 Task: Find connections with filter location Essen with filter topic #Economywith filter profile language German with filter current company LiveMint with filter school JAGRAN COLLEGE OF ARTS, SCIENCE & COMMERCE, JUHI, with filter industry Animation and Post-production with filter service category Computer Repair with filter keywords title Electrician
Action: Mouse moved to (591, 74)
Screenshot: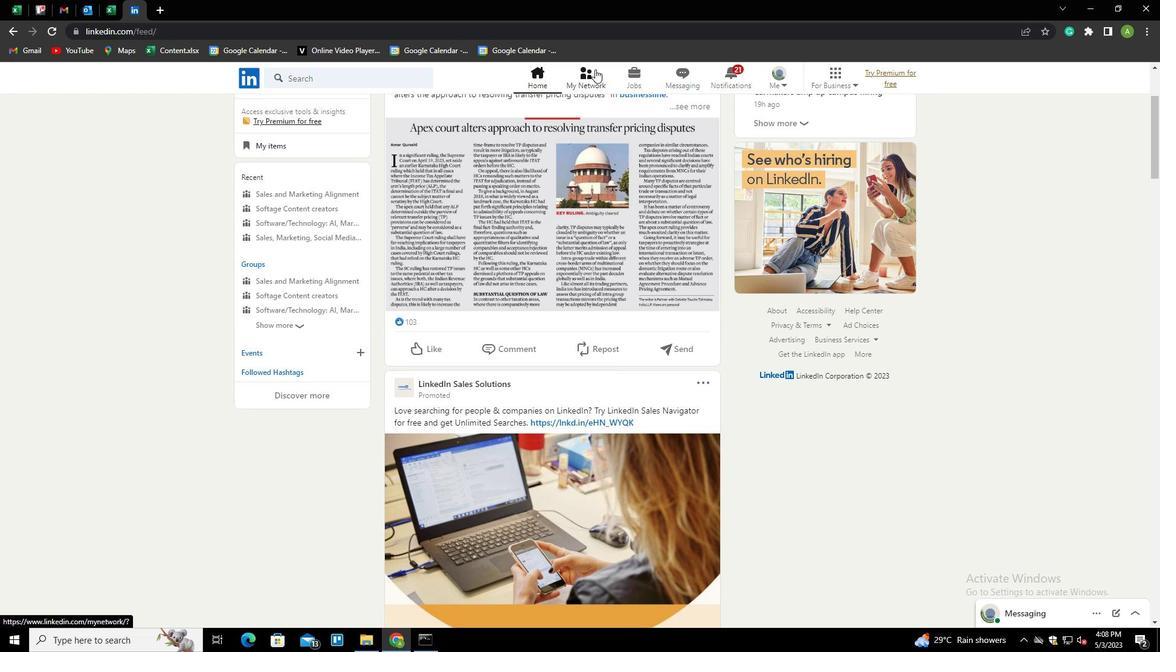 
Action: Mouse pressed left at (591, 74)
Screenshot: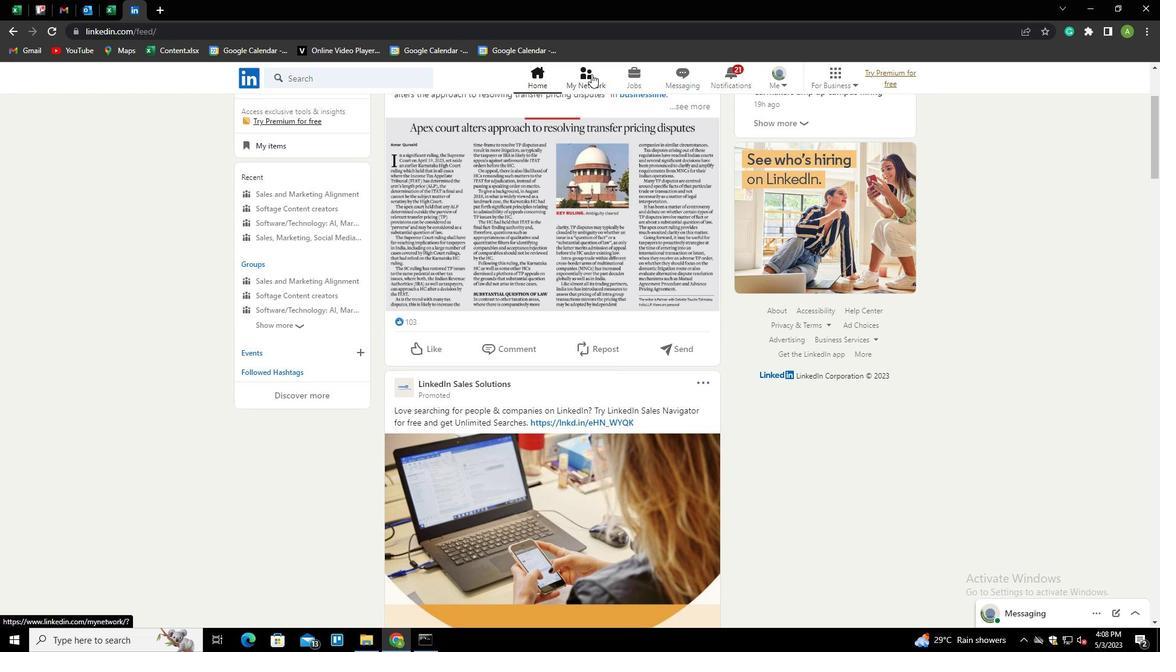 
Action: Mouse moved to (330, 145)
Screenshot: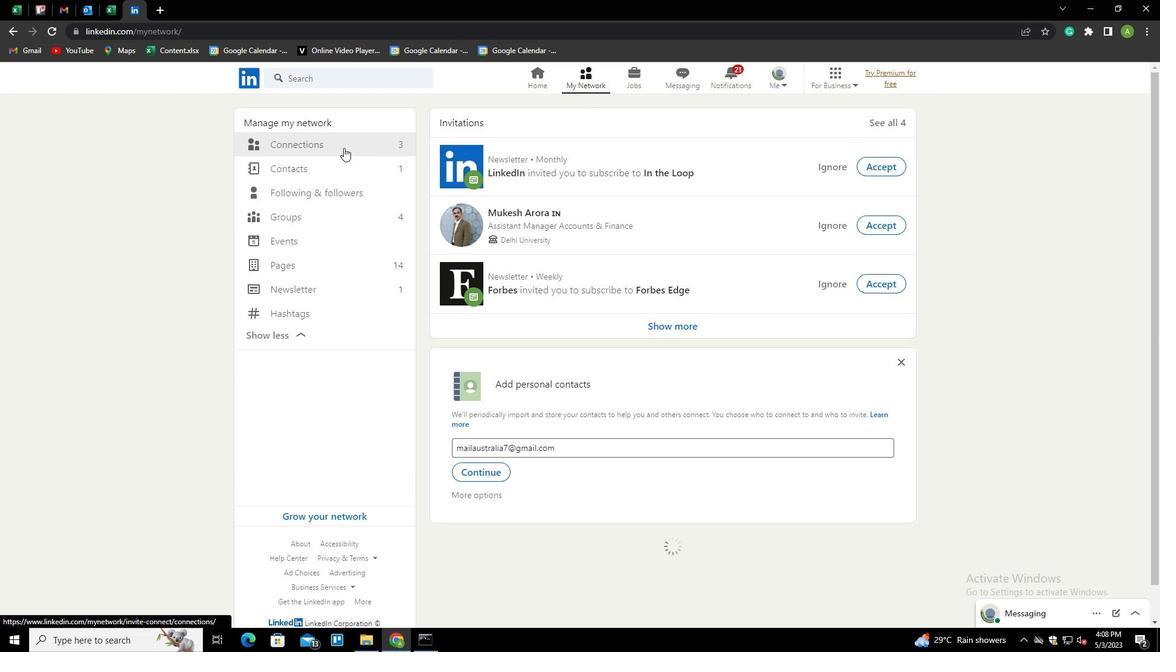 
Action: Mouse pressed left at (330, 145)
Screenshot: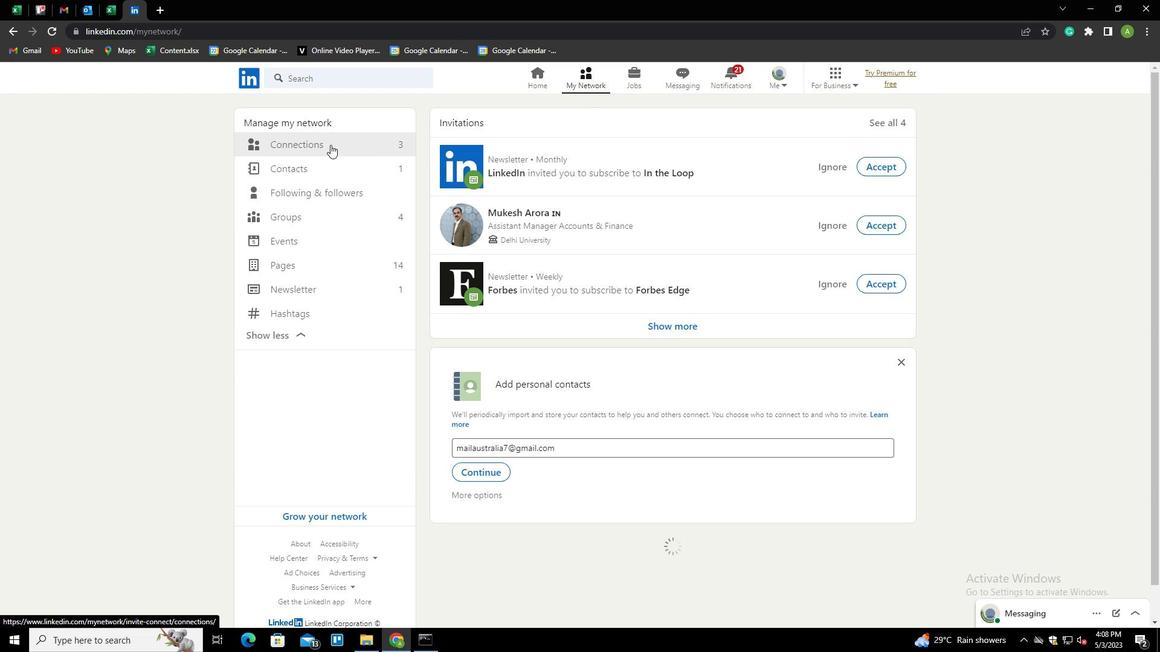 
Action: Mouse moved to (665, 143)
Screenshot: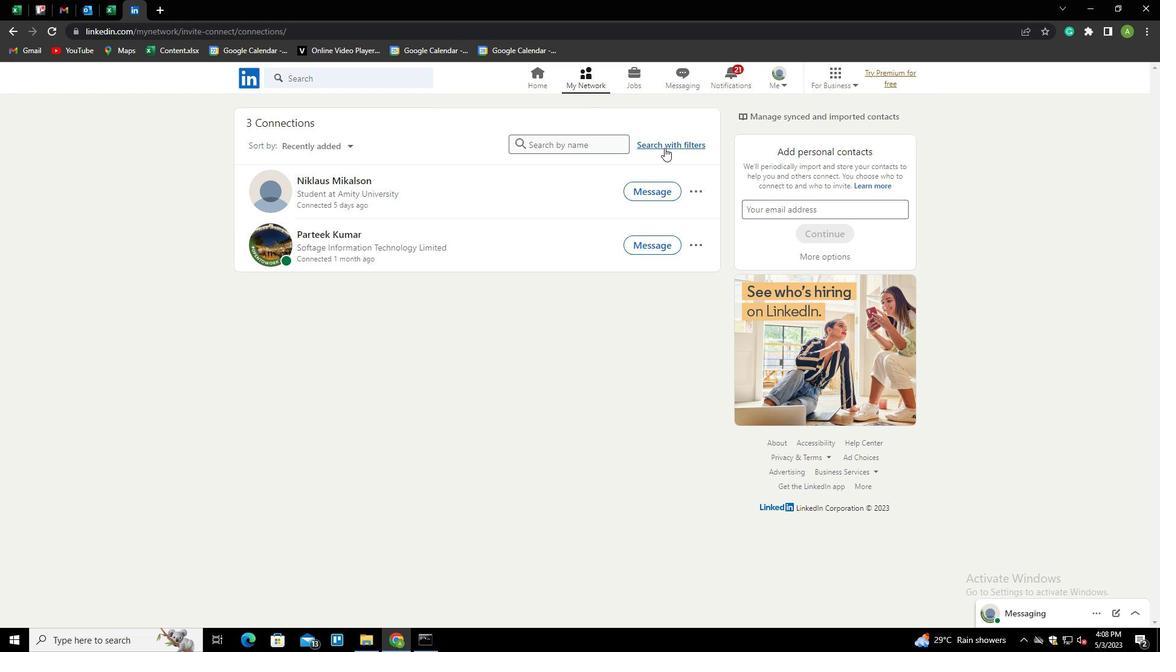 
Action: Mouse pressed left at (665, 143)
Screenshot: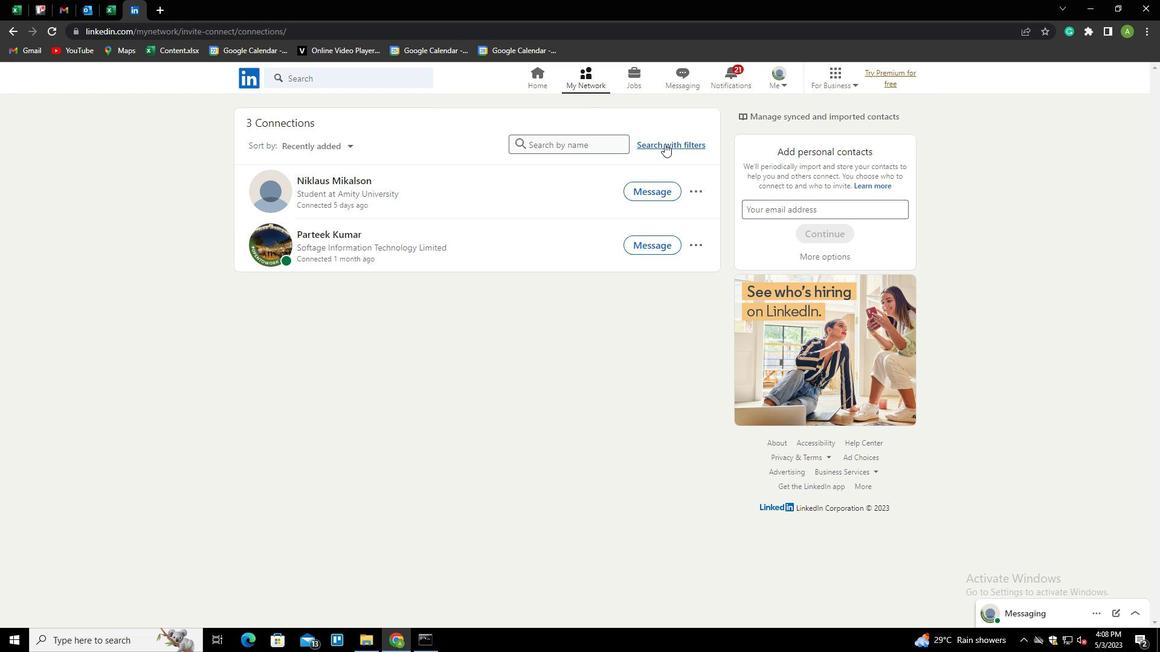 
Action: Mouse moved to (617, 112)
Screenshot: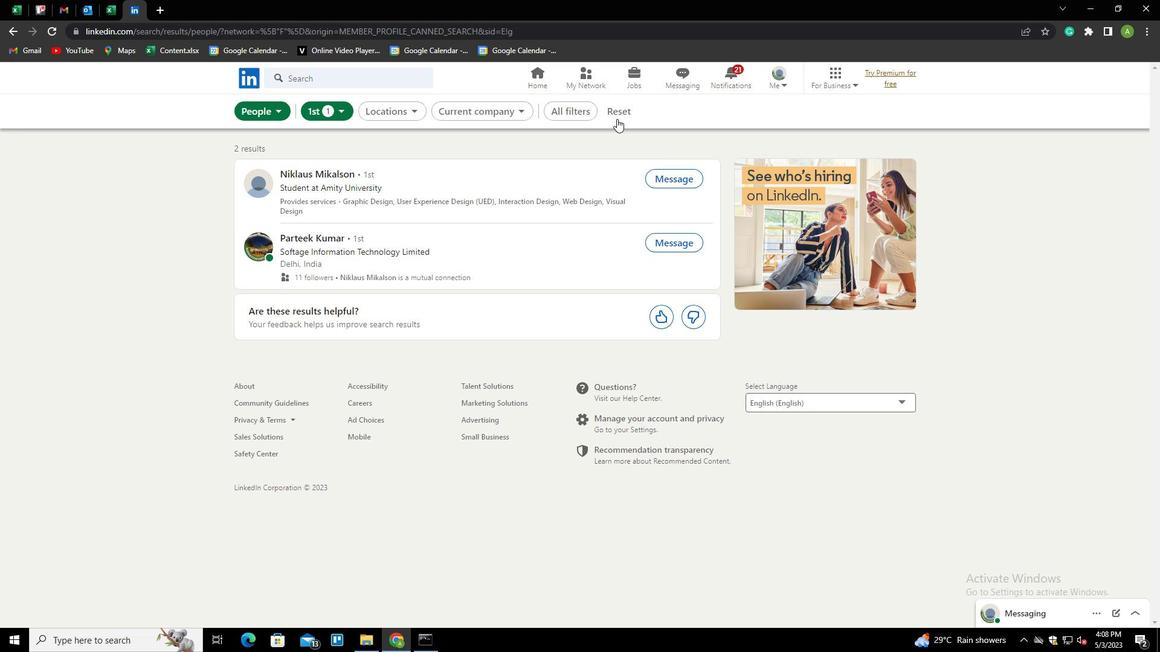 
Action: Mouse pressed left at (617, 112)
Screenshot: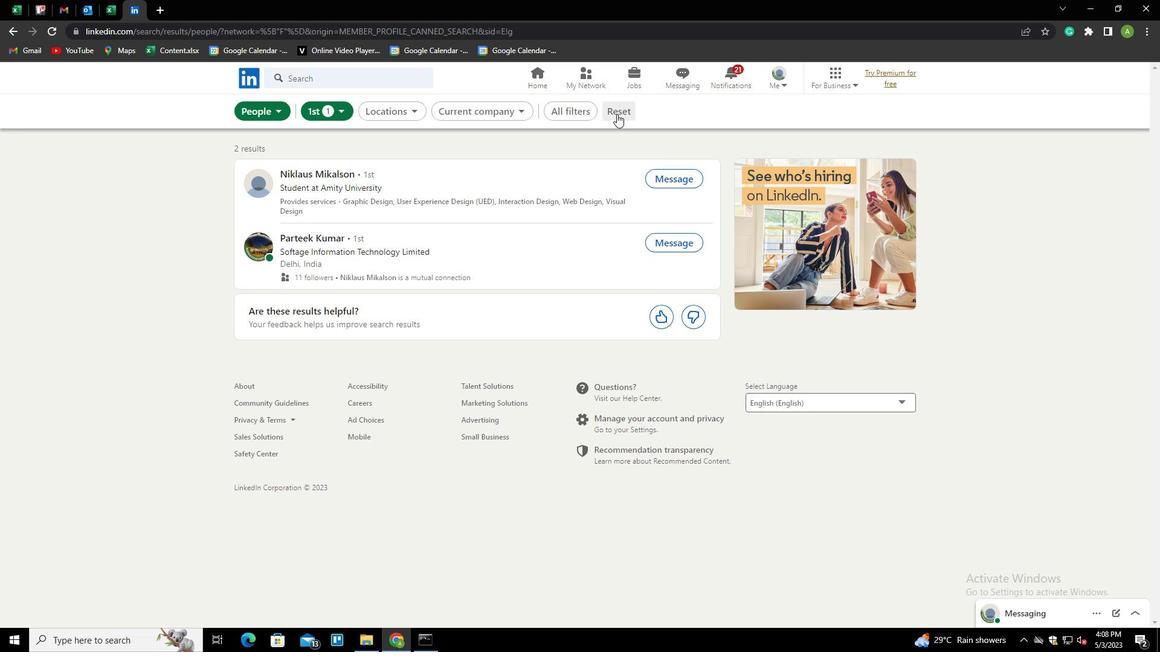 
Action: Mouse moved to (603, 113)
Screenshot: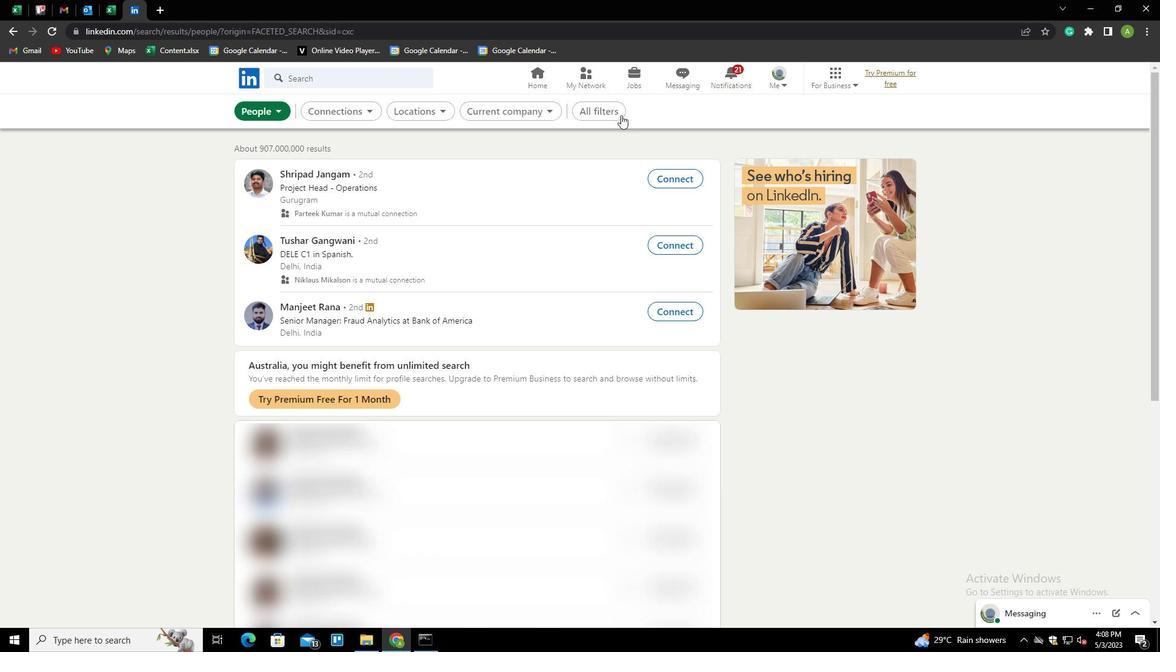 
Action: Mouse pressed left at (603, 113)
Screenshot: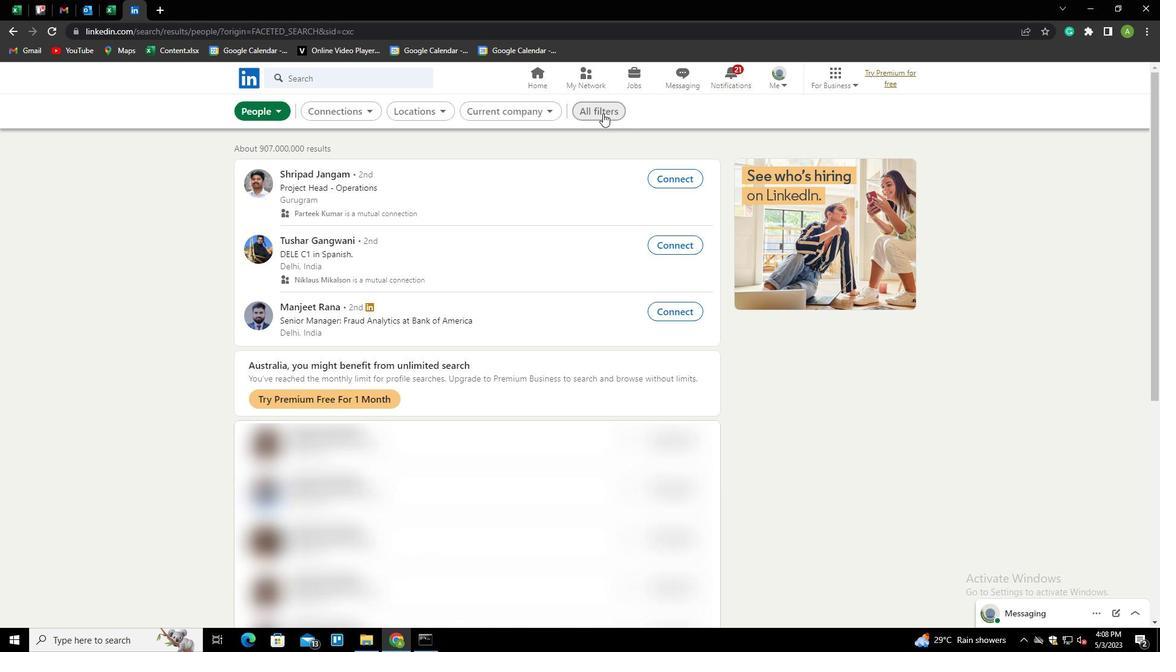 
Action: Mouse moved to (979, 299)
Screenshot: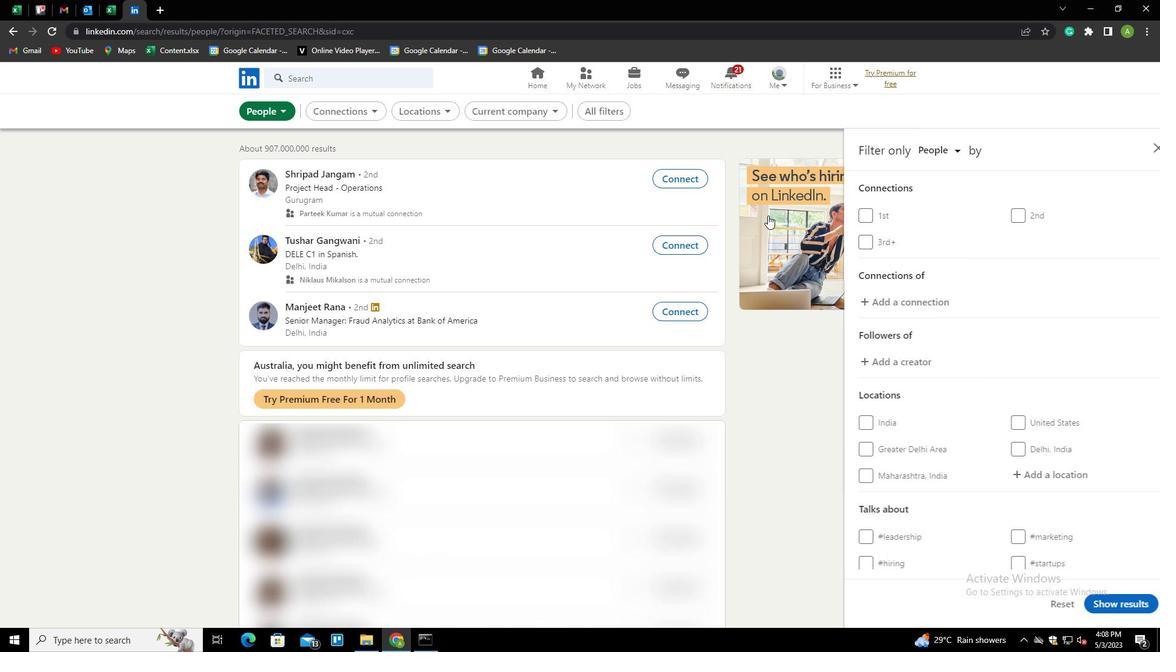 
Action: Mouse scrolled (979, 298) with delta (0, 0)
Screenshot: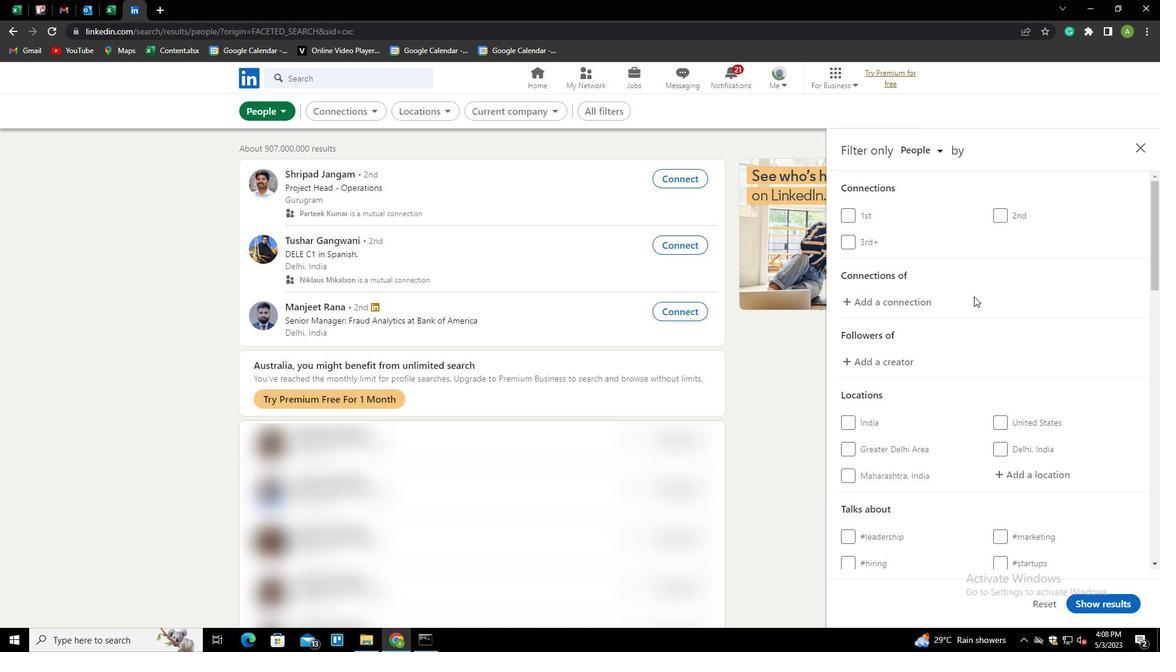 
Action: Mouse scrolled (979, 298) with delta (0, 0)
Screenshot: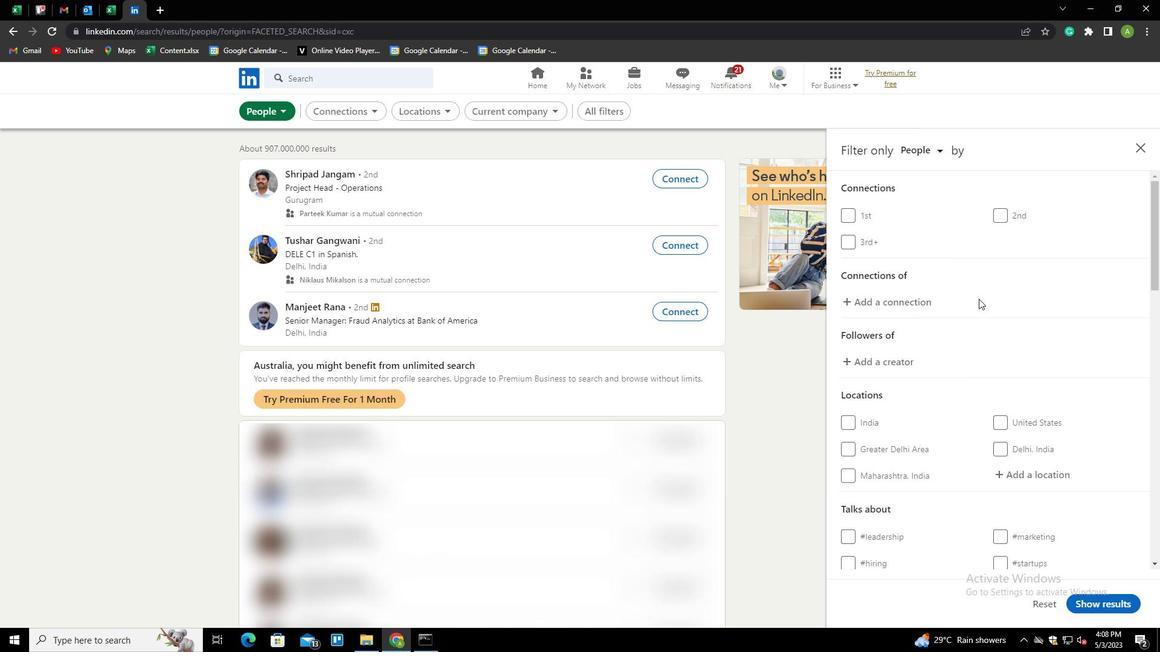 
Action: Mouse scrolled (979, 298) with delta (0, 0)
Screenshot: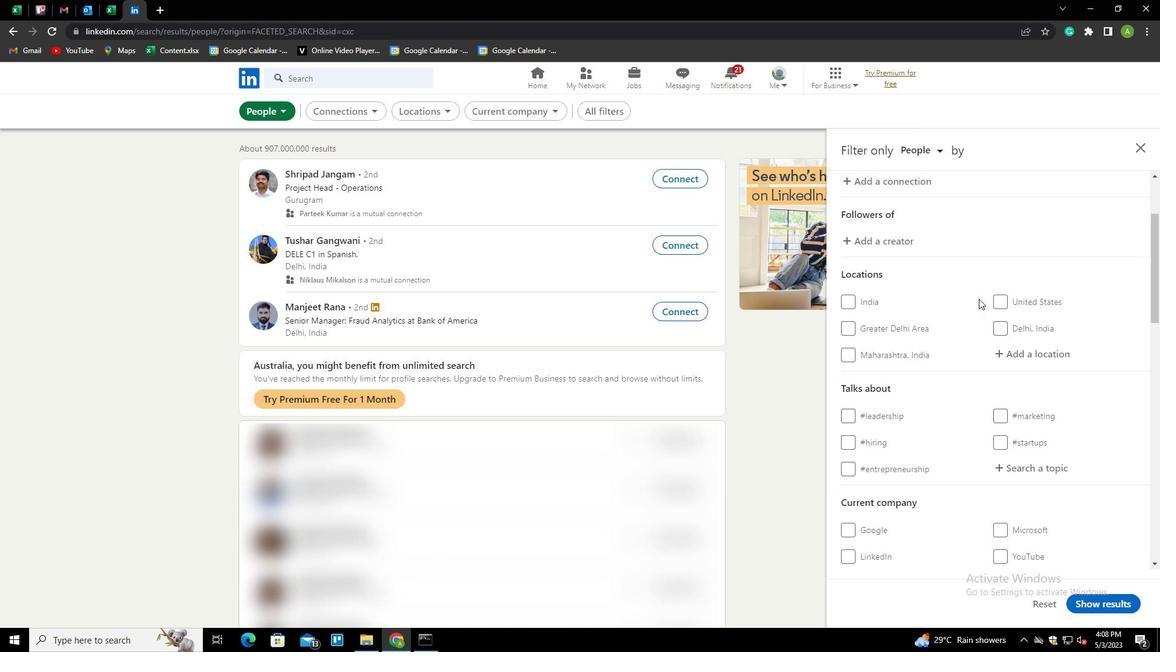 
Action: Mouse moved to (1029, 292)
Screenshot: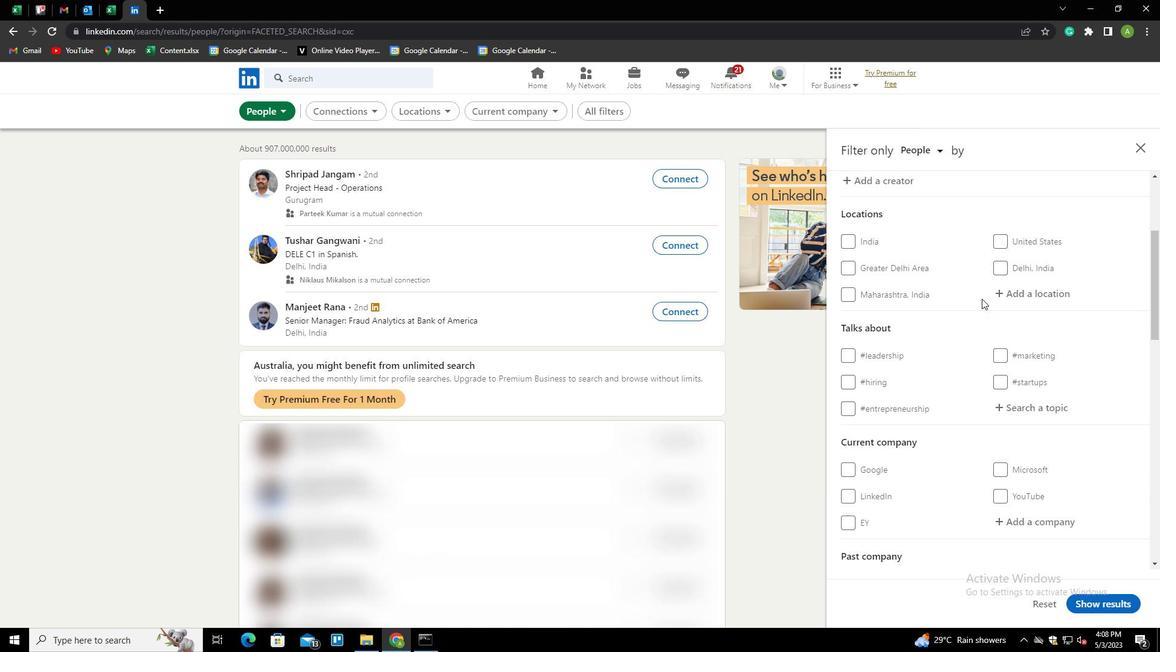 
Action: Mouse pressed left at (1029, 292)
Screenshot: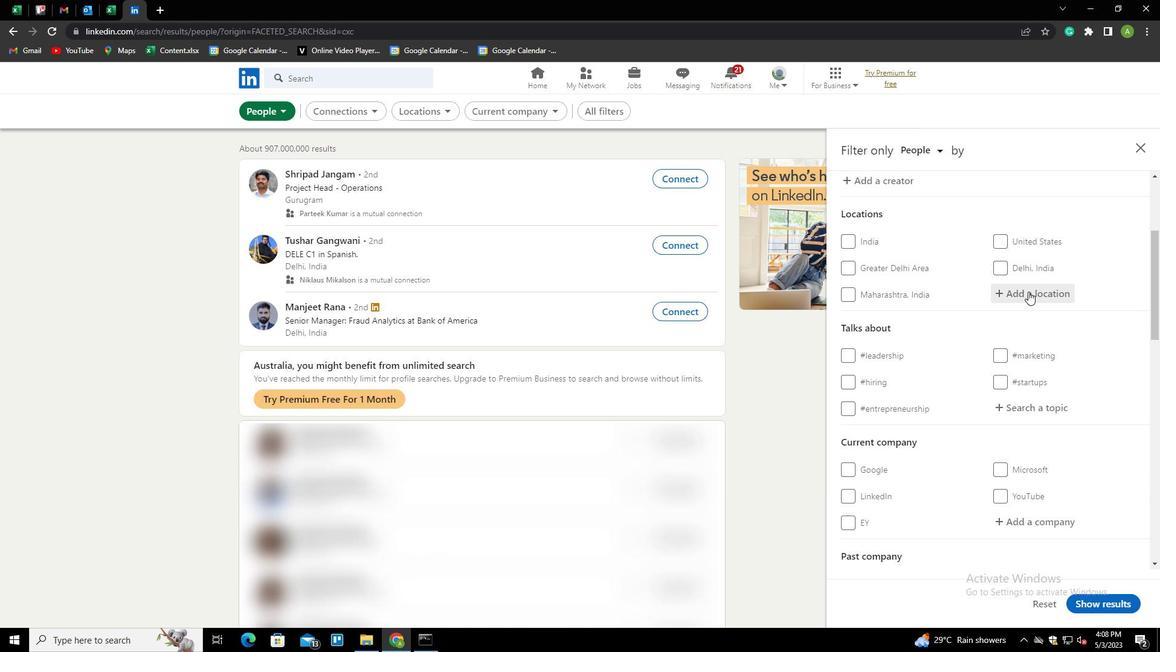 
Action: Mouse moved to (1031, 292)
Screenshot: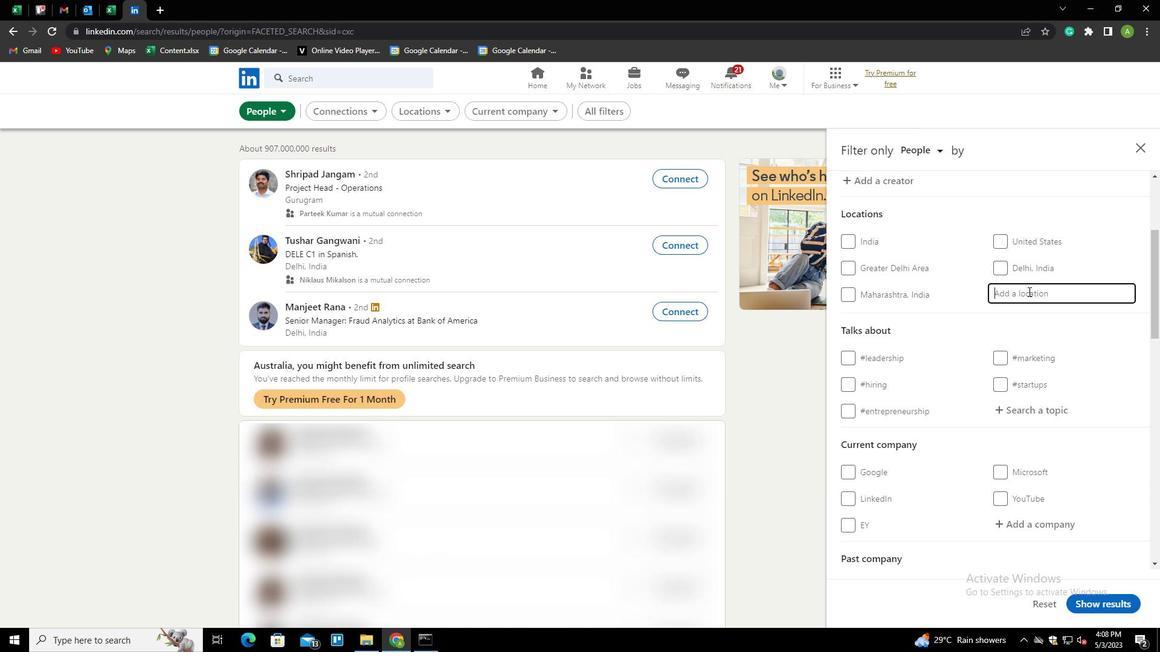 
Action: Mouse pressed left at (1031, 292)
Screenshot: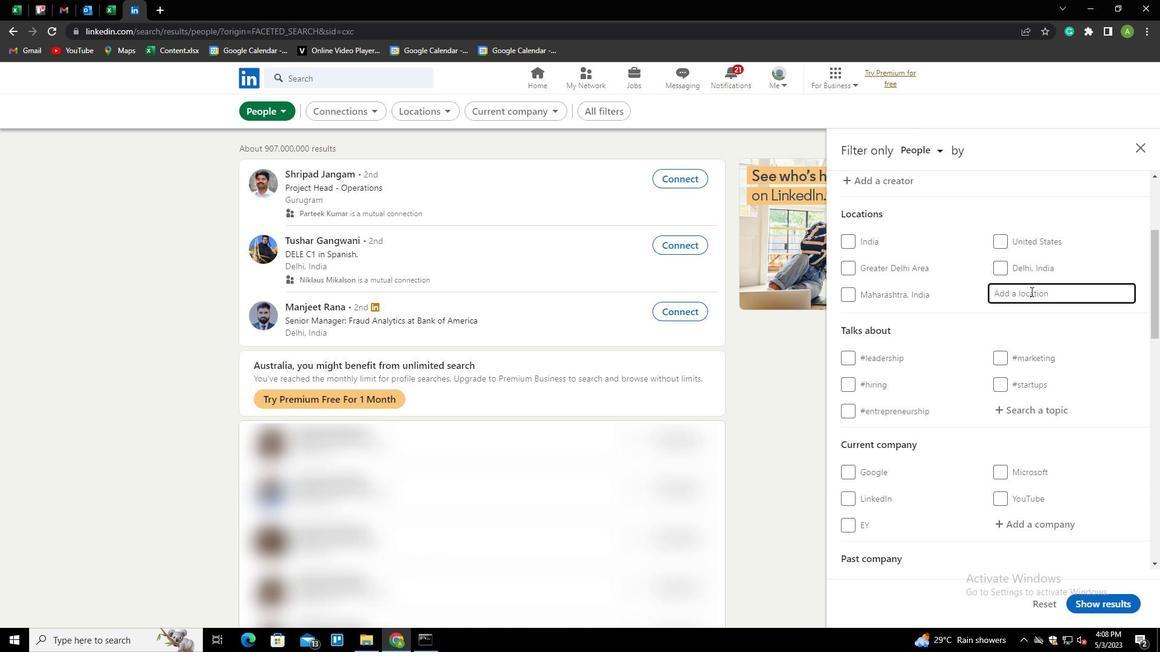 
Action: Key pressed <Key.shift>ESSEN<Key.down><Key.enter>
Screenshot: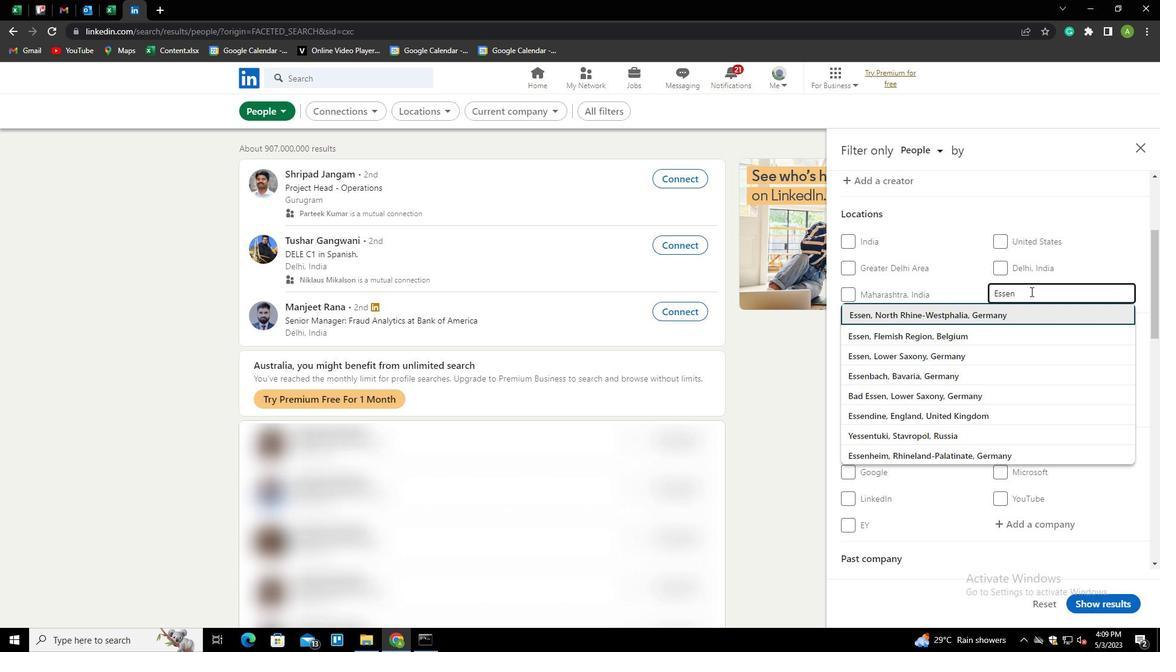 
Action: Mouse moved to (1050, 302)
Screenshot: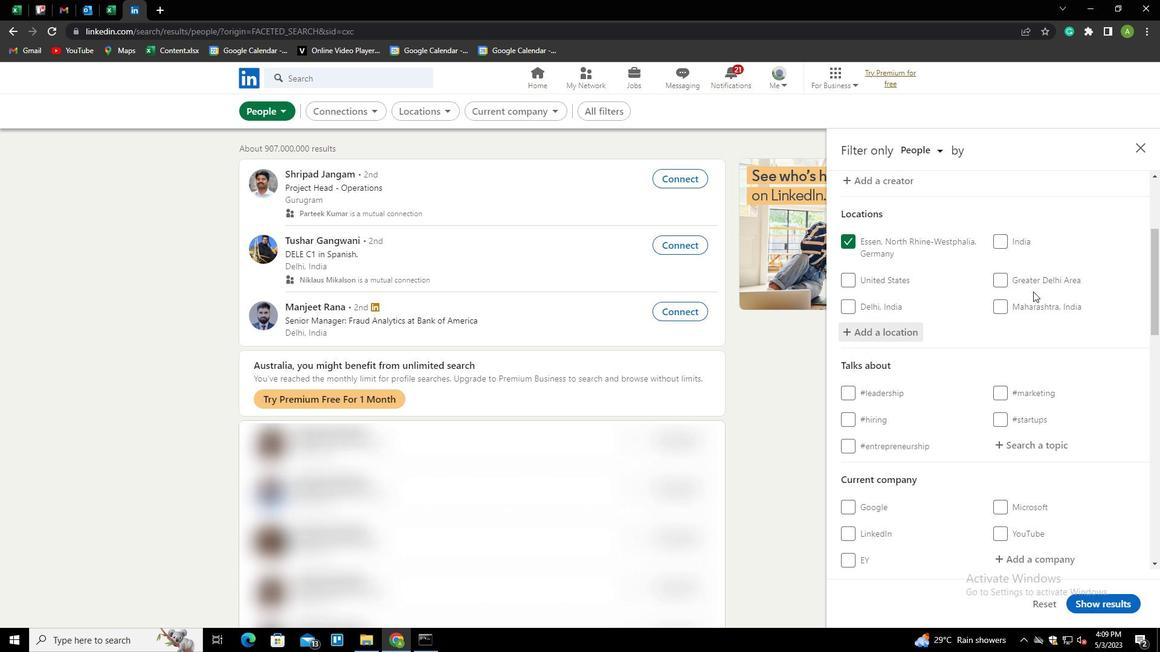 
Action: Mouse scrolled (1050, 301) with delta (0, 0)
Screenshot: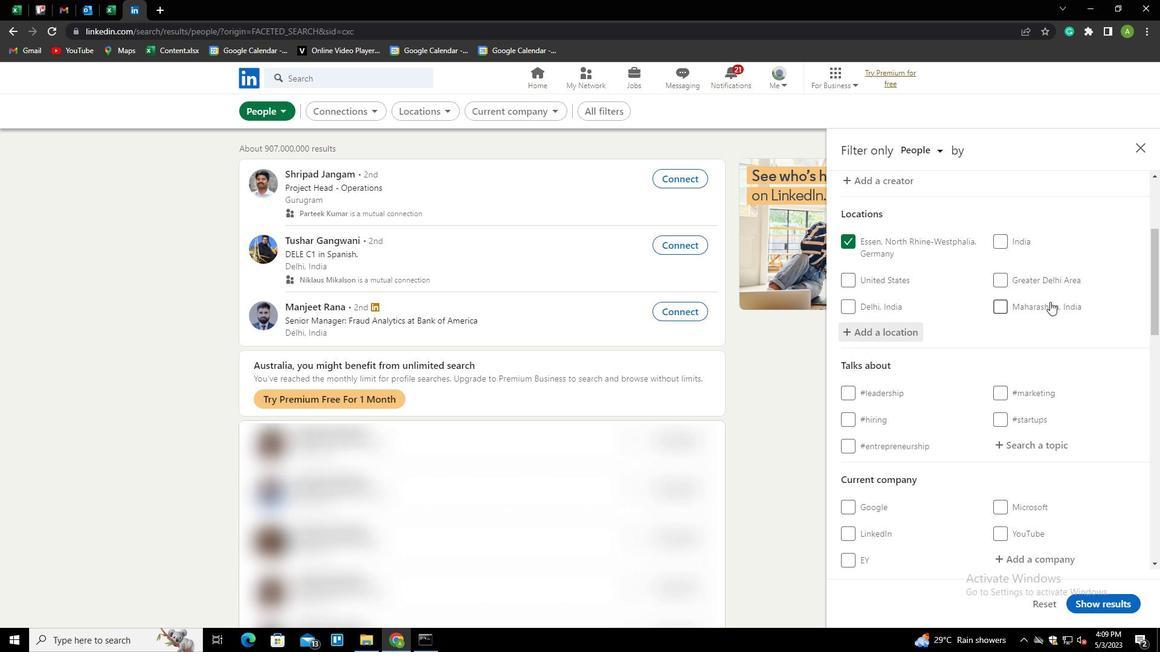 
Action: Mouse scrolled (1050, 301) with delta (0, 0)
Screenshot: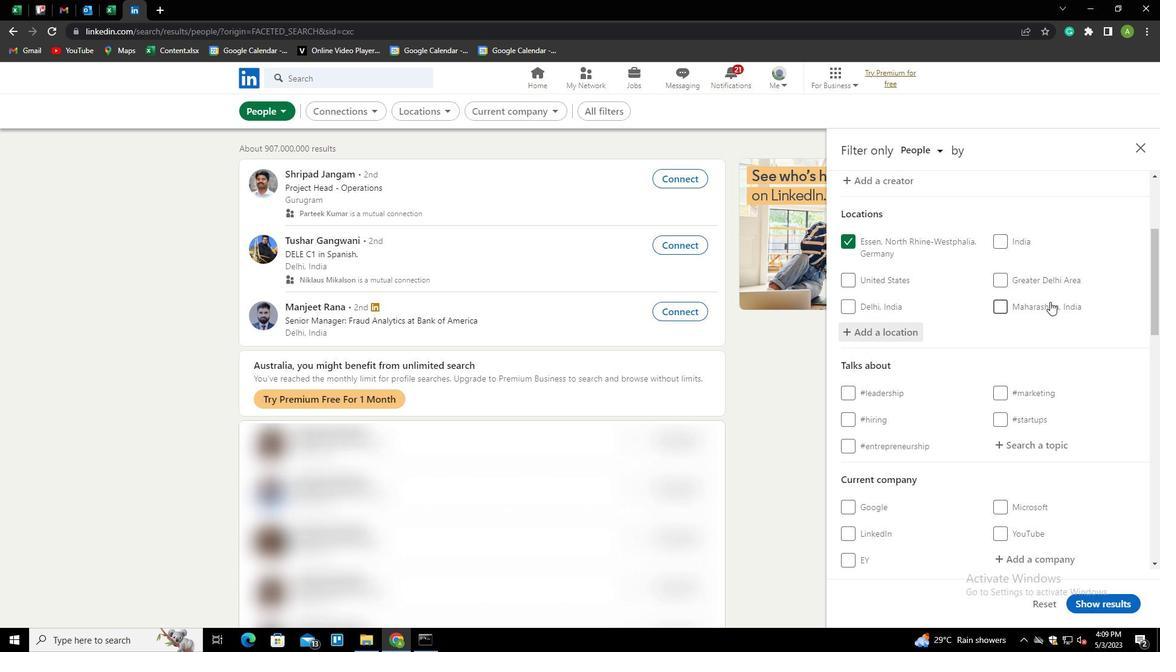 
Action: Mouse moved to (1039, 326)
Screenshot: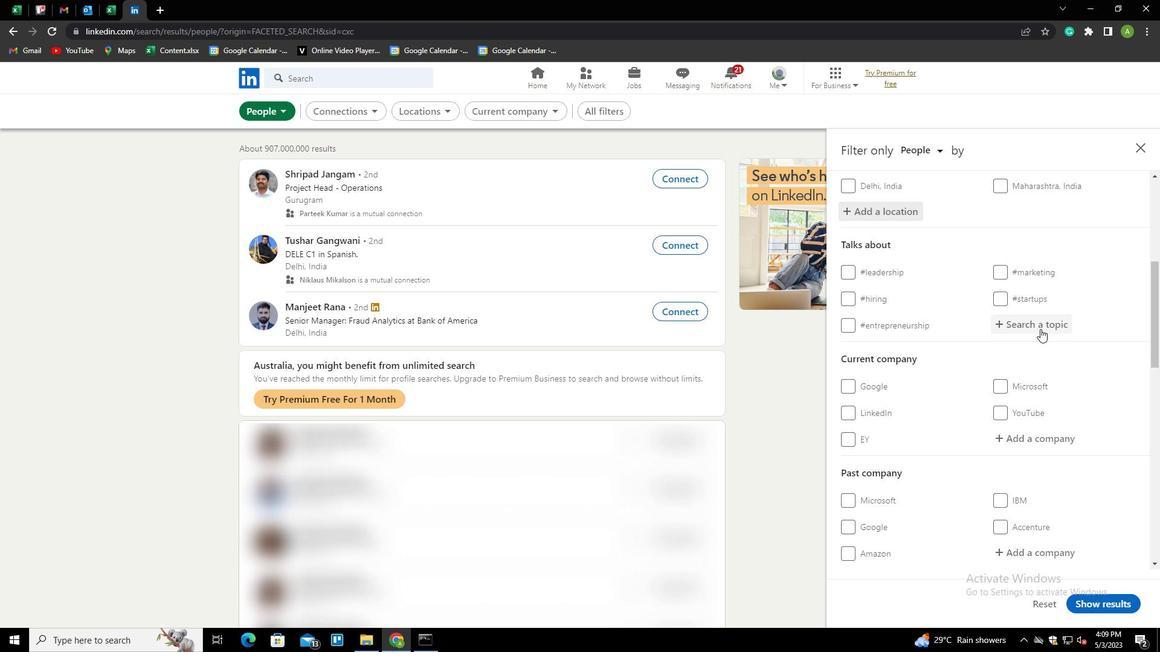 
Action: Mouse pressed left at (1039, 326)
Screenshot: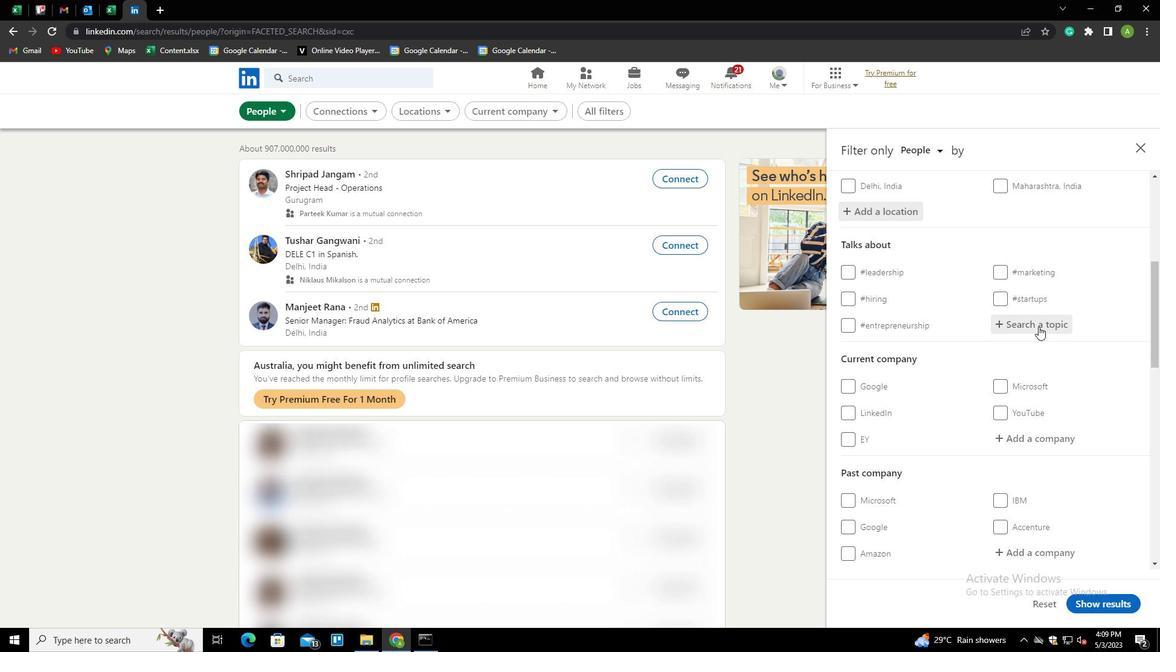 
Action: Key pressed <Key.shift>ECONOMY<Key.down><Key.enter>
Screenshot: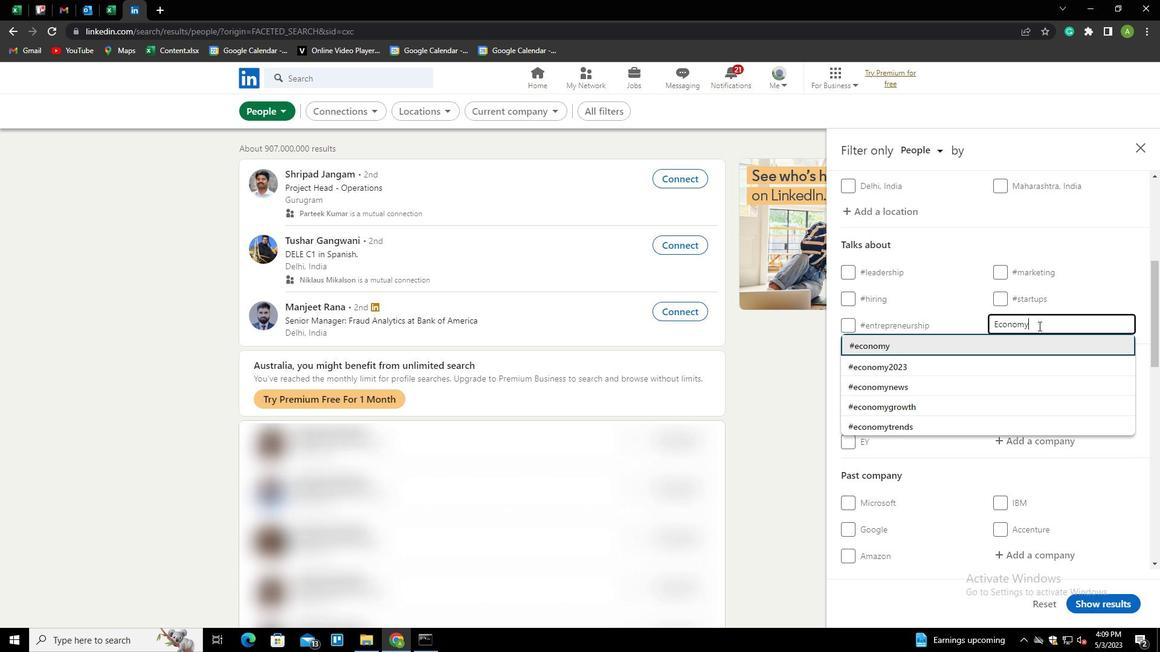 
Action: Mouse scrolled (1039, 325) with delta (0, 0)
Screenshot: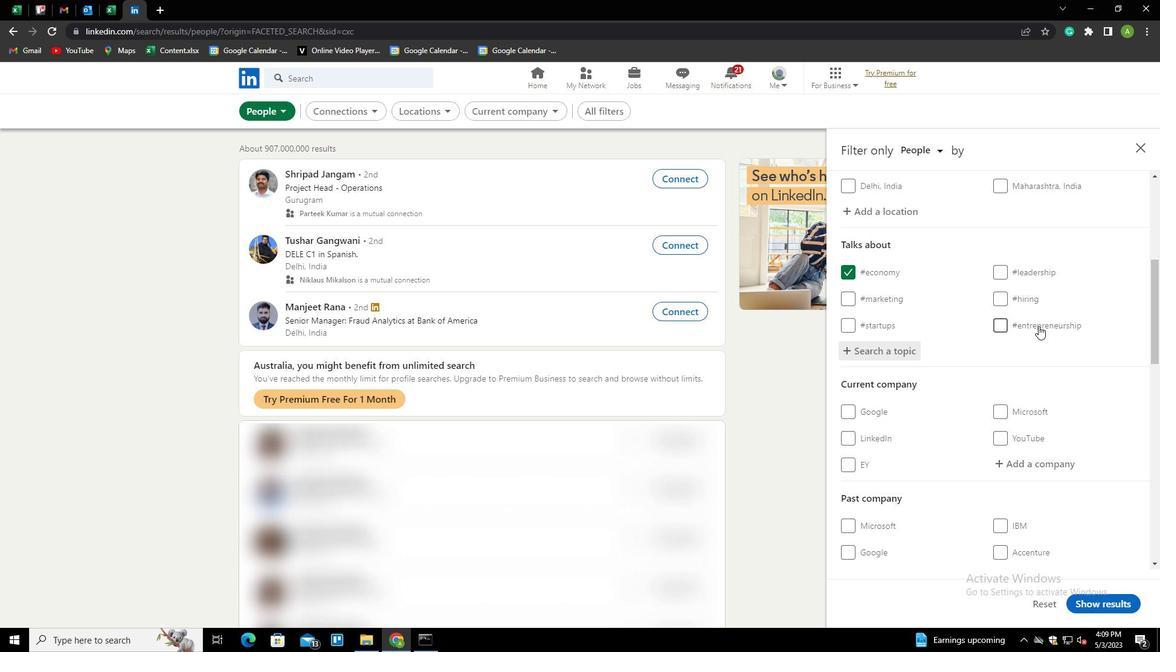 
Action: Mouse scrolled (1039, 325) with delta (0, 0)
Screenshot: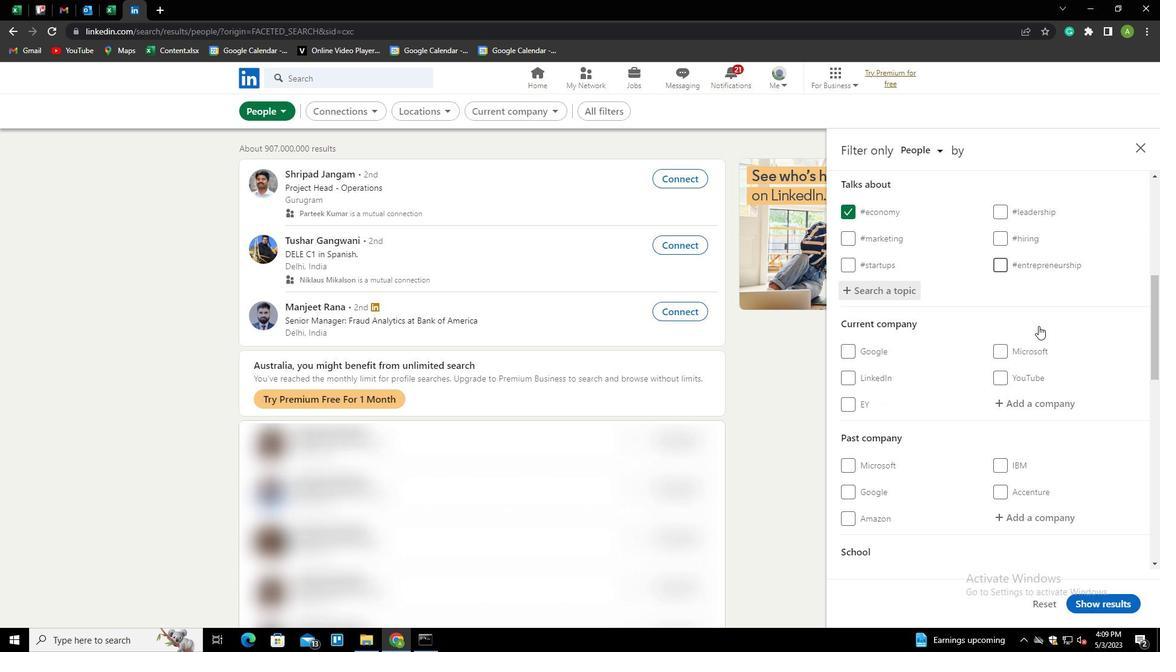 
Action: Mouse scrolled (1039, 325) with delta (0, 0)
Screenshot: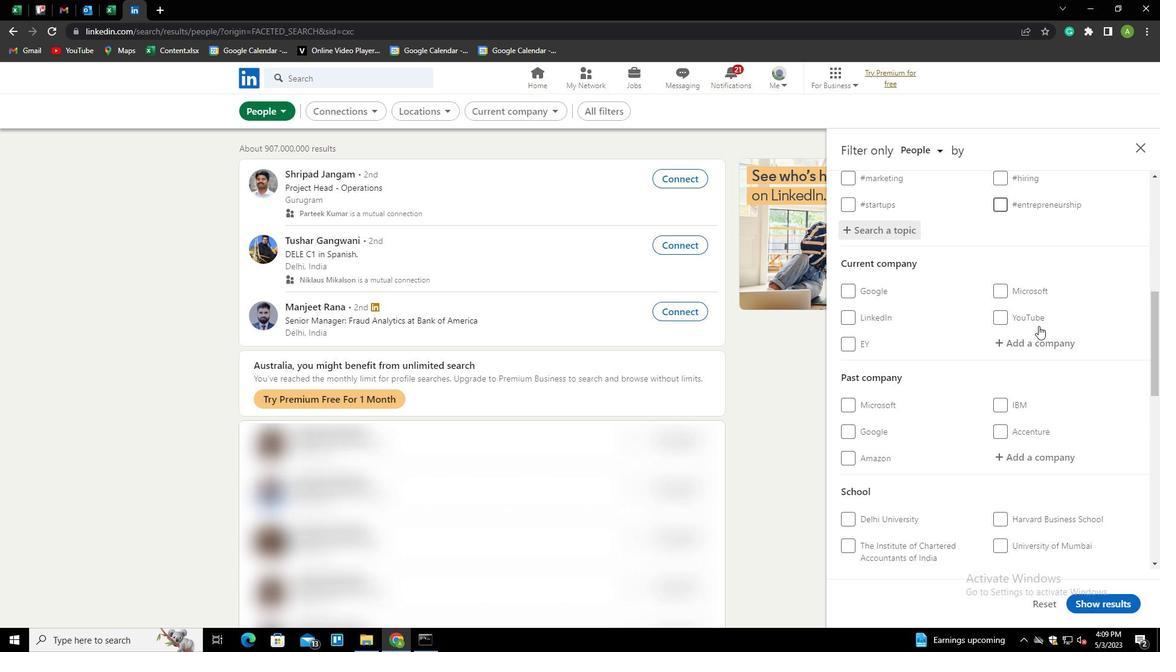 
Action: Mouse scrolled (1039, 325) with delta (0, 0)
Screenshot: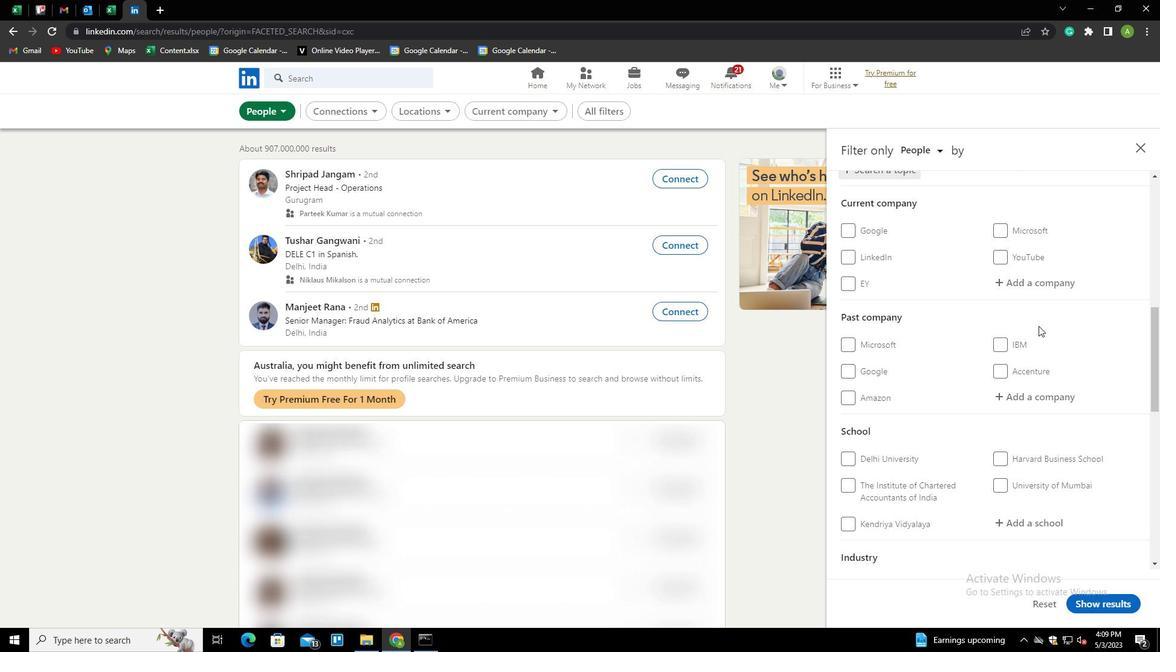 
Action: Mouse scrolled (1039, 325) with delta (0, 0)
Screenshot: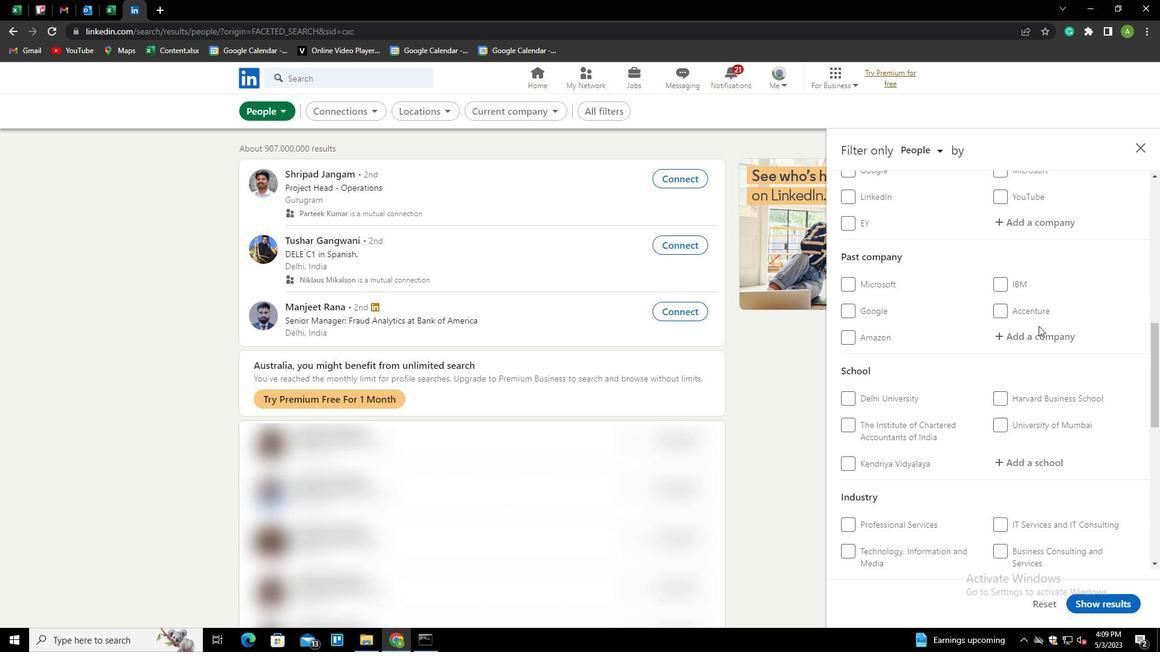 
Action: Mouse scrolled (1039, 325) with delta (0, 0)
Screenshot: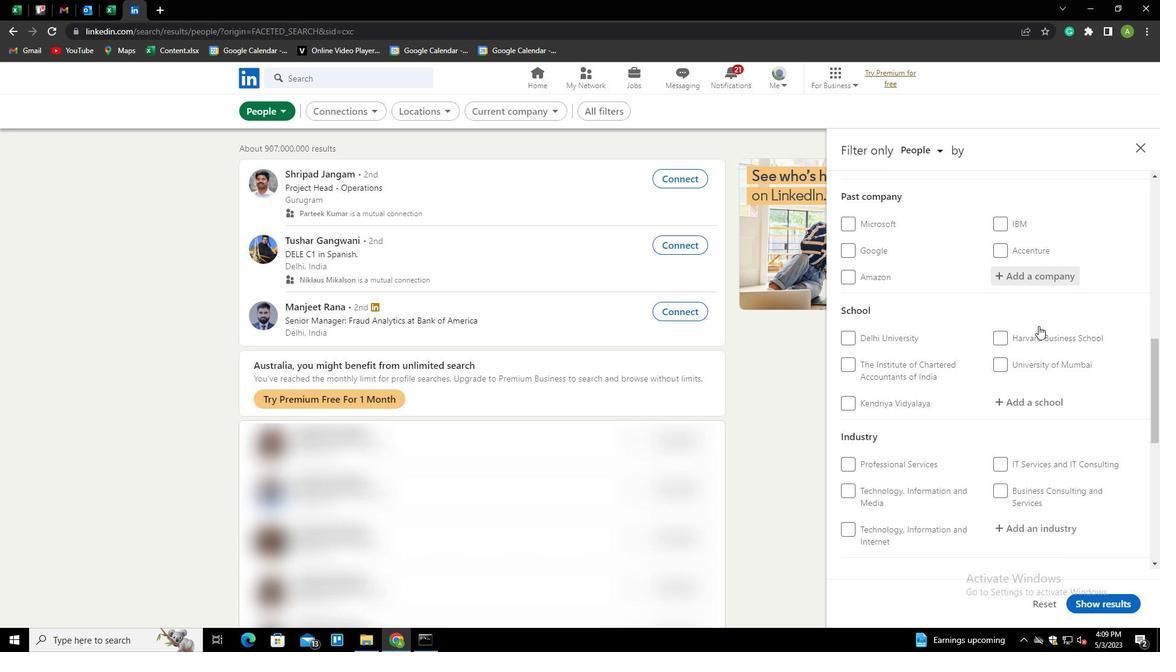 
Action: Mouse scrolled (1039, 325) with delta (0, 0)
Screenshot: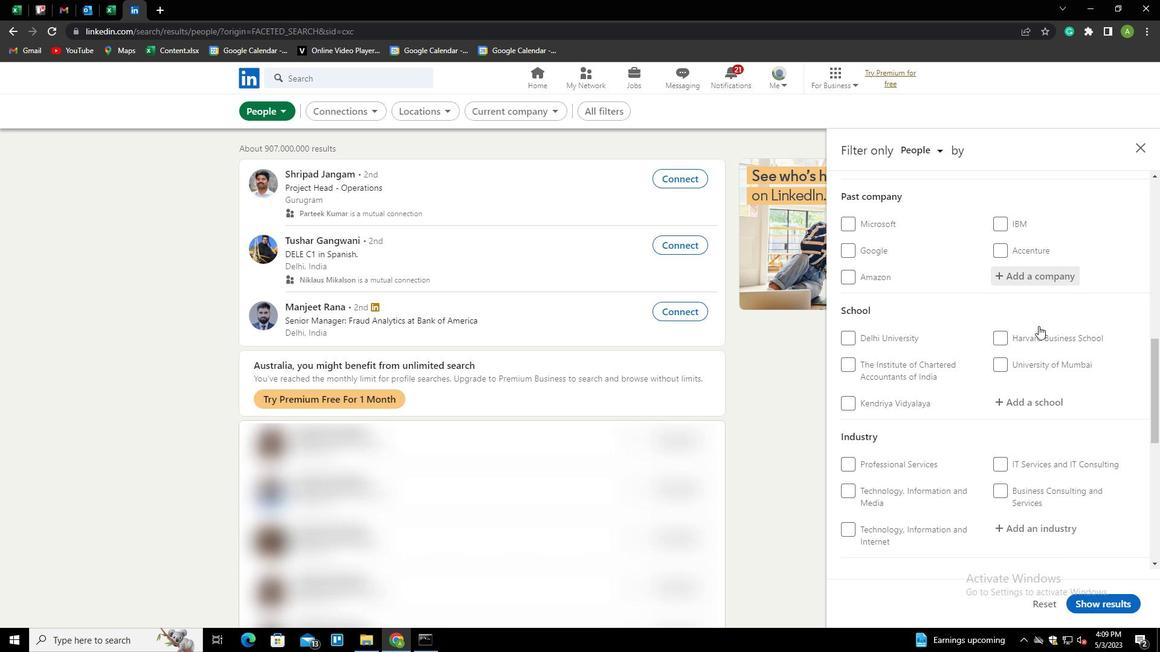 
Action: Mouse scrolled (1039, 325) with delta (0, 0)
Screenshot: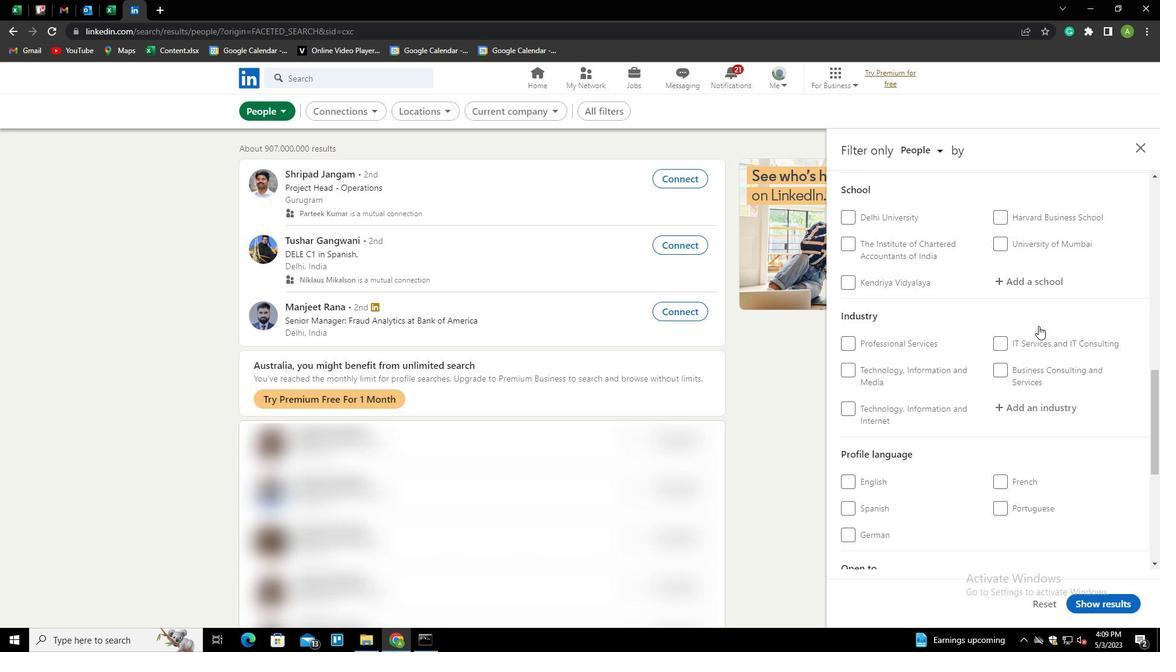 
Action: Mouse scrolled (1039, 325) with delta (0, 0)
Screenshot: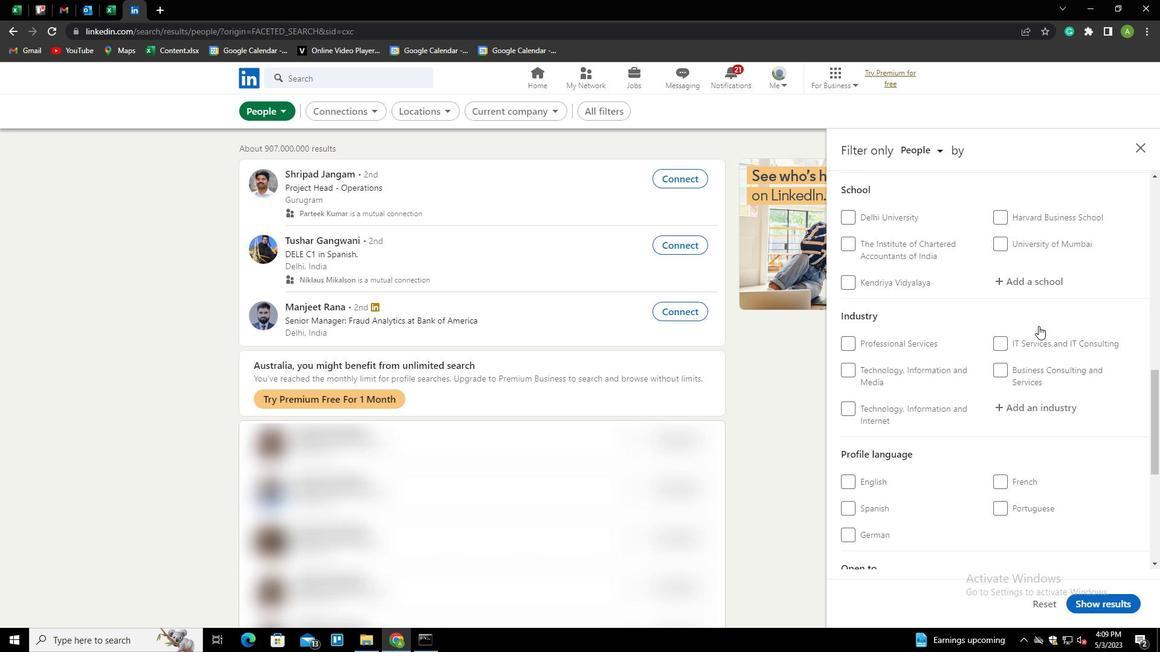 
Action: Mouse scrolled (1039, 325) with delta (0, 0)
Screenshot: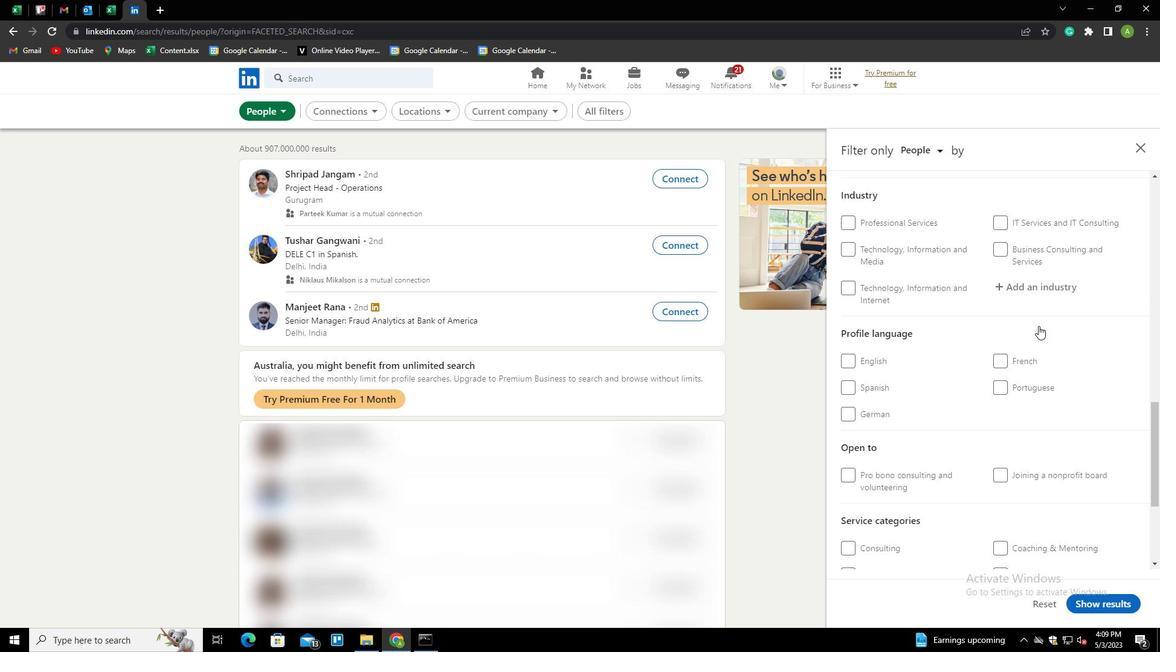 
Action: Mouse scrolled (1039, 325) with delta (0, 0)
Screenshot: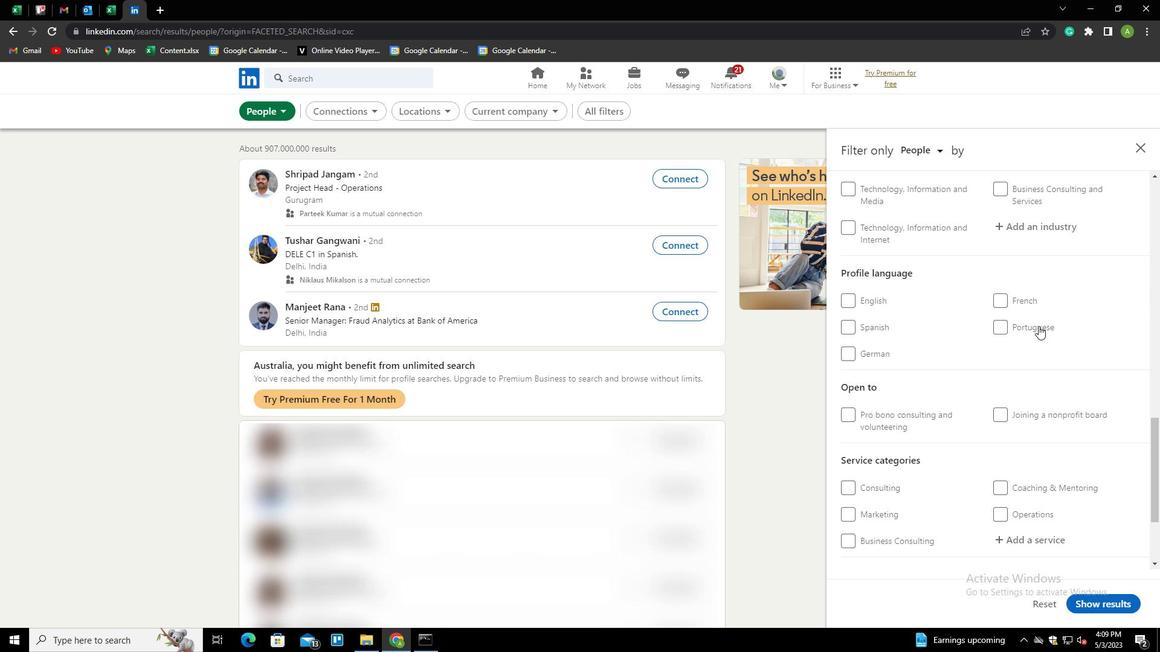 
Action: Mouse scrolled (1039, 325) with delta (0, 0)
Screenshot: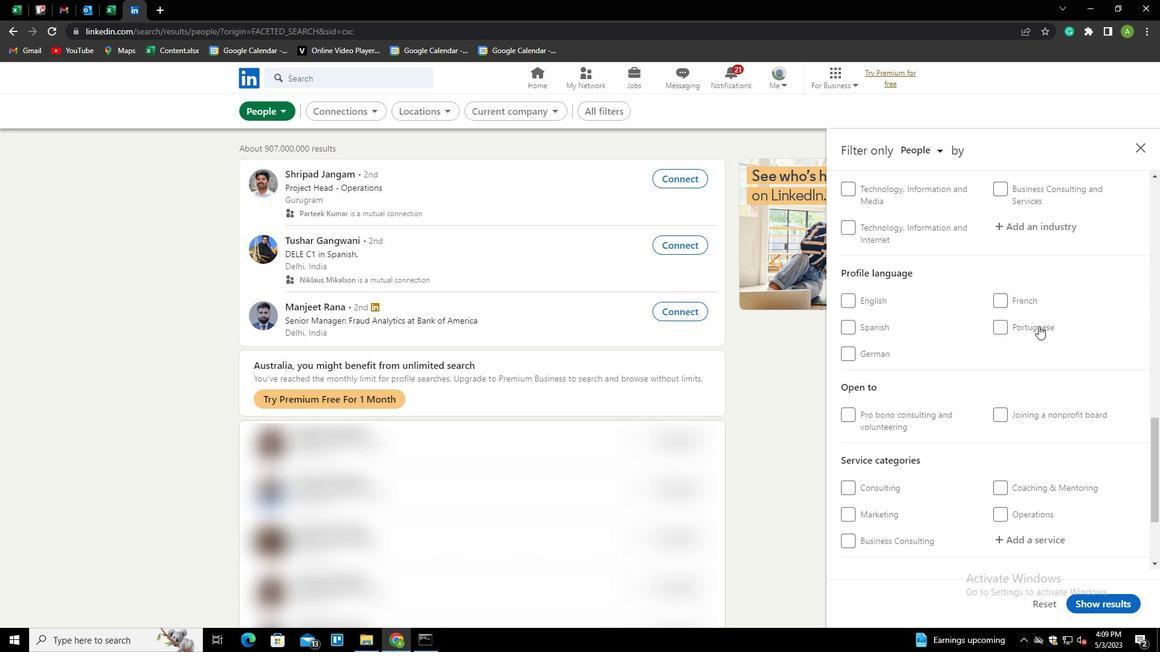 
Action: Mouse scrolled (1039, 325) with delta (0, 0)
Screenshot: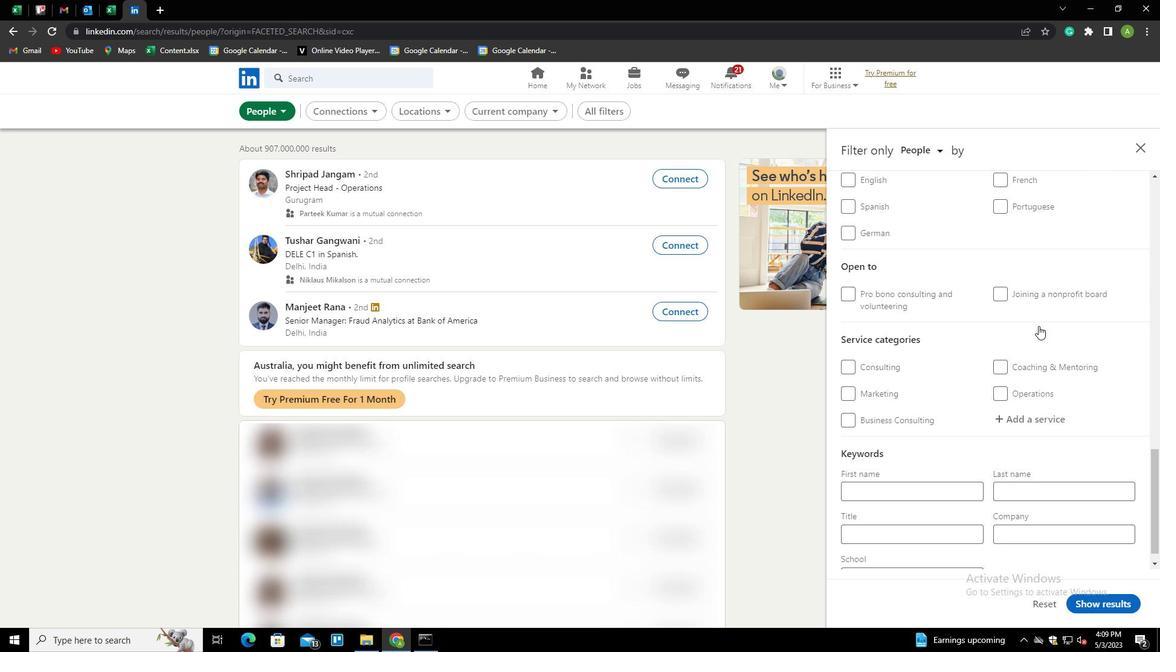 
Action: Mouse moved to (1021, 330)
Screenshot: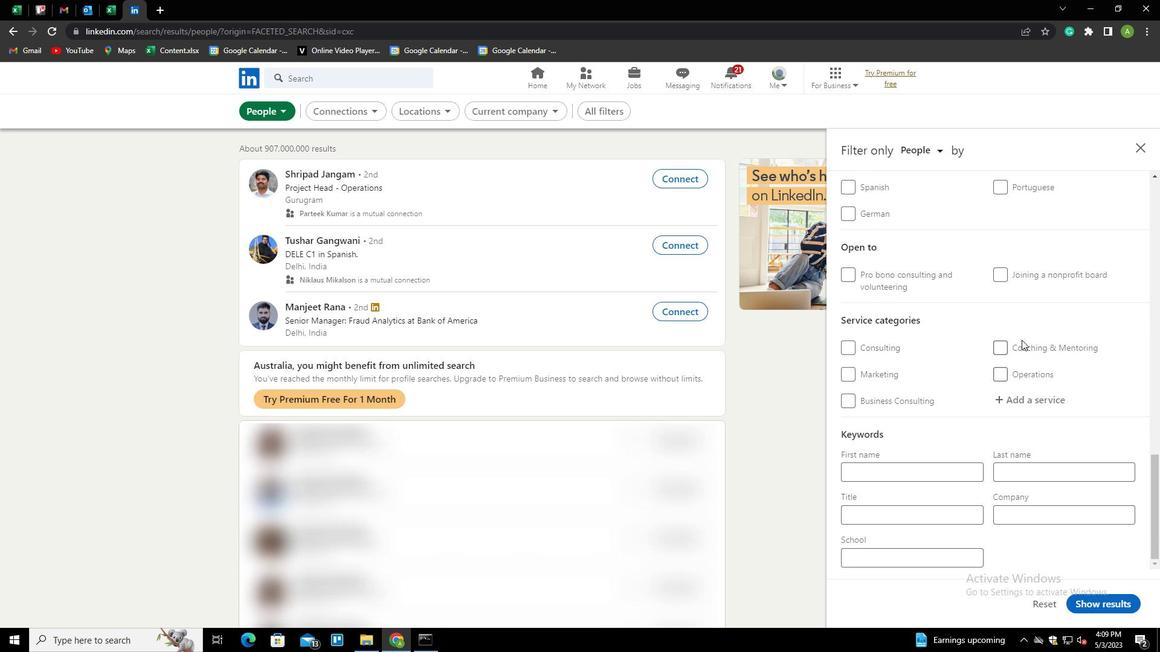 
Action: Mouse scrolled (1021, 330) with delta (0, 0)
Screenshot: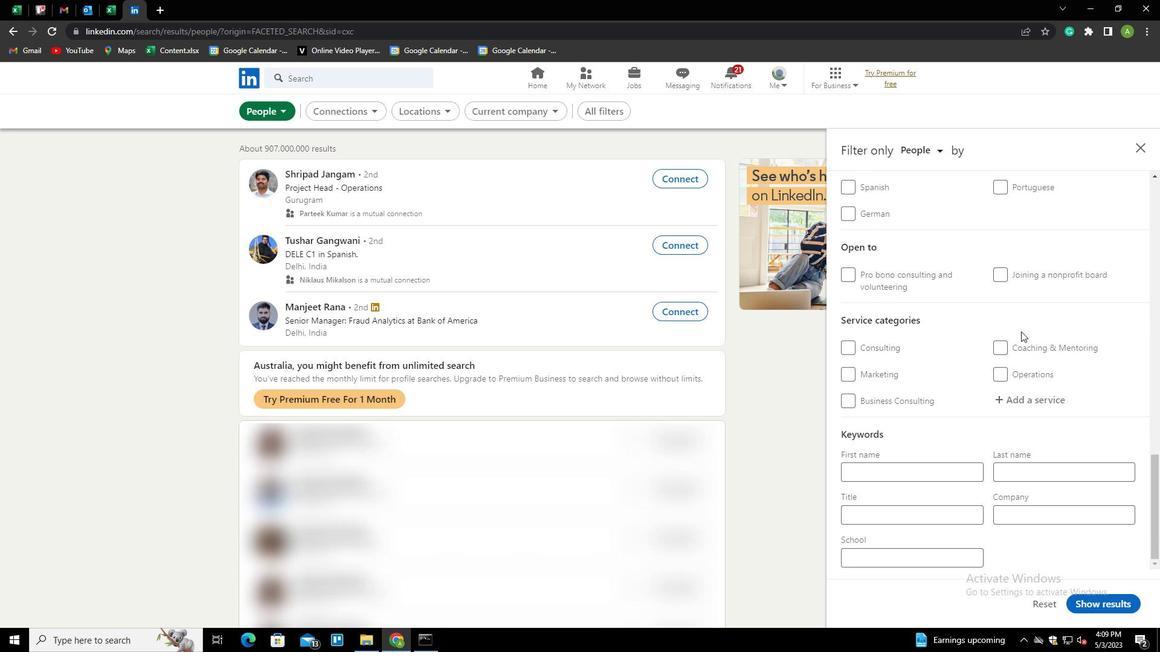 
Action: Mouse moved to (853, 272)
Screenshot: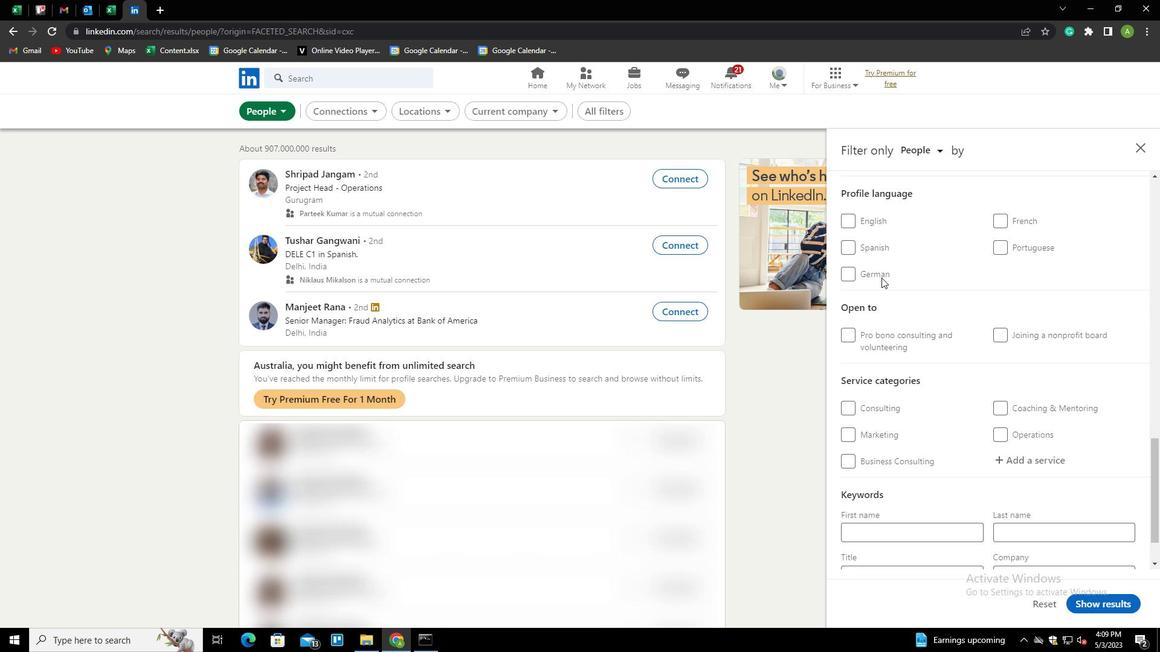 
Action: Mouse pressed left at (853, 272)
Screenshot: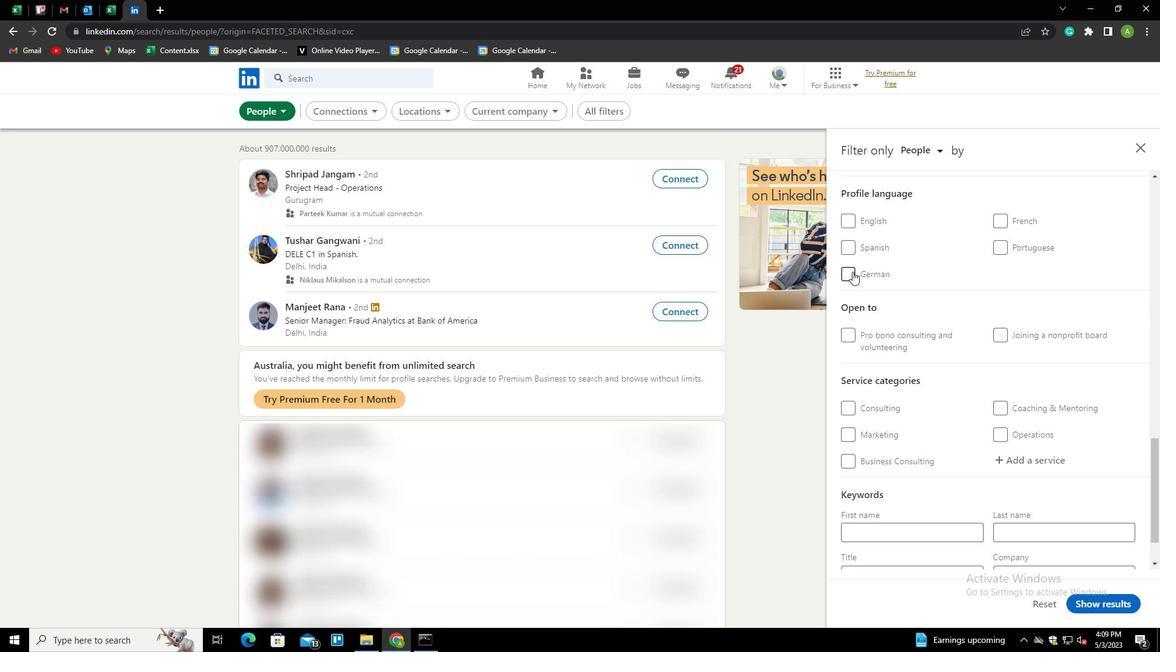 
Action: Mouse moved to (978, 289)
Screenshot: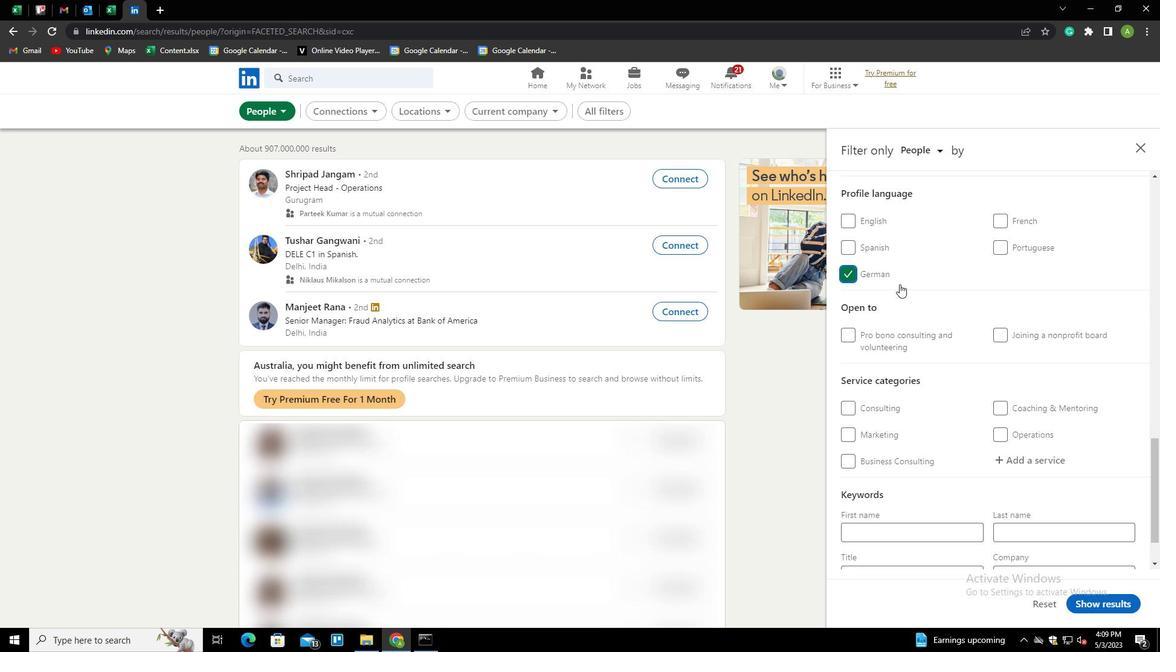 
Action: Mouse scrolled (978, 289) with delta (0, 0)
Screenshot: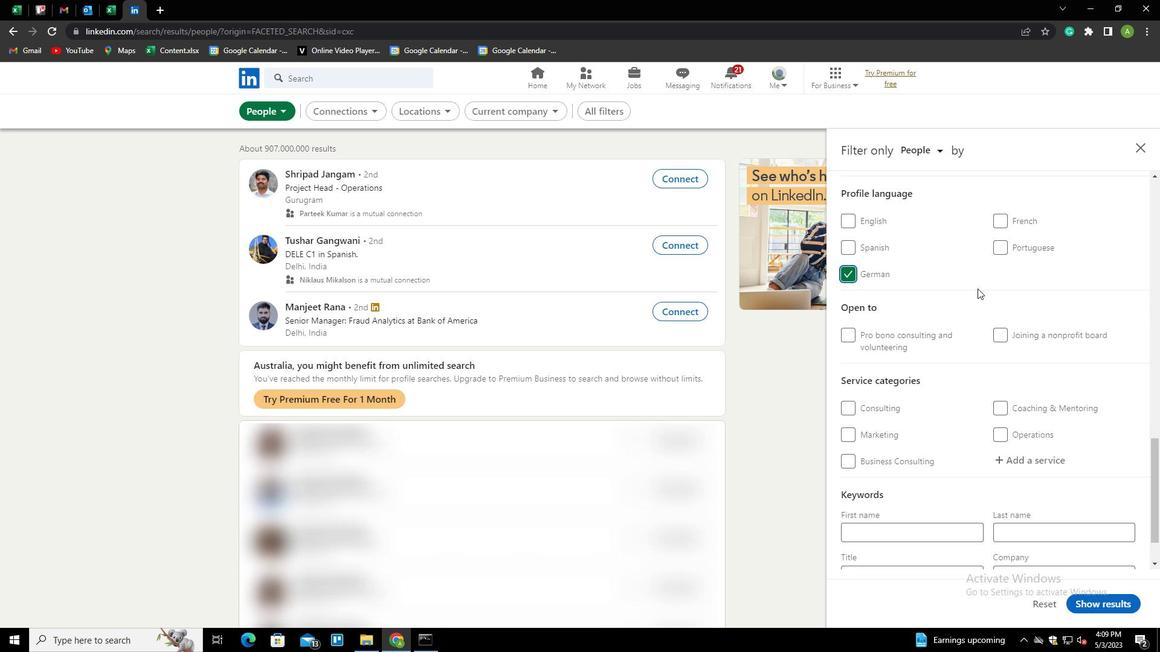 
Action: Mouse scrolled (978, 289) with delta (0, 0)
Screenshot: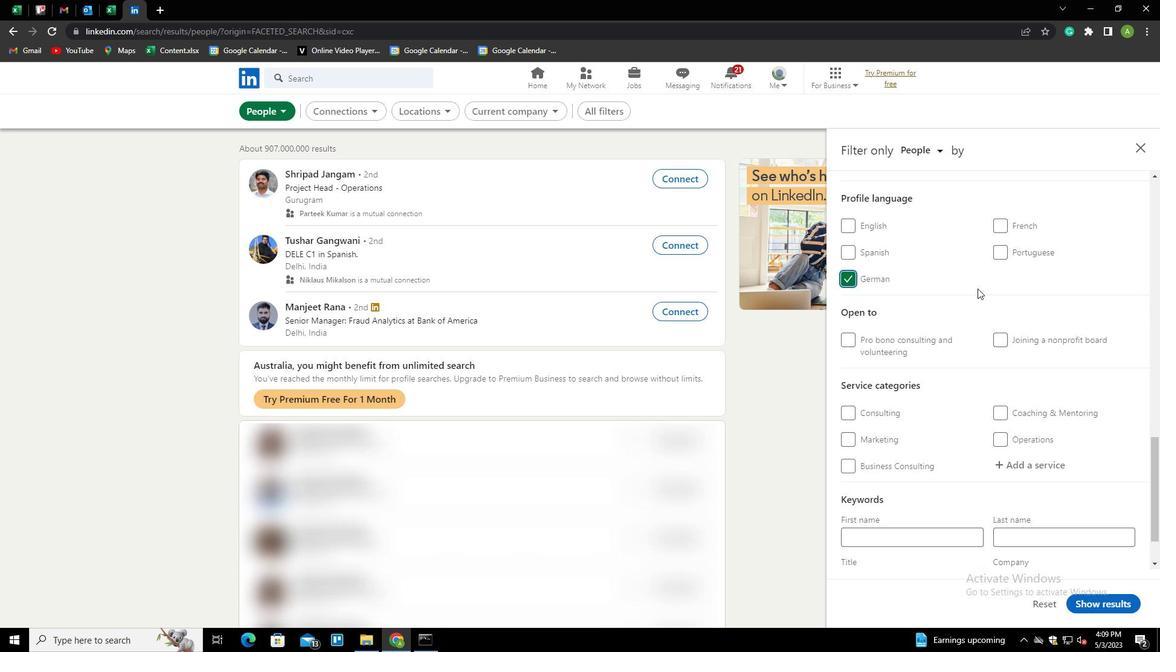 
Action: Mouse scrolled (978, 289) with delta (0, 0)
Screenshot: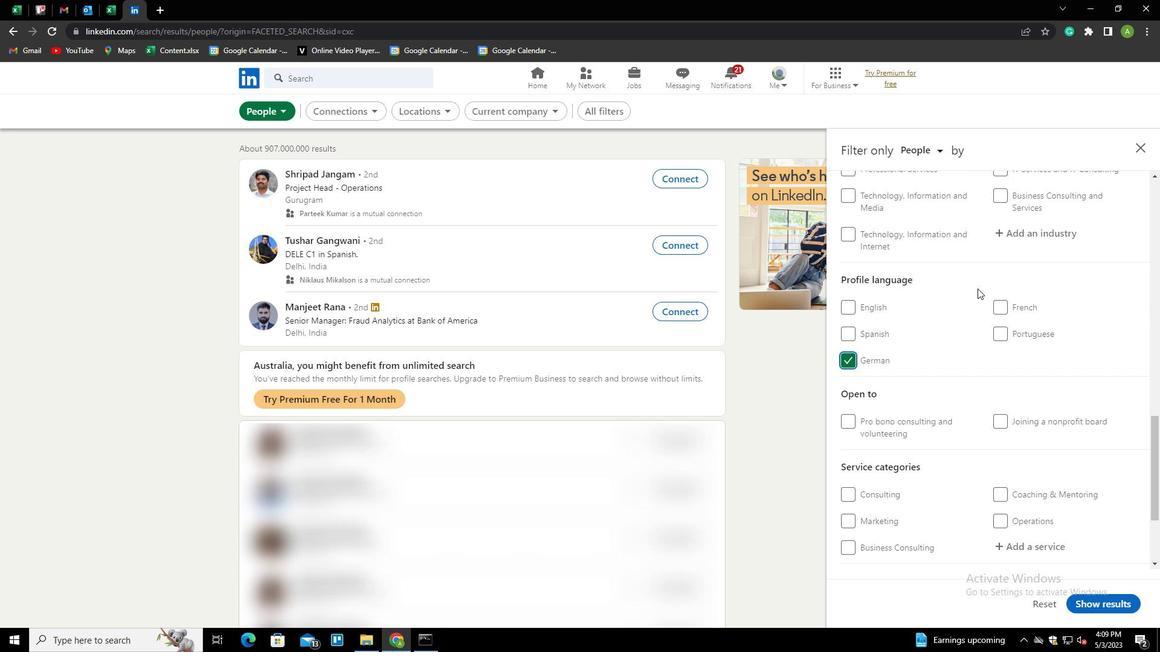 
Action: Mouse scrolled (978, 289) with delta (0, 0)
Screenshot: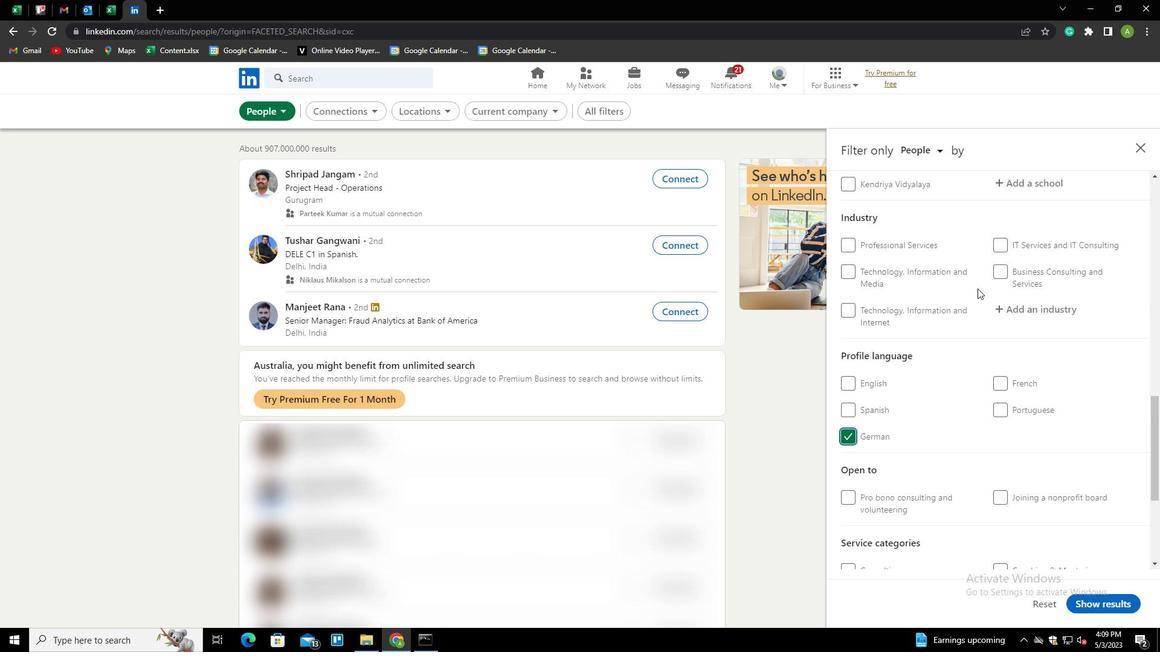 
Action: Mouse scrolled (978, 289) with delta (0, 0)
Screenshot: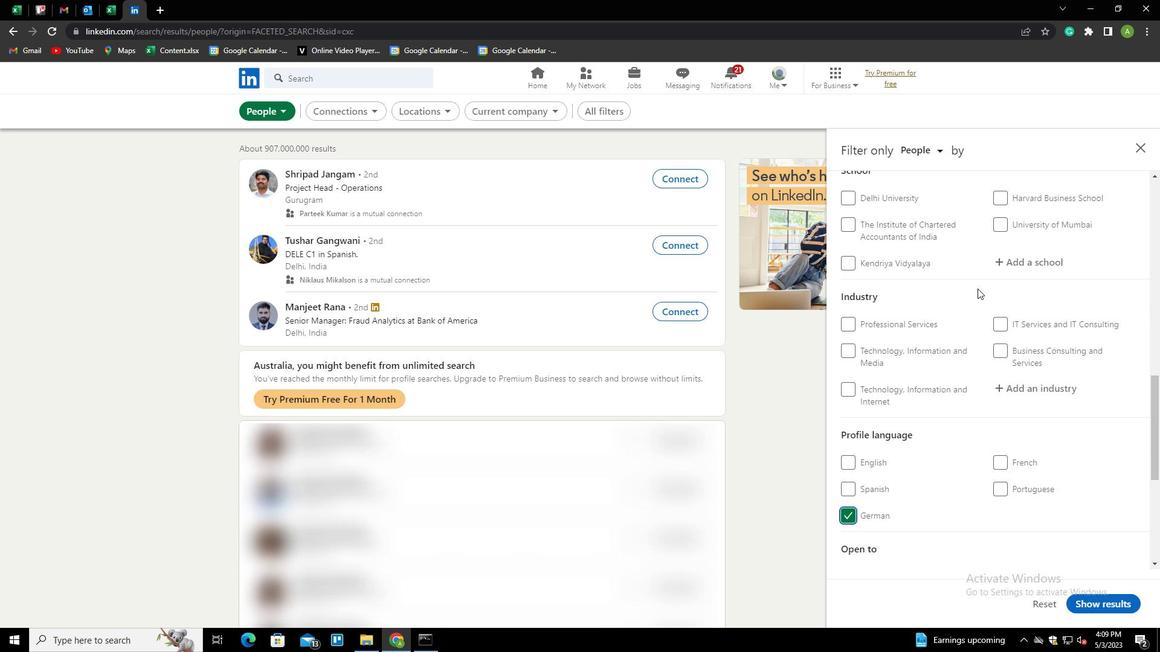 
Action: Mouse scrolled (978, 289) with delta (0, 0)
Screenshot: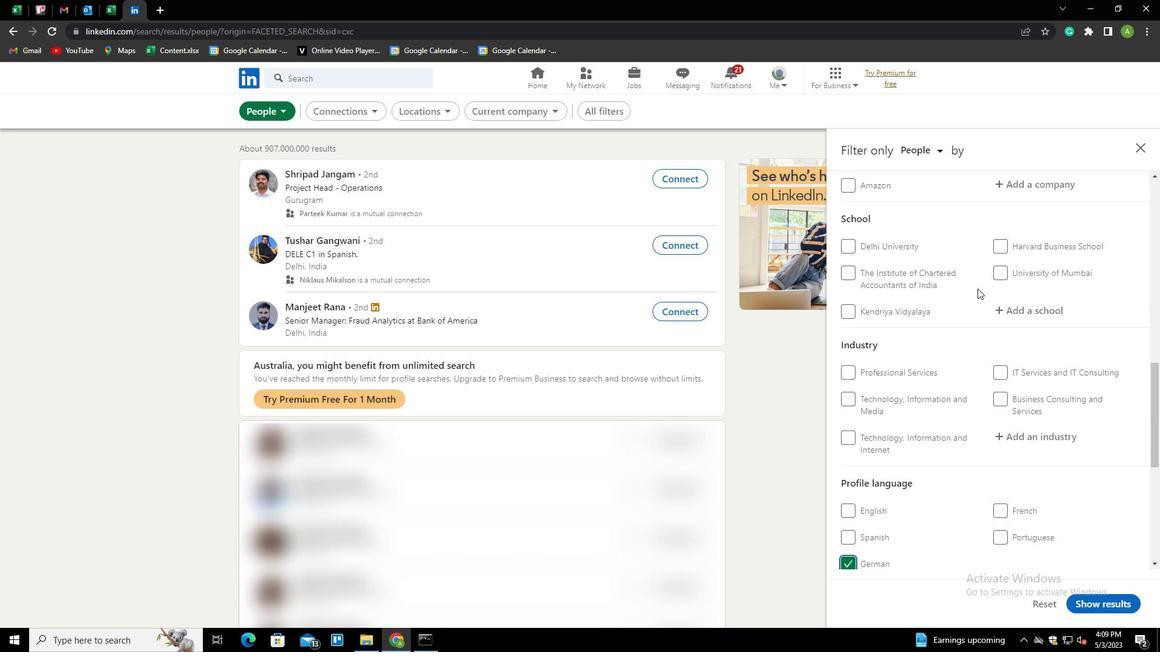 
Action: Mouse scrolled (978, 289) with delta (0, 0)
Screenshot: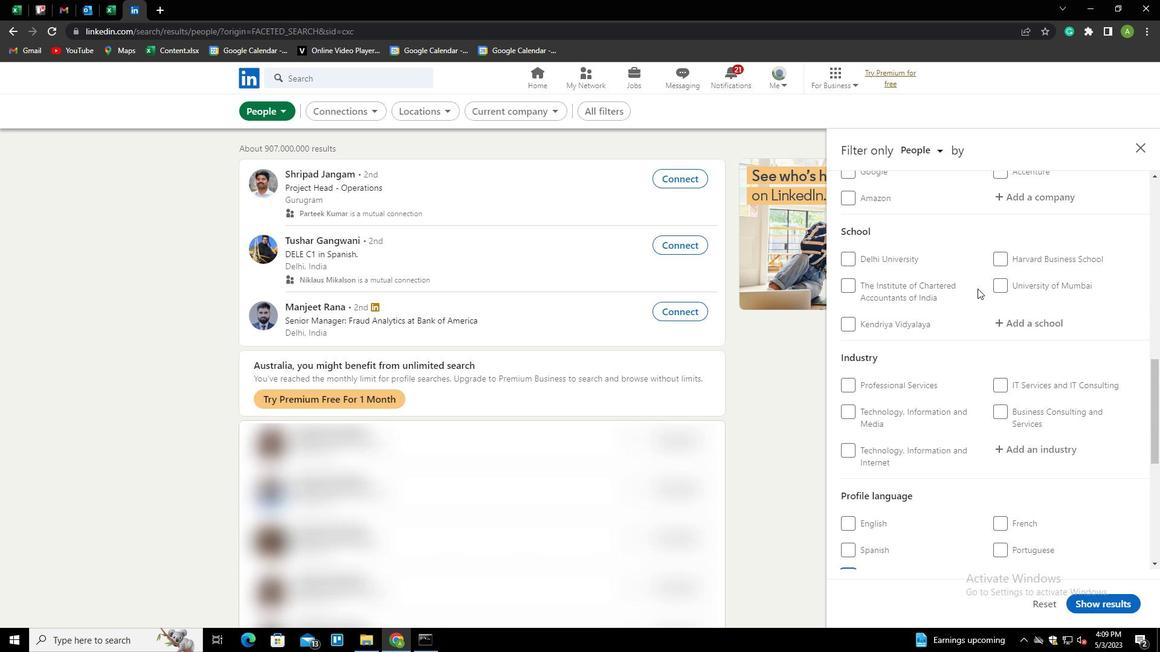 
Action: Mouse scrolled (978, 289) with delta (0, 0)
Screenshot: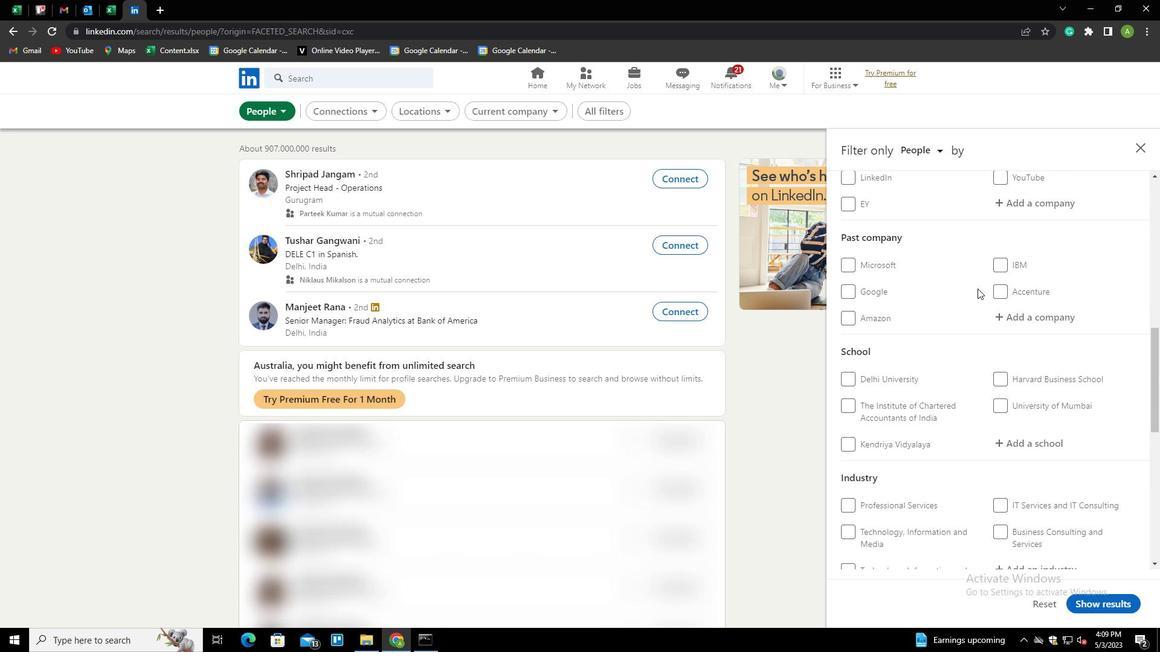 
Action: Mouse scrolled (978, 289) with delta (0, 0)
Screenshot: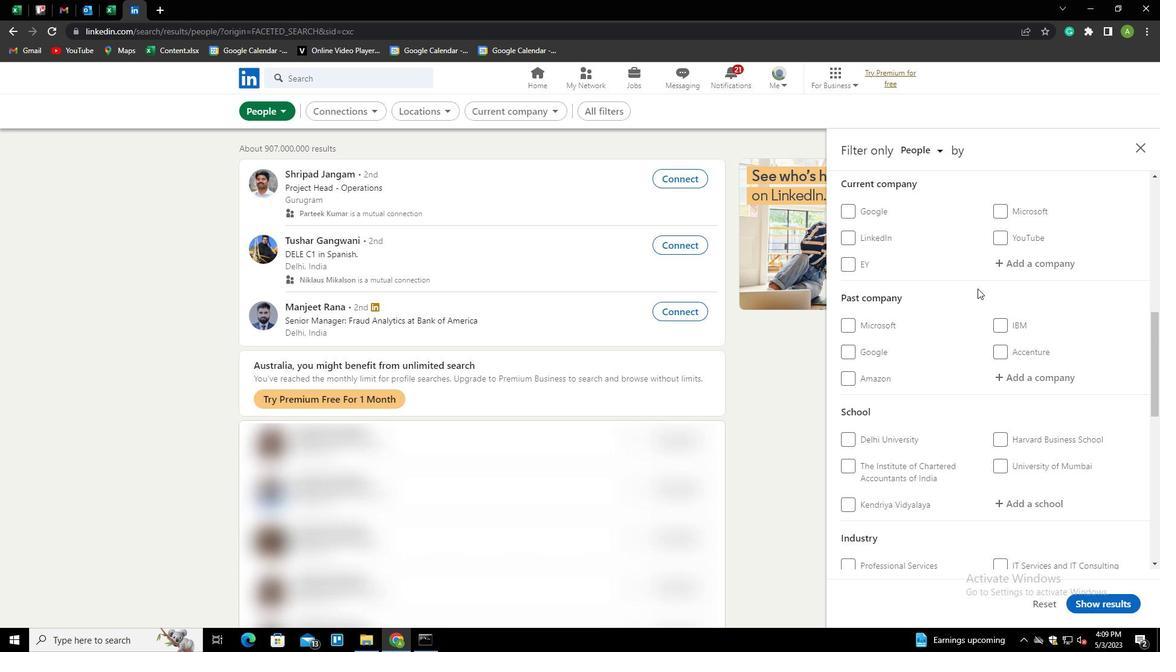 
Action: Mouse scrolled (978, 289) with delta (0, 0)
Screenshot: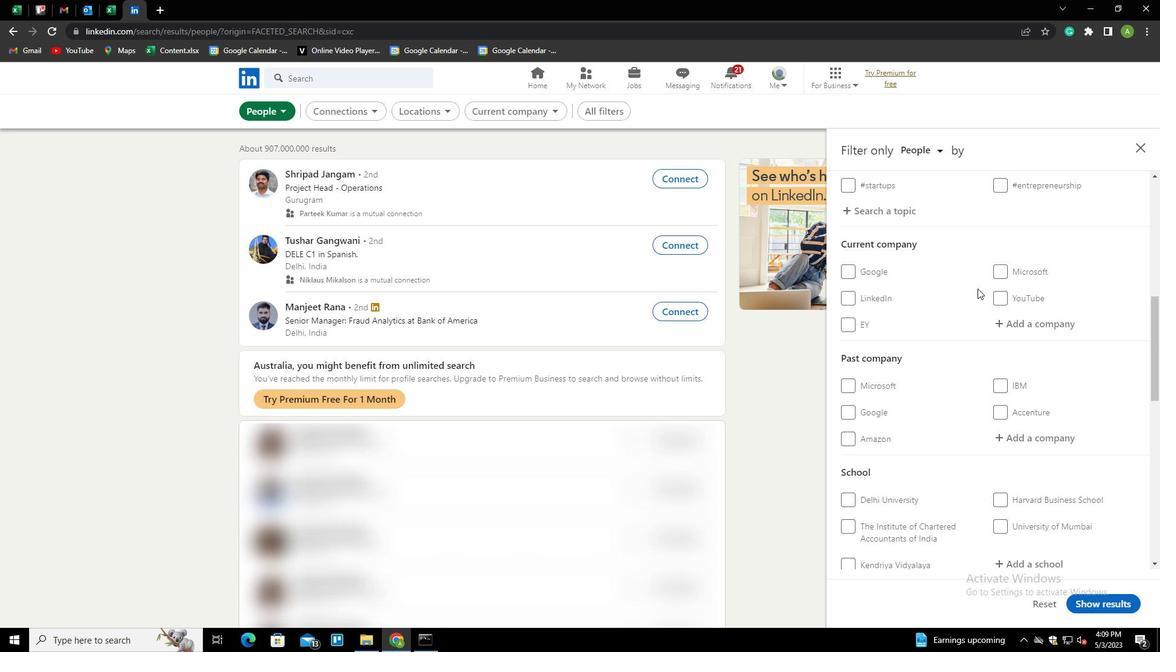 
Action: Mouse moved to (1026, 384)
Screenshot: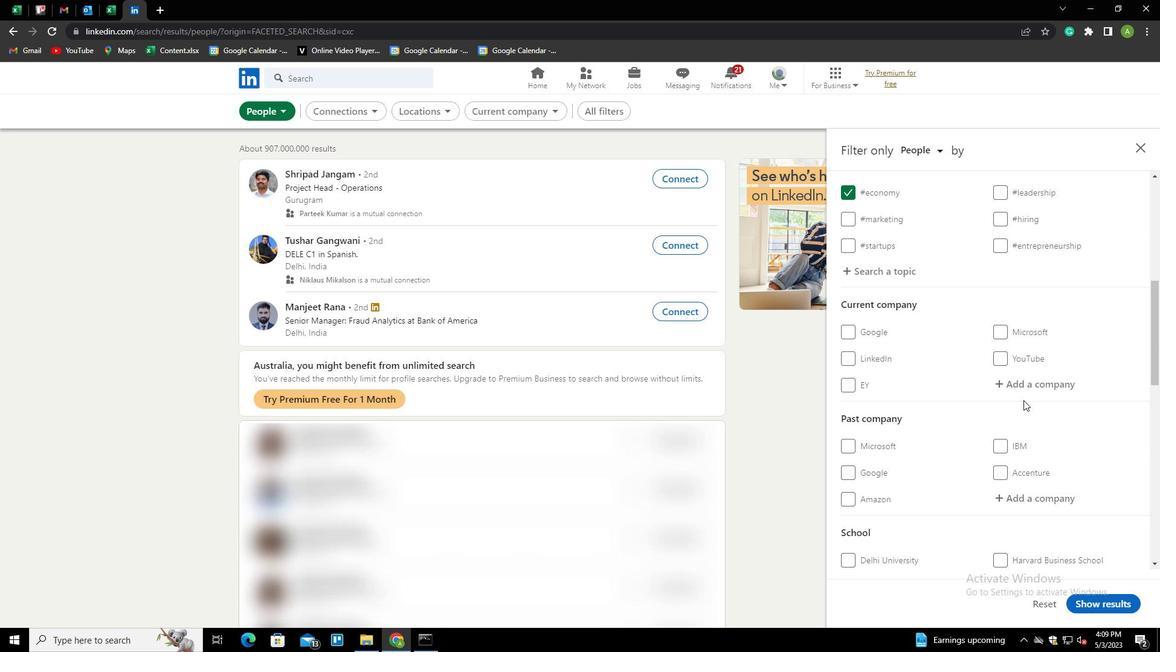 
Action: Mouse pressed left at (1026, 384)
Screenshot: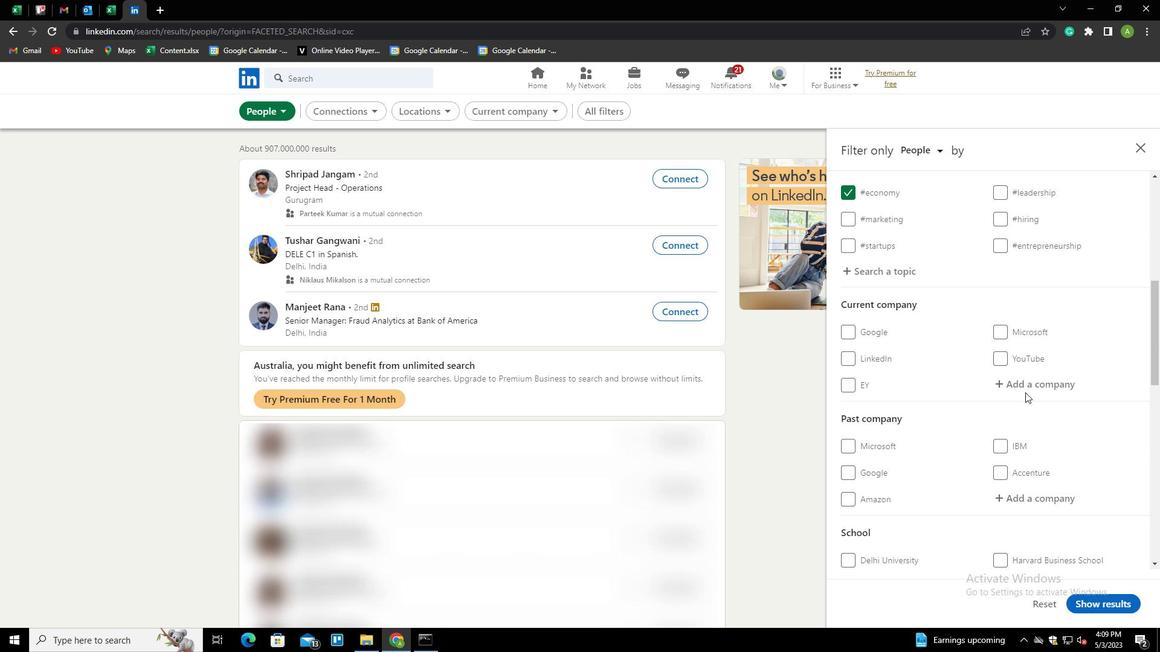 
Action: Mouse moved to (1030, 384)
Screenshot: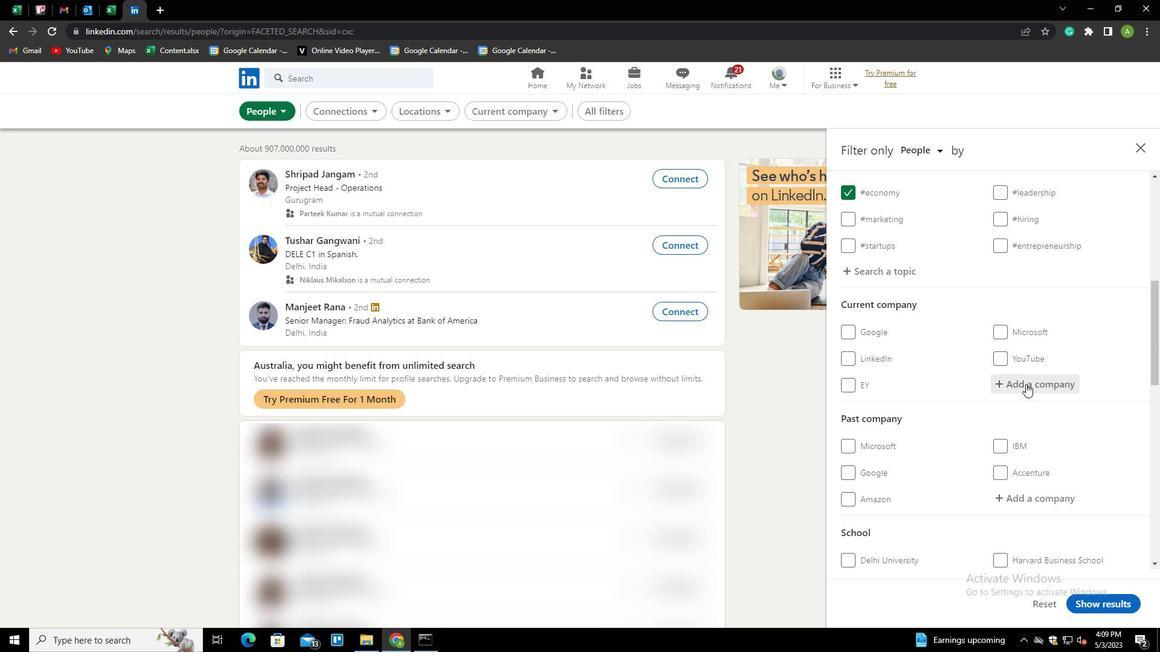 
Action: Mouse pressed left at (1030, 384)
Screenshot: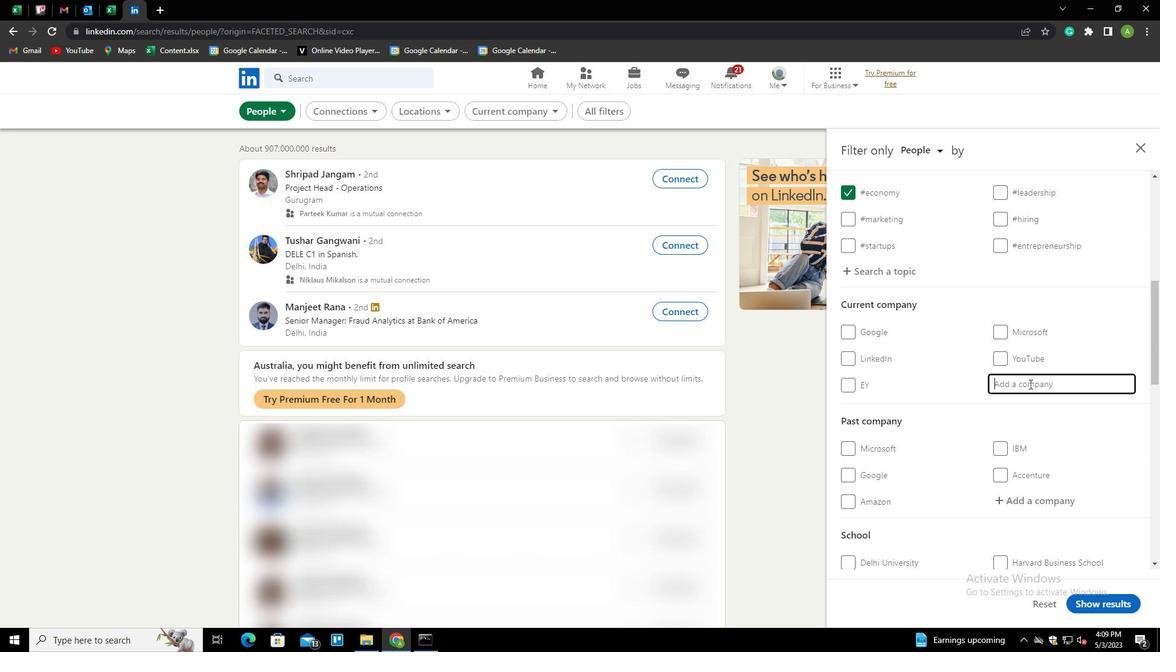 
Action: Key pressed <Key.shift>LIVE<Key.shift>MINT<Key.down><Key.enter>
Screenshot: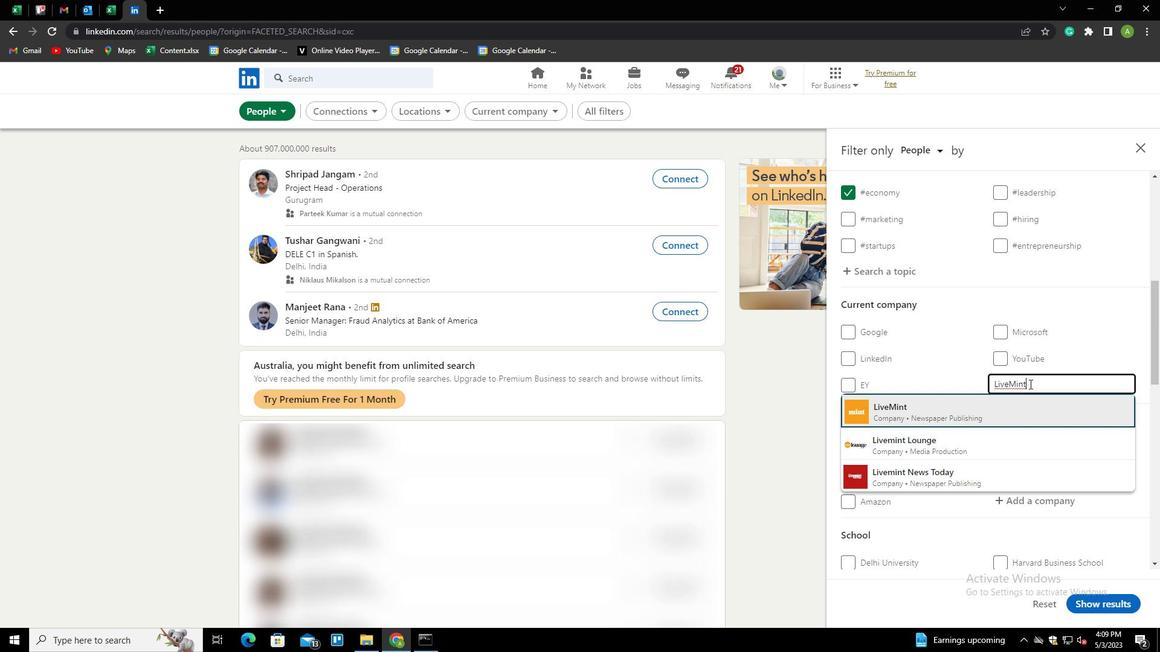
Action: Mouse moved to (994, 370)
Screenshot: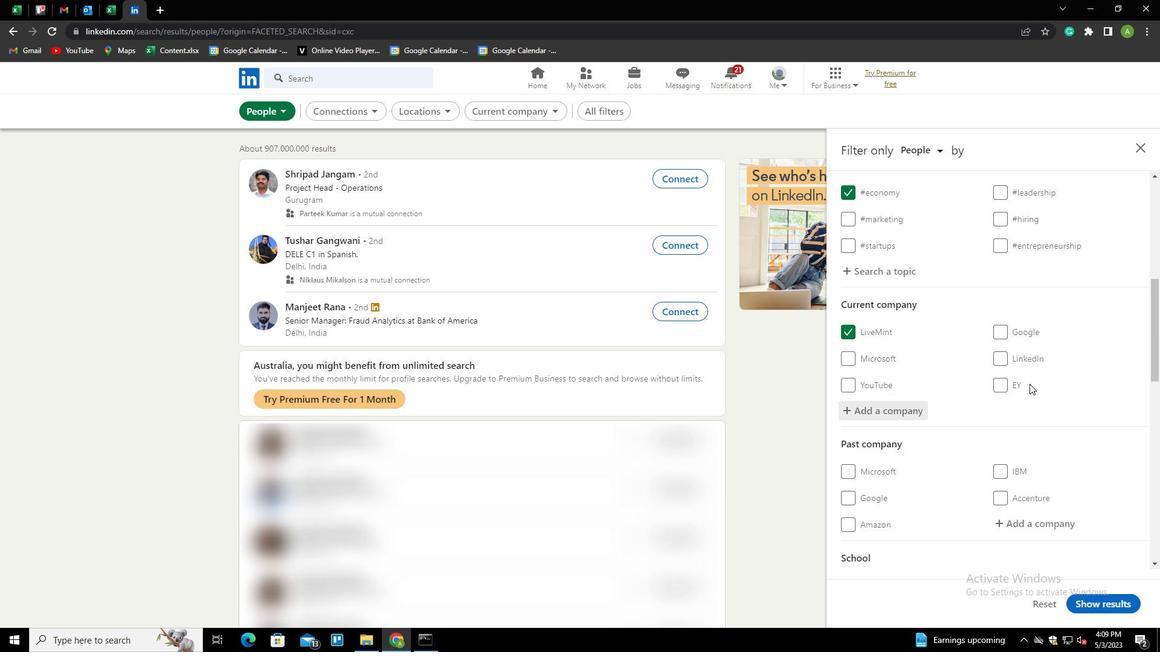 
Action: Mouse scrolled (994, 370) with delta (0, 0)
Screenshot: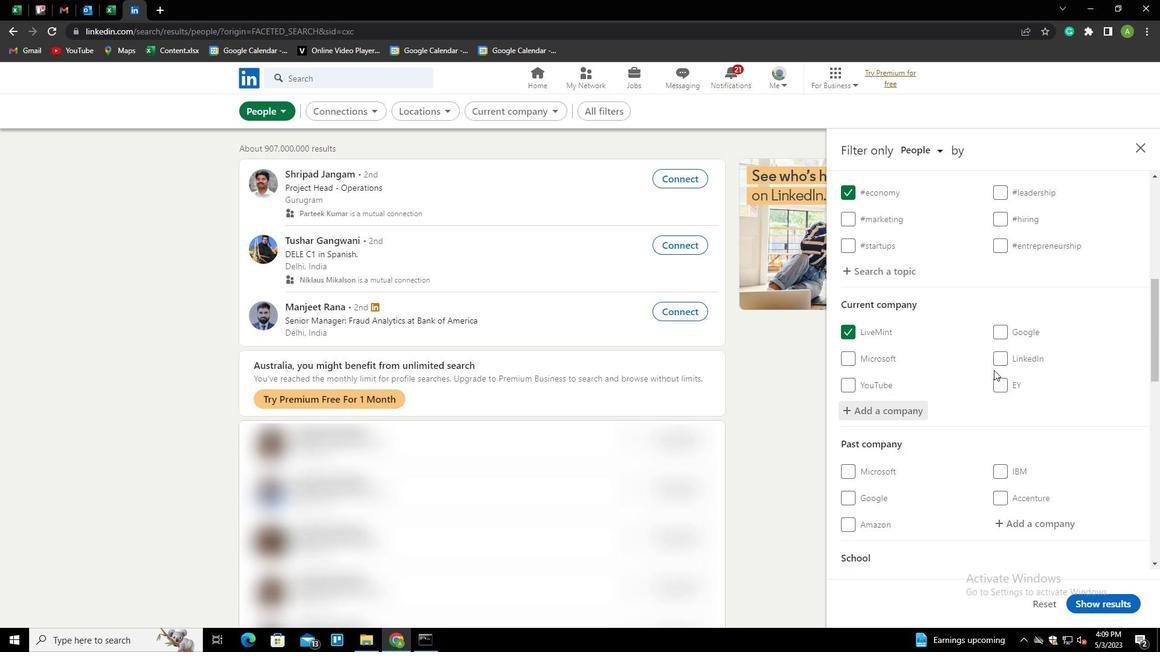 
Action: Mouse scrolled (994, 370) with delta (0, 0)
Screenshot: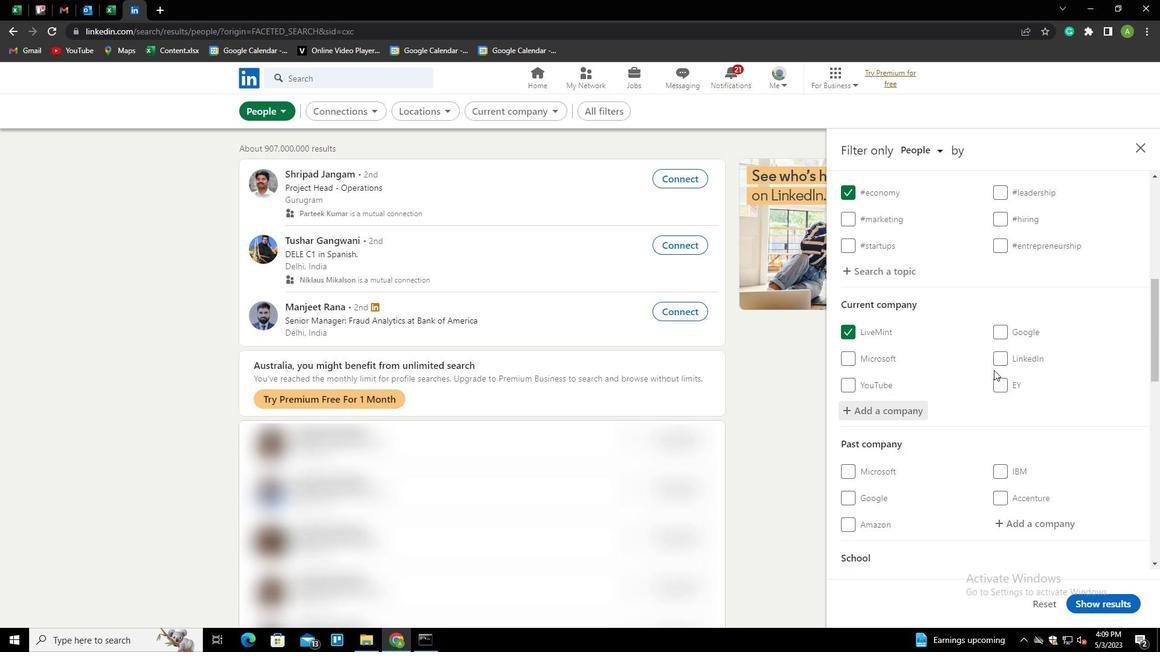 
Action: Mouse scrolled (994, 370) with delta (0, 0)
Screenshot: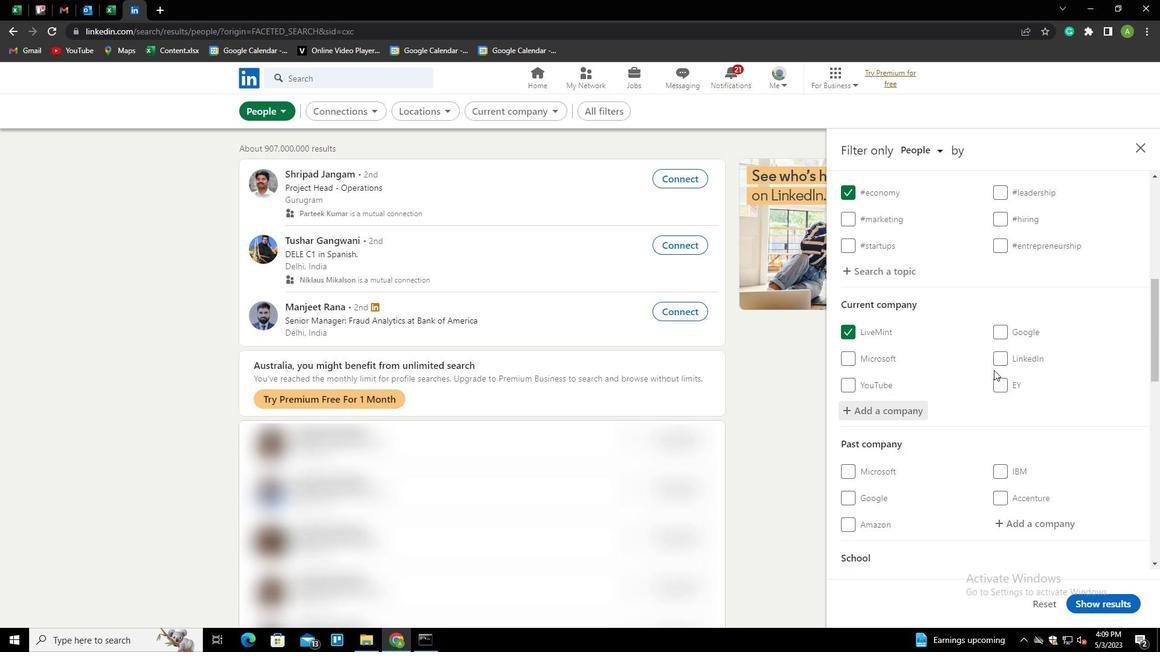
Action: Mouse scrolled (994, 370) with delta (0, 0)
Screenshot: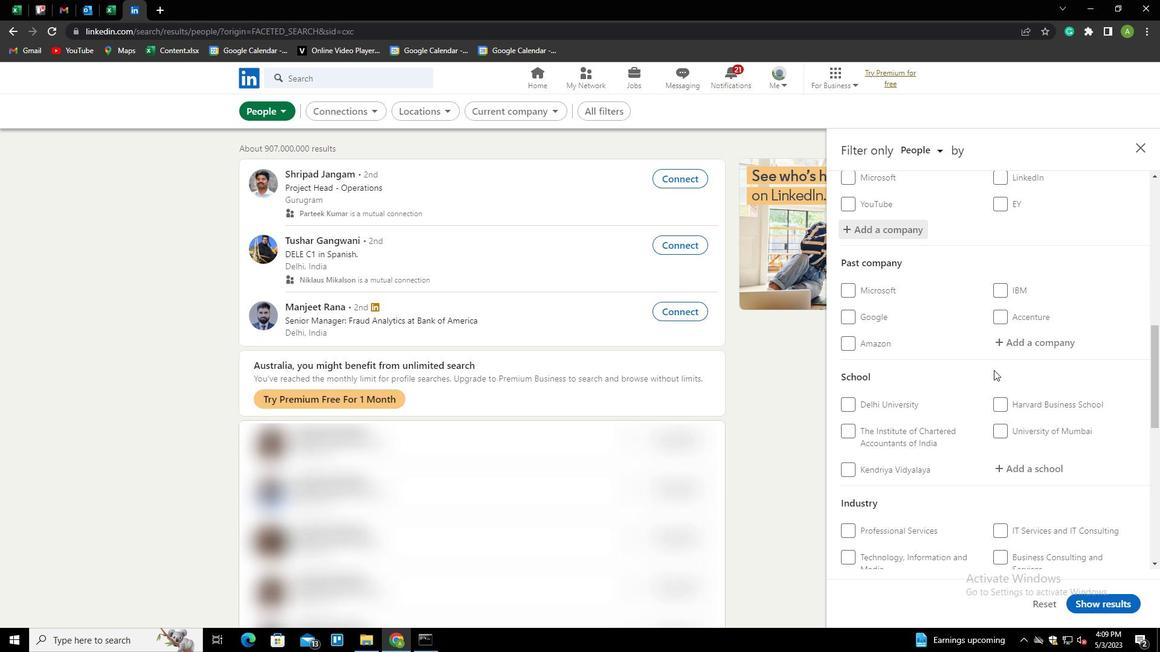 
Action: Mouse moved to (1015, 406)
Screenshot: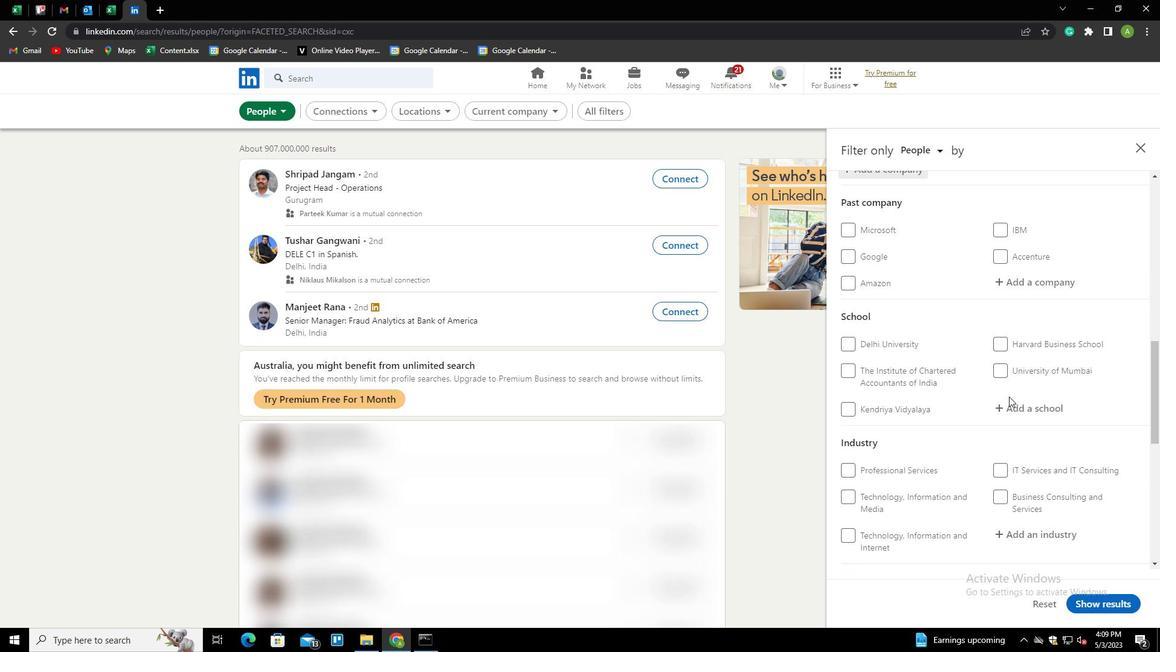 
Action: Mouse pressed left at (1015, 406)
Screenshot: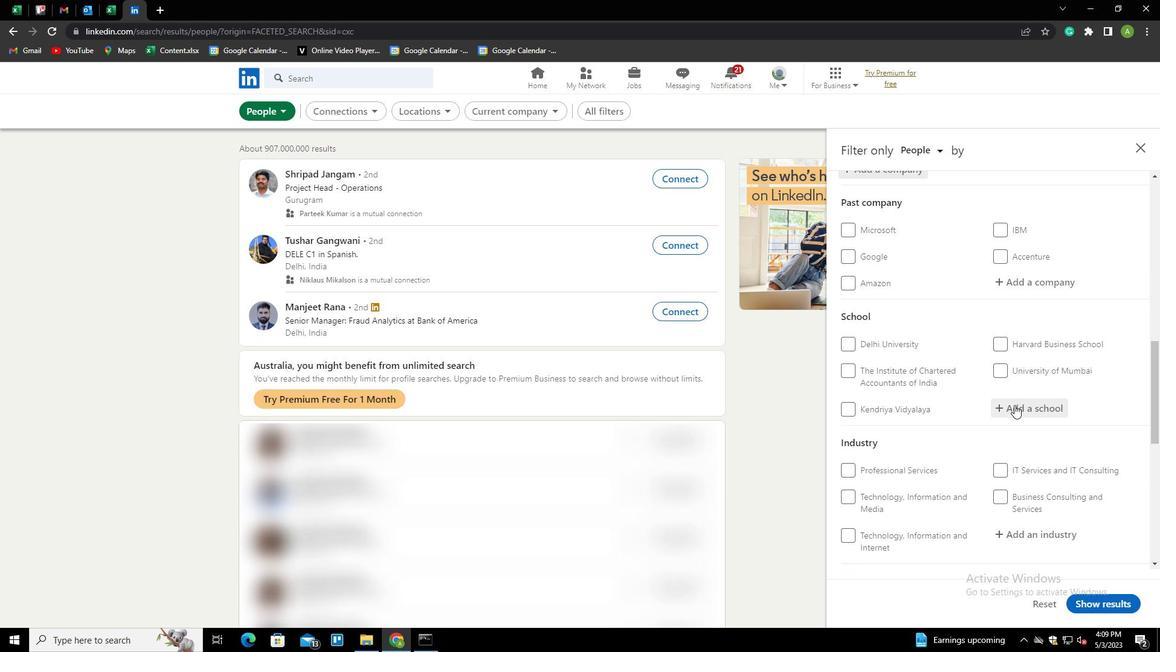 
Action: Key pressed <Key.shift>JAGRAN<Key.space>COLLEGE<Key.down><Key.enter>
Screenshot: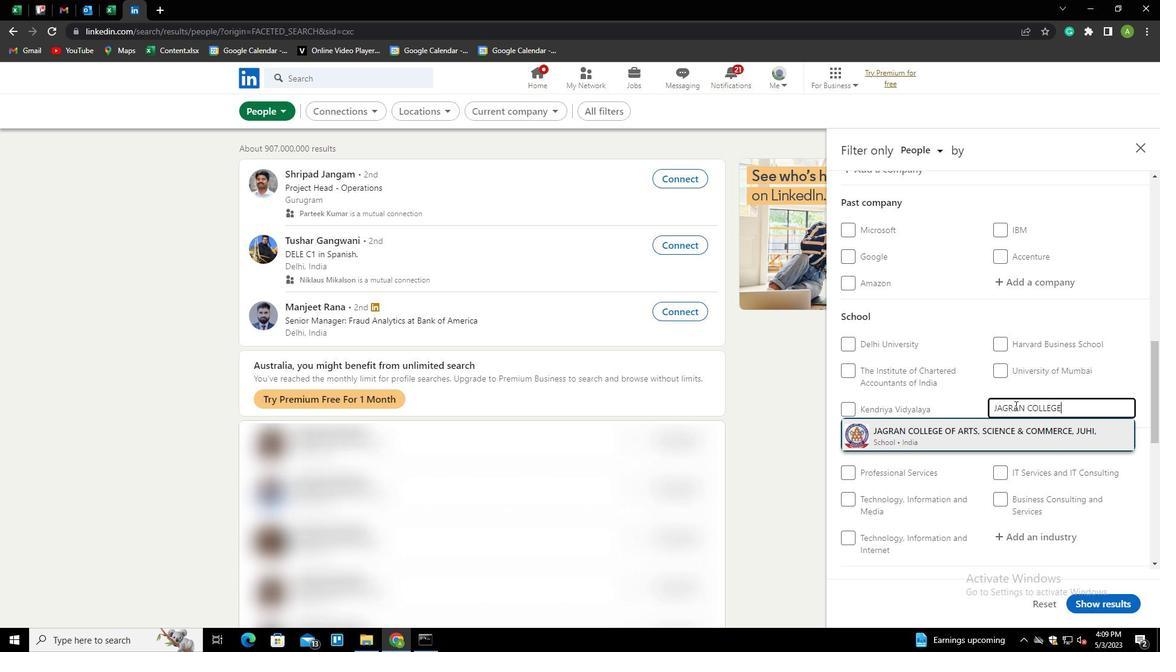 
Action: Mouse scrolled (1015, 405) with delta (0, 0)
Screenshot: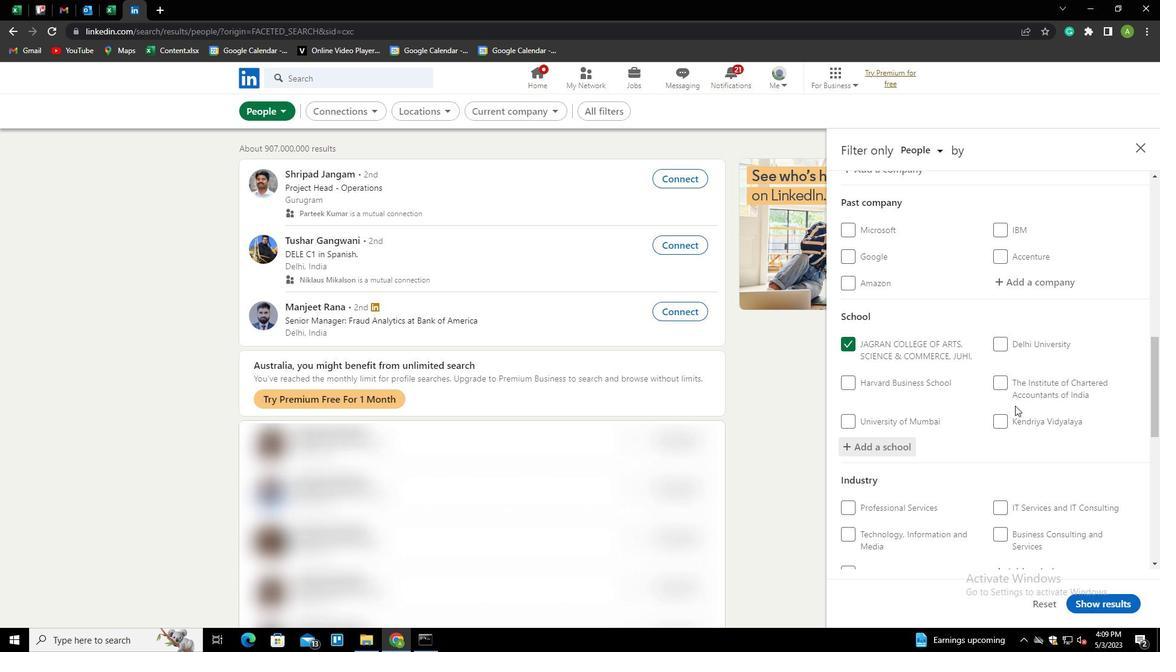 
Action: Mouse scrolled (1015, 405) with delta (0, 0)
Screenshot: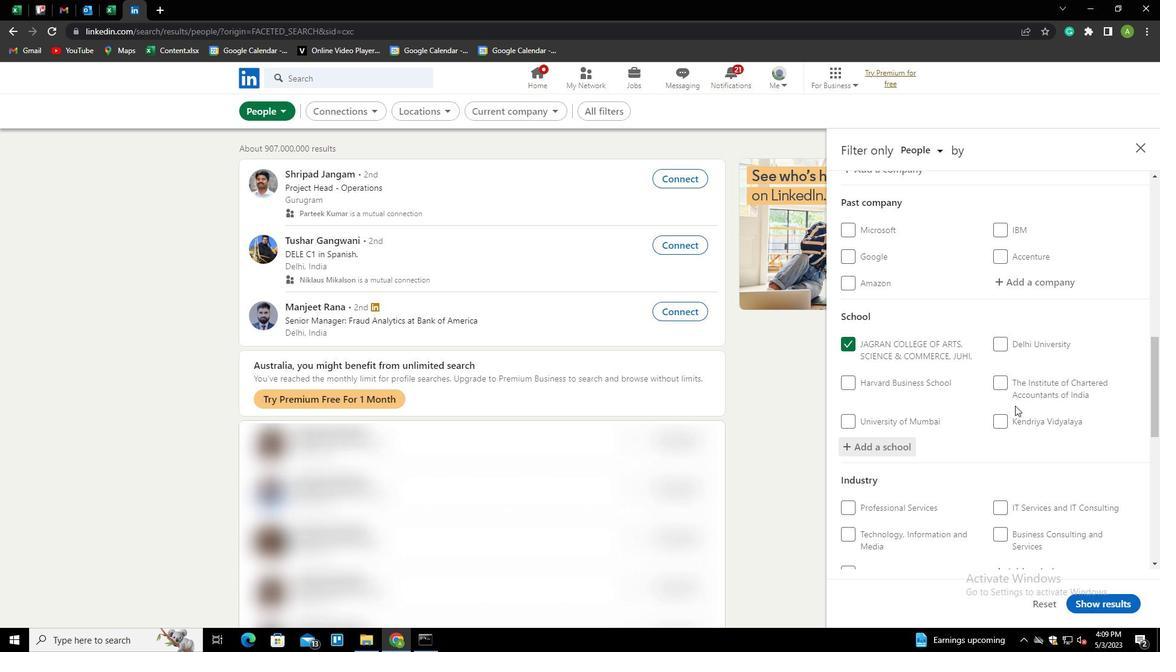 
Action: Mouse scrolled (1015, 405) with delta (0, 0)
Screenshot: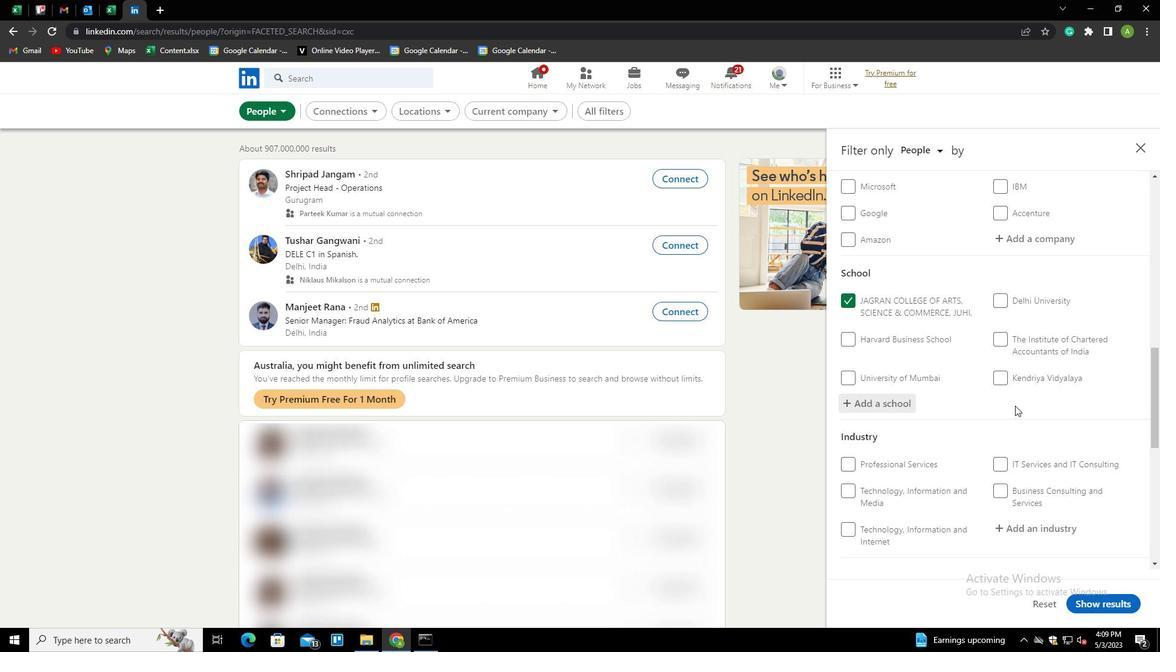 
Action: Mouse moved to (1020, 391)
Screenshot: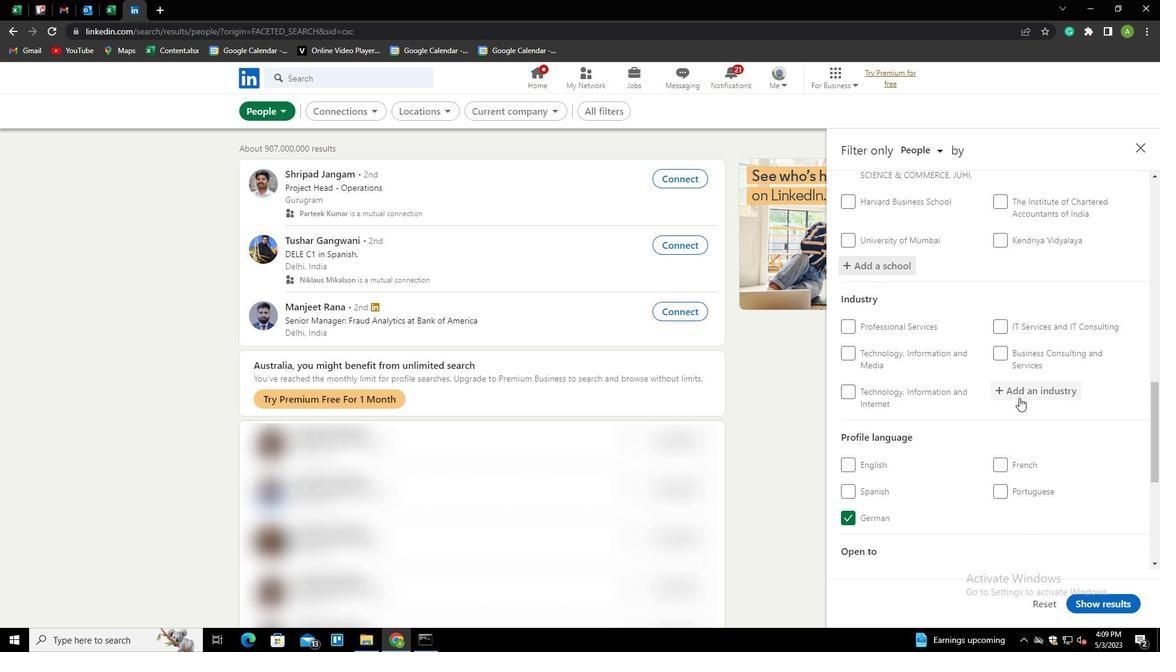 
Action: Mouse pressed left at (1020, 391)
Screenshot: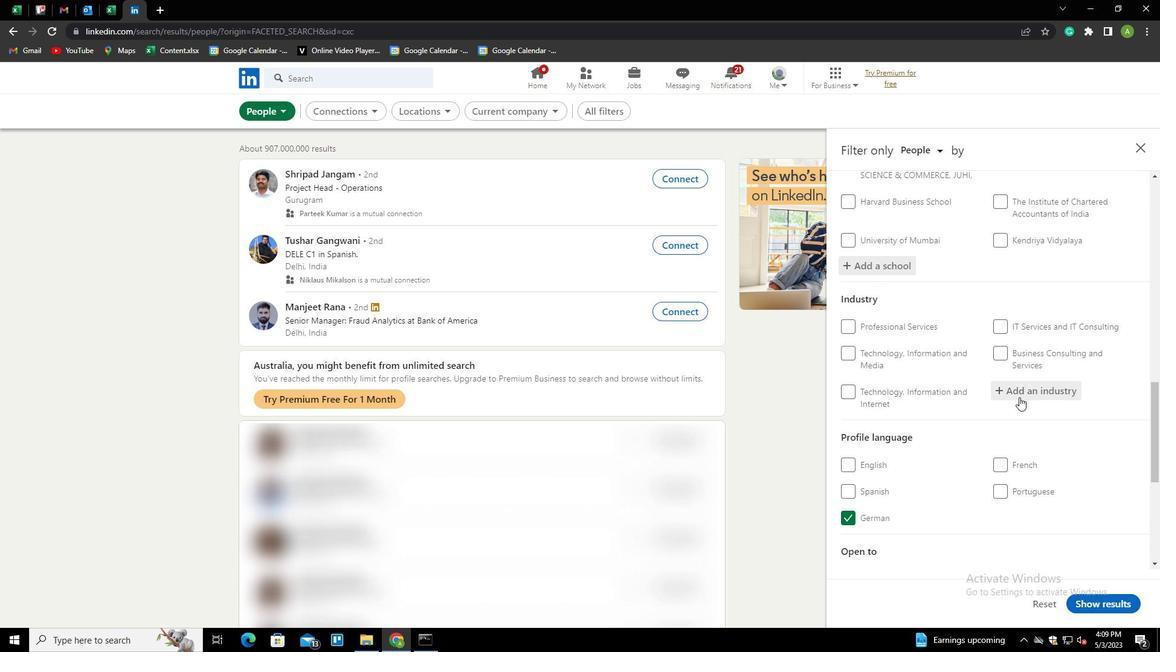 
Action: Mouse moved to (1022, 391)
Screenshot: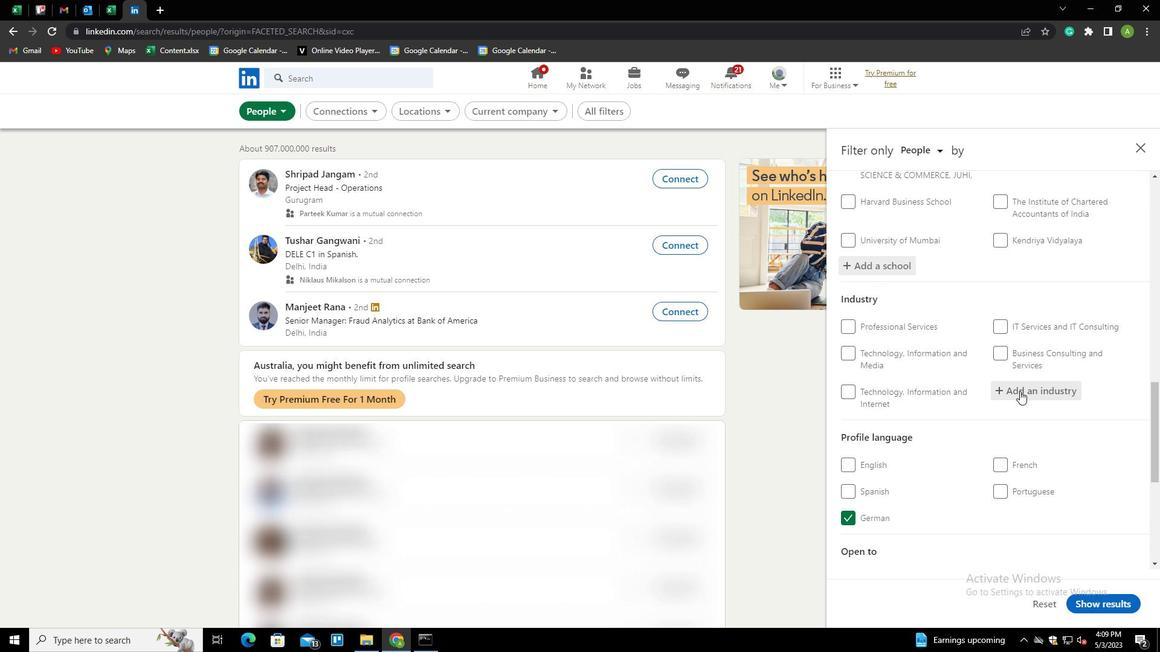 
Action: Mouse pressed left at (1022, 391)
Screenshot: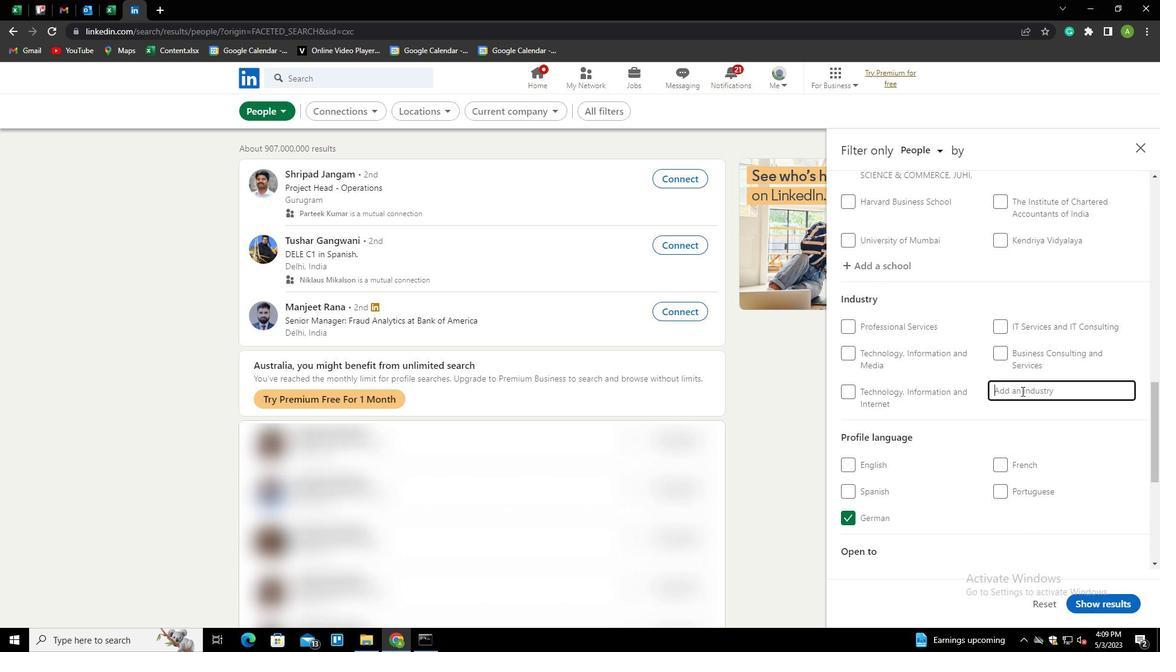 
Action: Key pressed <Key.shift><Key.shift><Key.shift><Key.shift><Key.shift><Key.shift><Key.shift>ANI<Key.backspace><Key.backspace>NIMATION<Key.down><Key.enter>
Screenshot: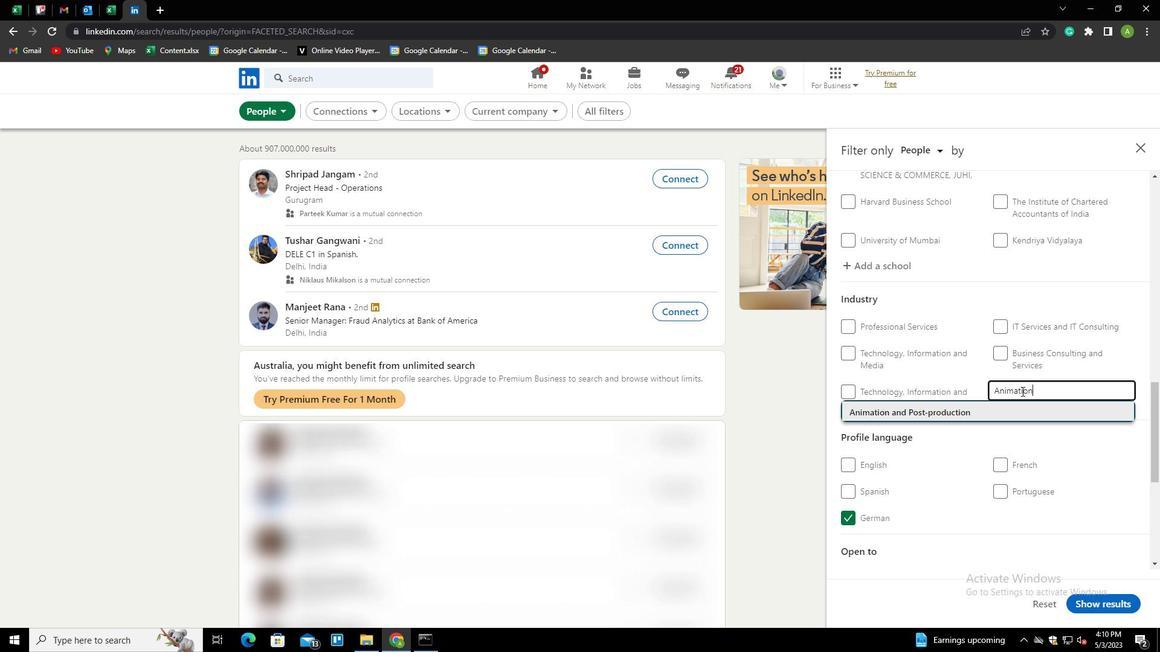 
Action: Mouse scrolled (1022, 391) with delta (0, 0)
Screenshot: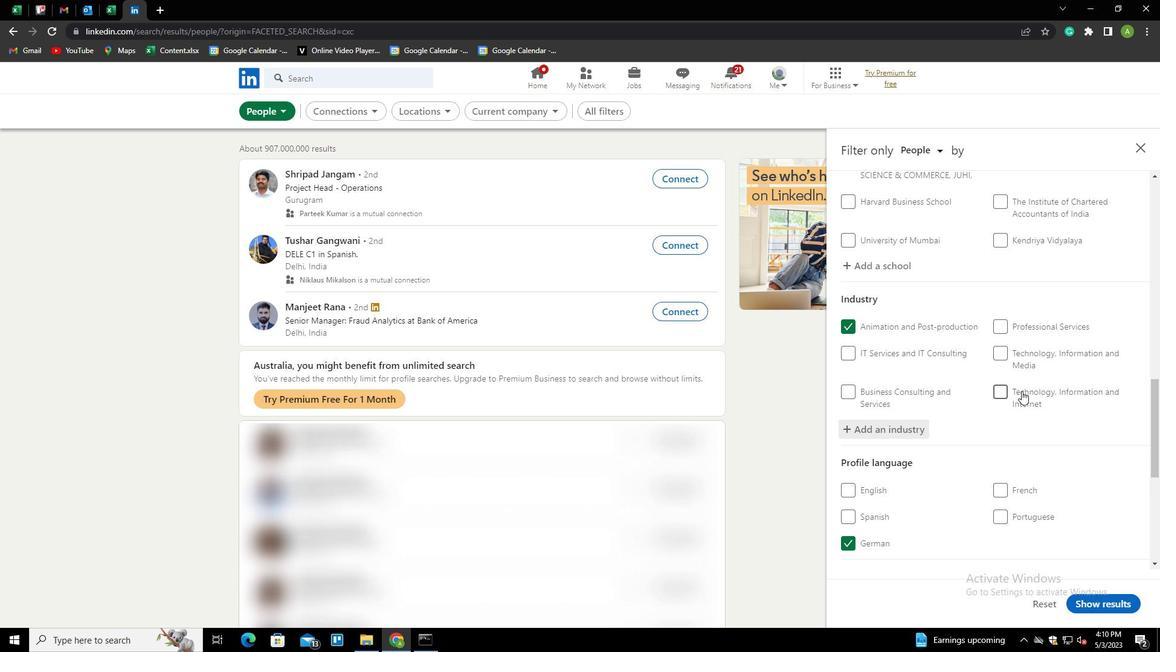 
Action: Mouse scrolled (1022, 391) with delta (0, 0)
Screenshot: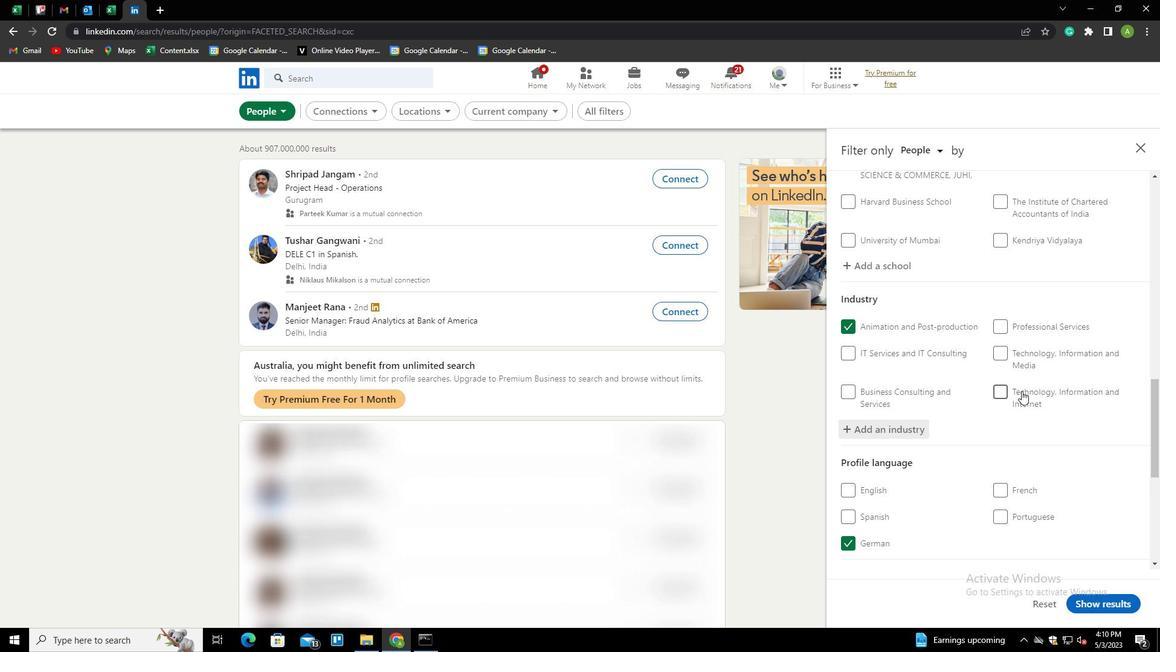 
Action: Mouse scrolled (1022, 391) with delta (0, 0)
Screenshot: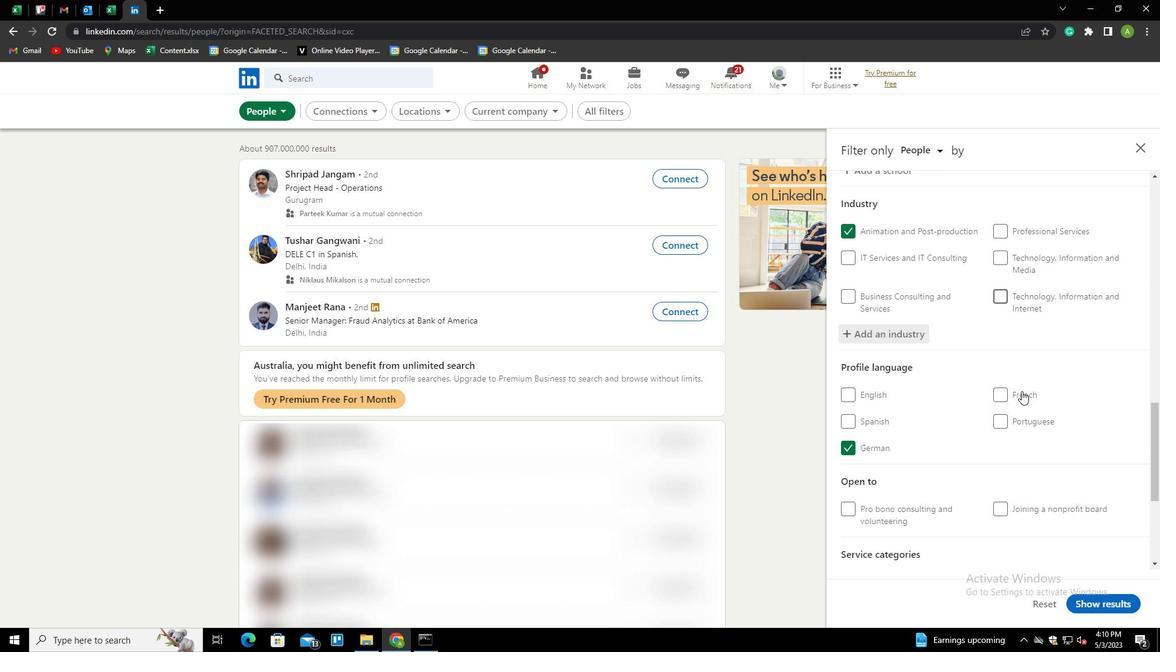
Action: Mouse scrolled (1022, 391) with delta (0, 0)
Screenshot: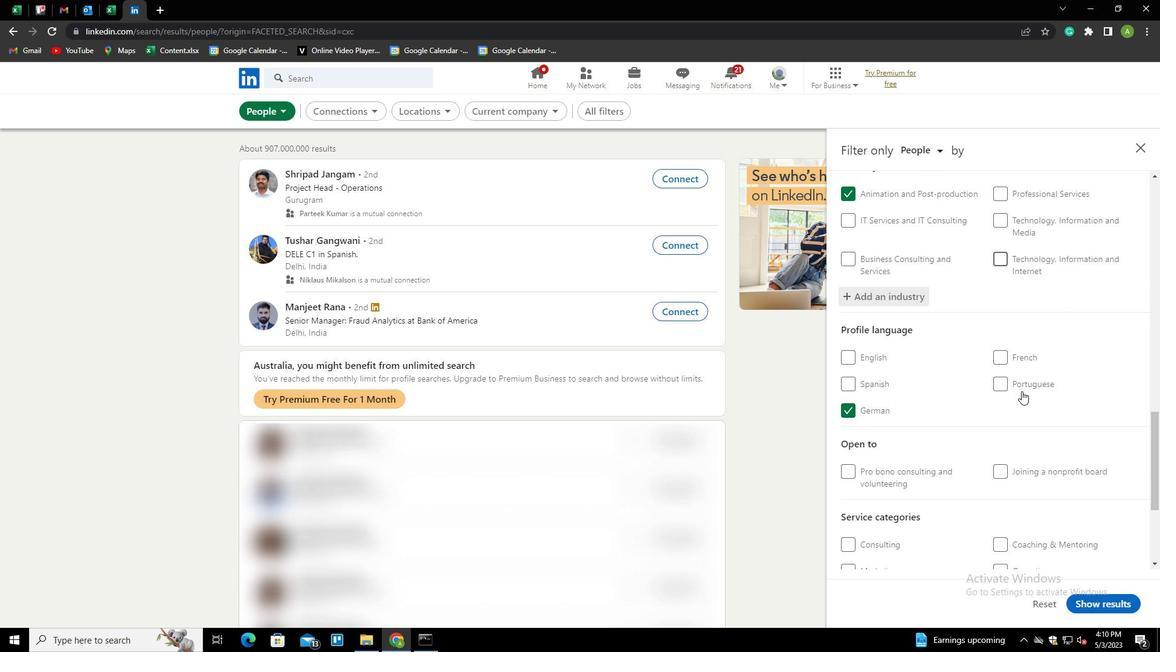 
Action: Mouse scrolled (1022, 391) with delta (0, 0)
Screenshot: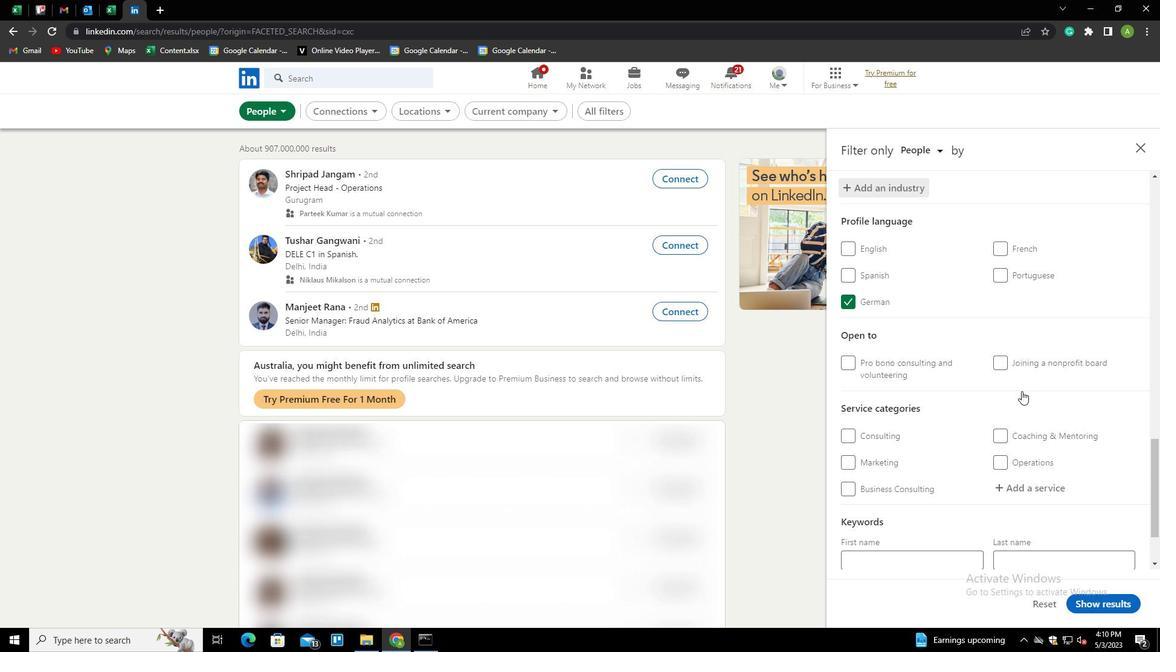 
Action: Mouse scrolled (1022, 391) with delta (0, 0)
Screenshot: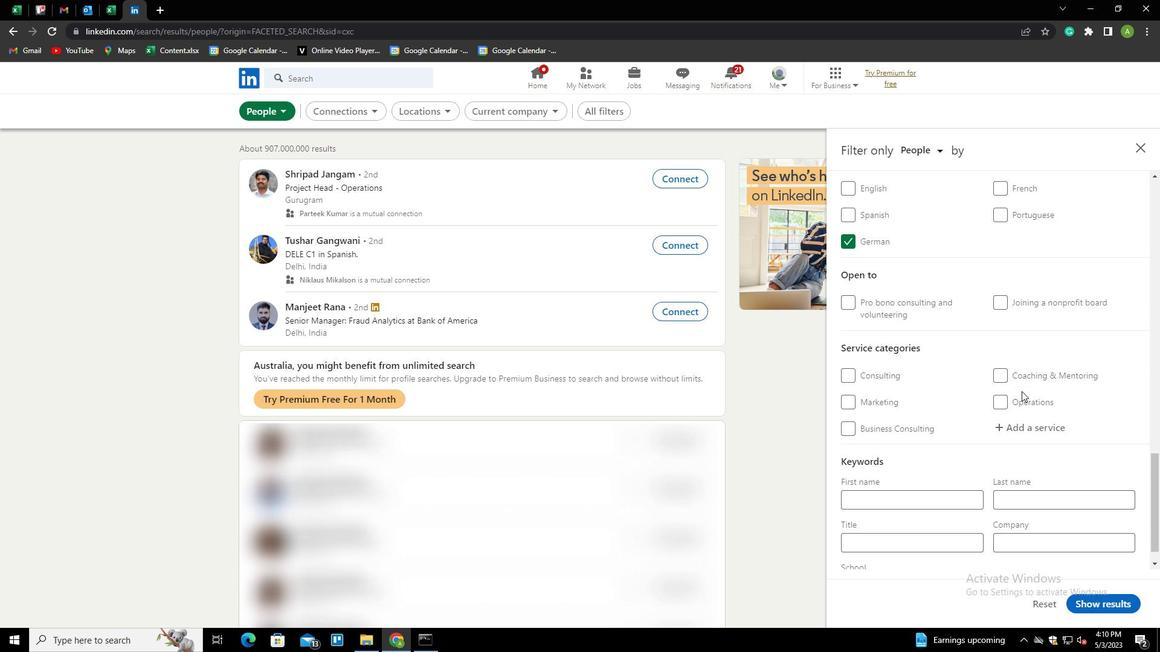 
Action: Mouse moved to (1023, 401)
Screenshot: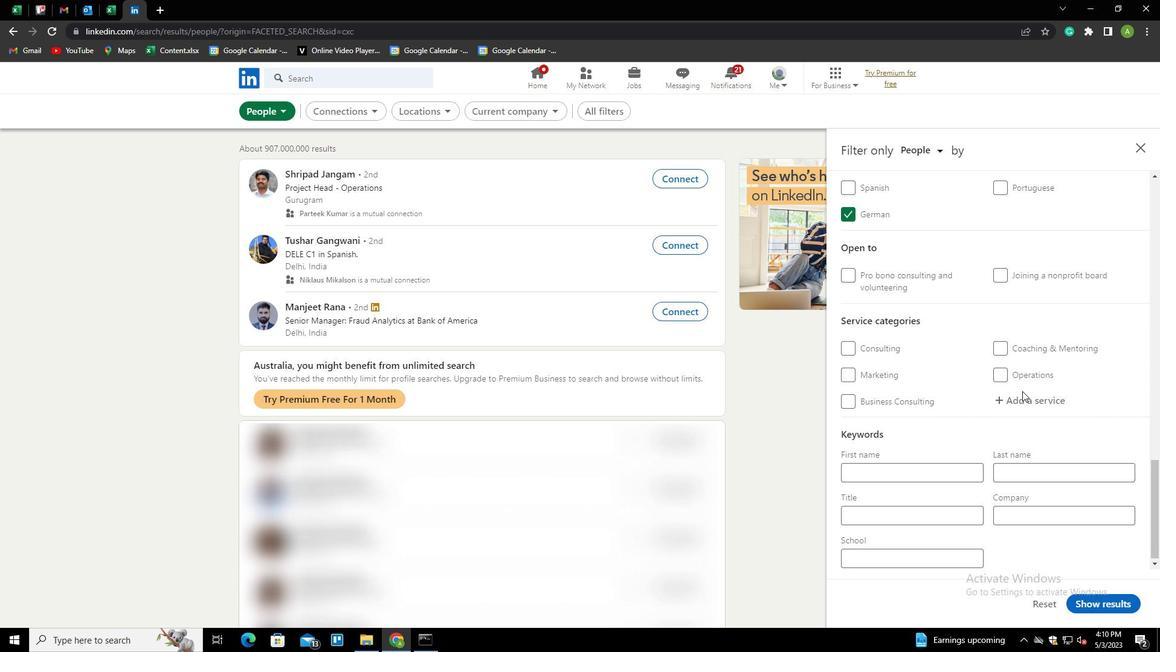 
Action: Mouse pressed left at (1023, 401)
Screenshot: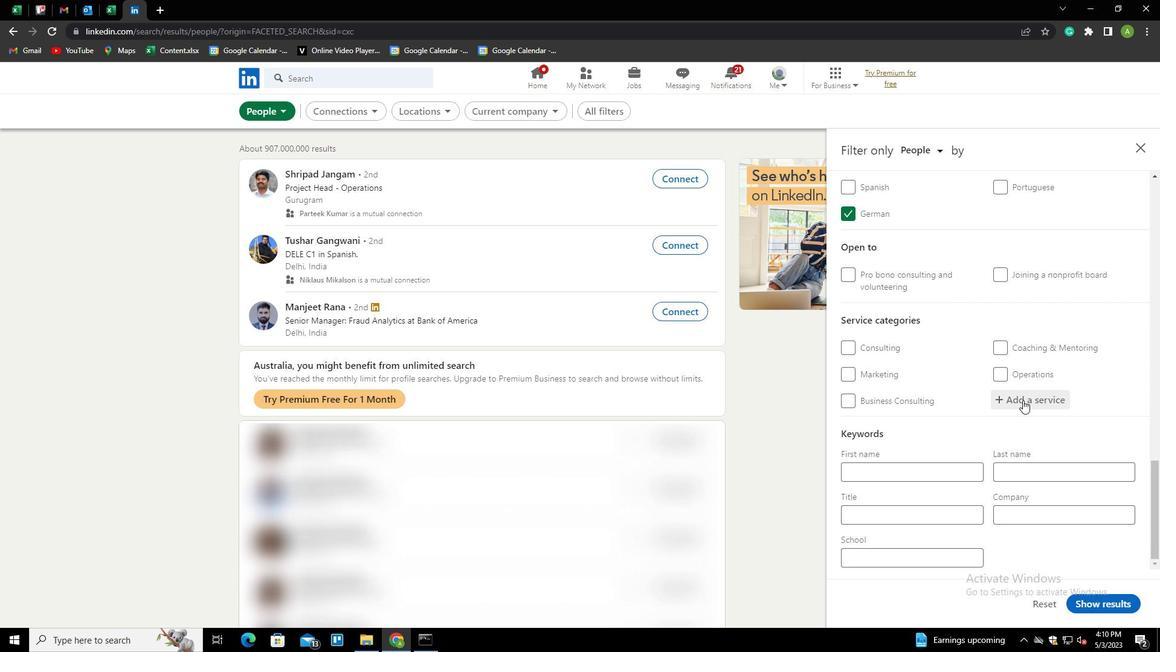 
Action: Mouse moved to (1033, 400)
Screenshot: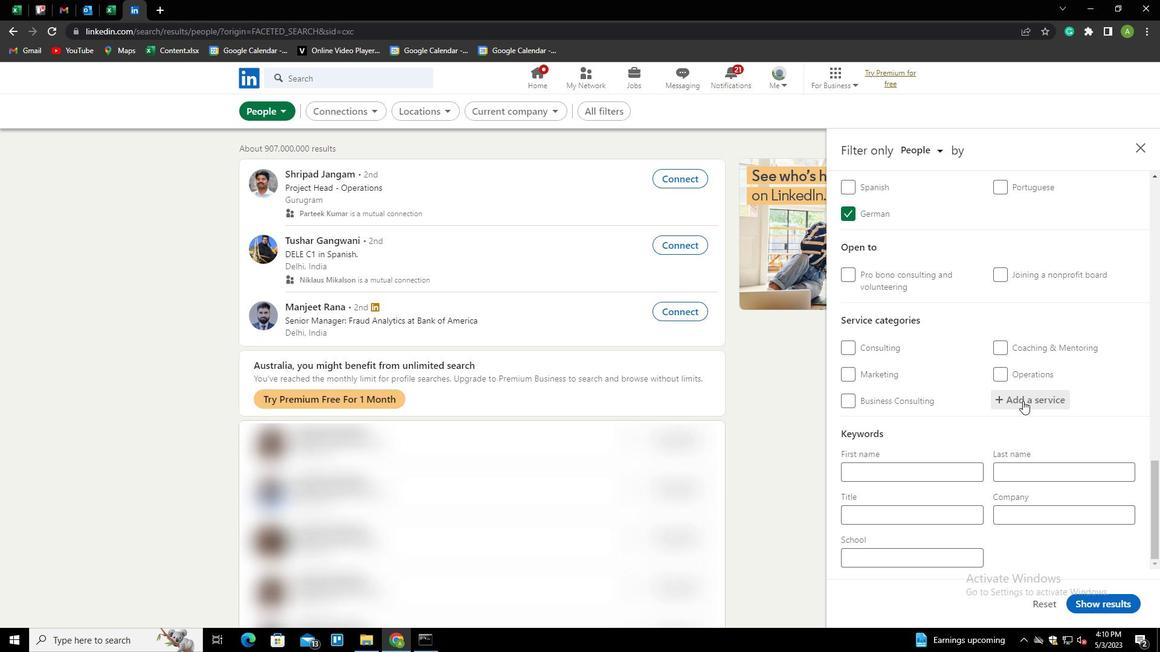 
Action: Mouse pressed left at (1033, 400)
Screenshot: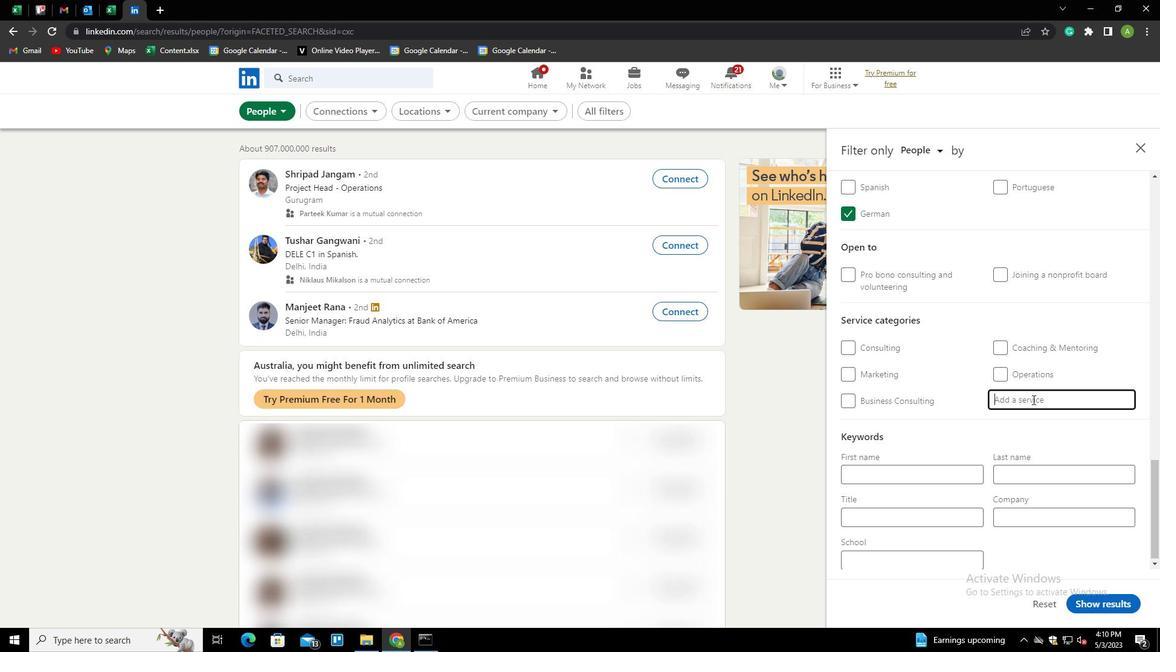
Action: Key pressed <Key.shift>COMPUTER<Key.down><Key.enter>
Screenshot: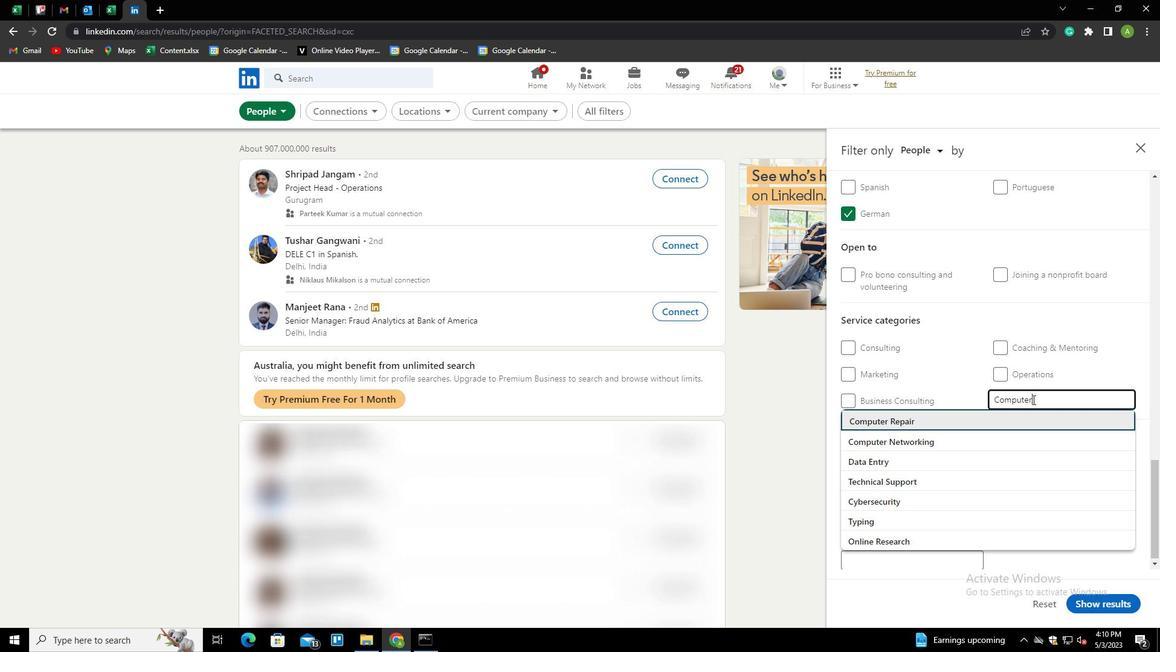 
Action: Mouse scrolled (1033, 399) with delta (0, 0)
Screenshot: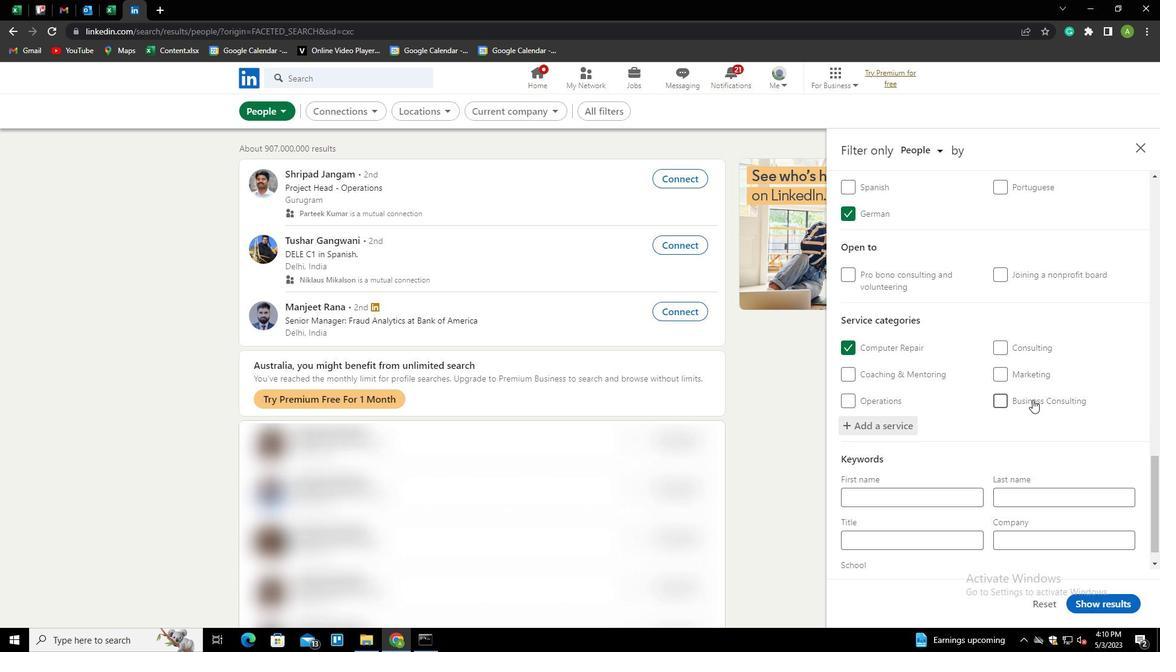 
Action: Mouse scrolled (1033, 399) with delta (0, 0)
Screenshot: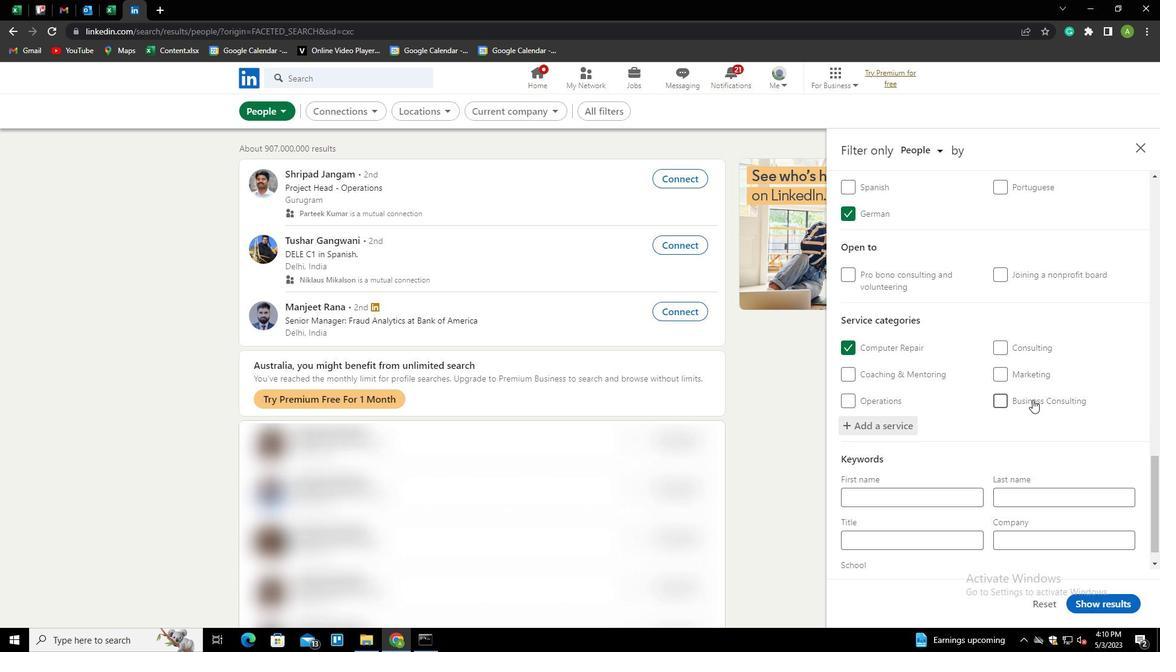 
Action: Mouse scrolled (1033, 399) with delta (0, 0)
Screenshot: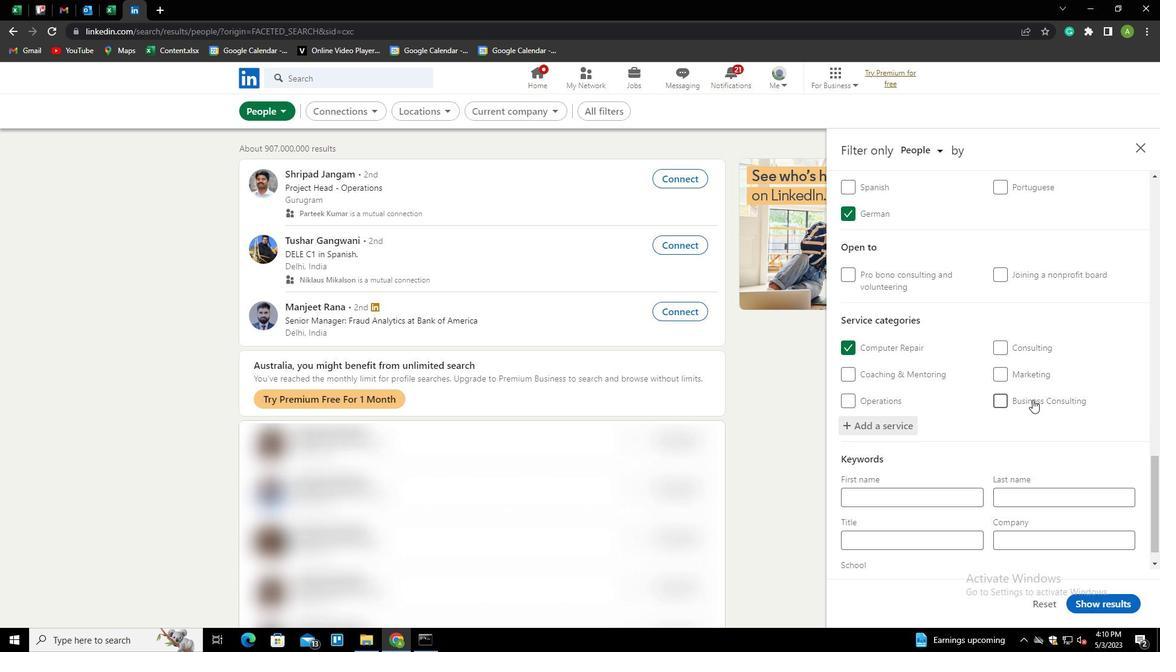 
Action: Mouse scrolled (1033, 399) with delta (0, 0)
Screenshot: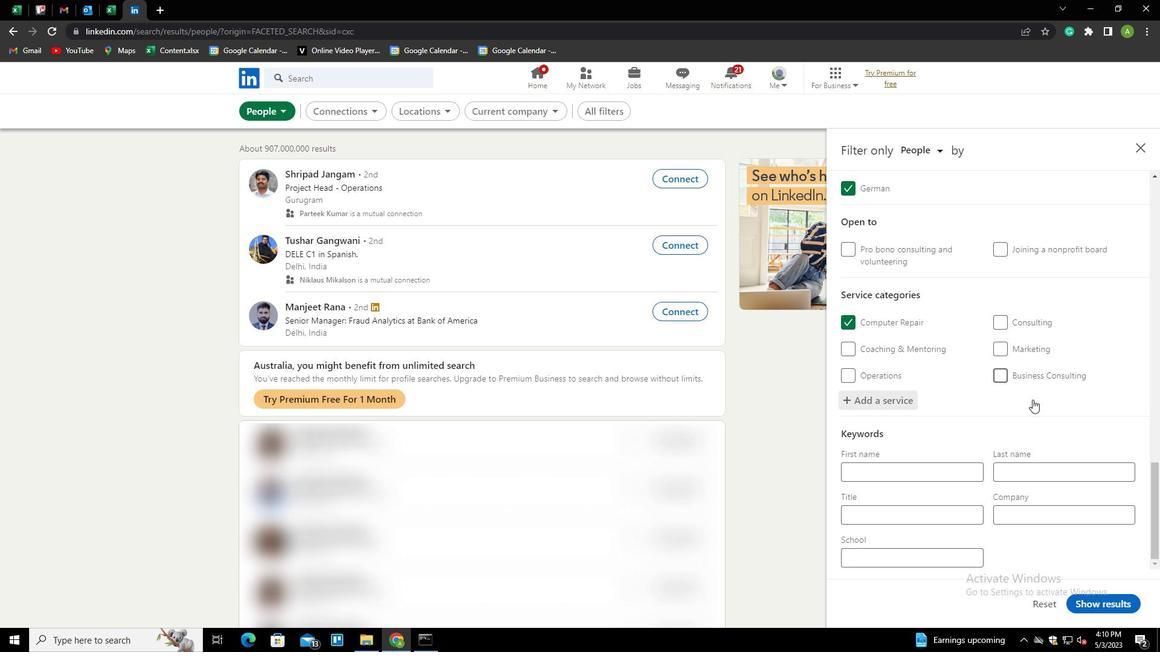 
Action: Mouse scrolled (1033, 399) with delta (0, 0)
Screenshot: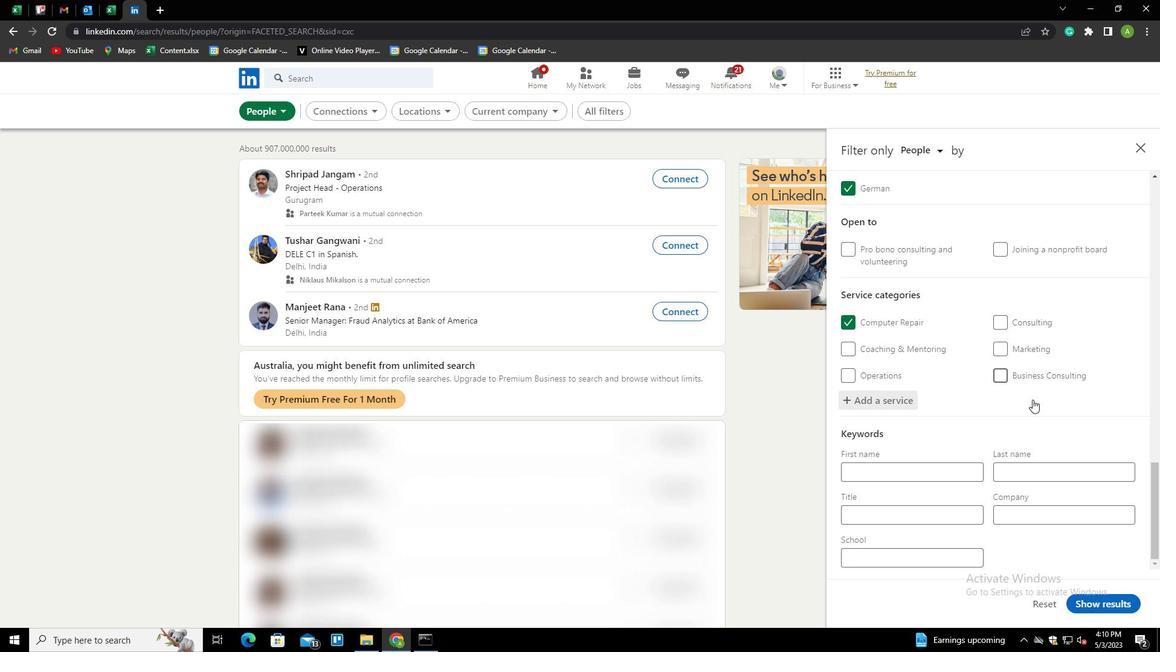 
Action: Mouse moved to (957, 509)
Screenshot: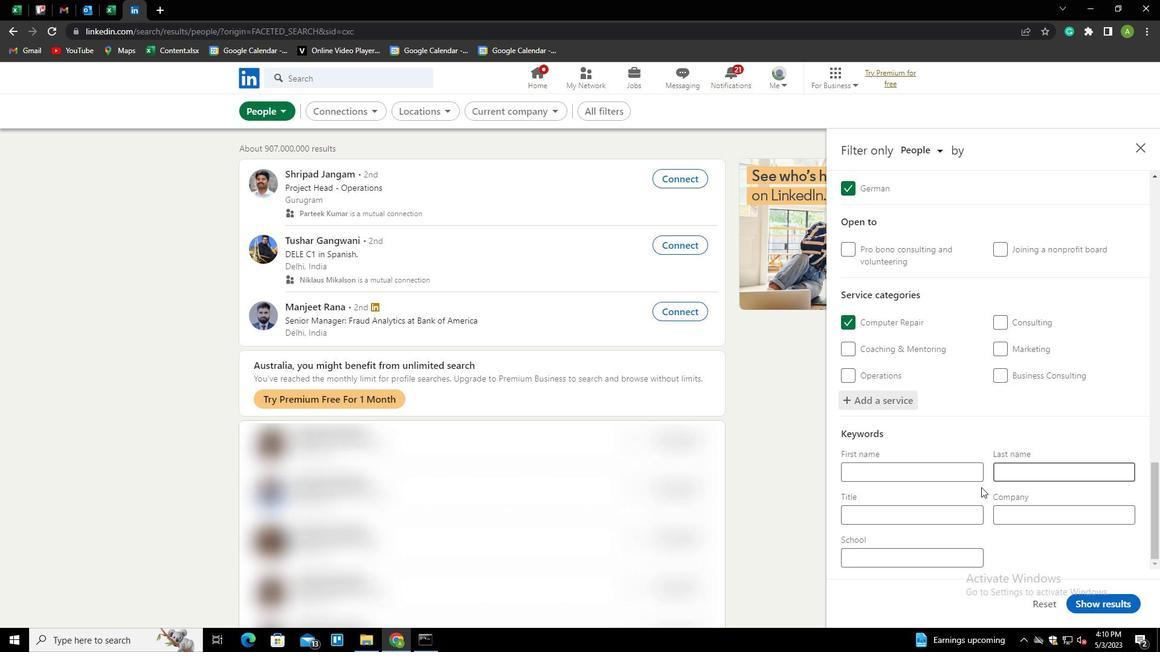 
Action: Mouse pressed left at (957, 509)
Screenshot: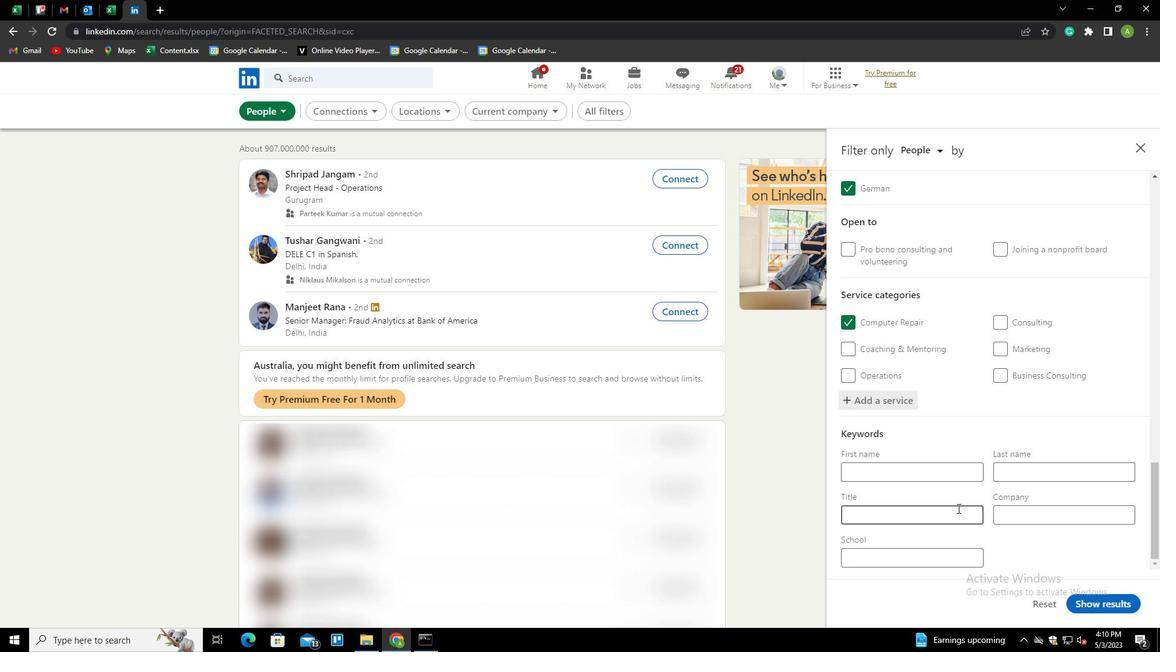 
Action: Key pressed <Key.shift>ELECTRICIAN
Screenshot: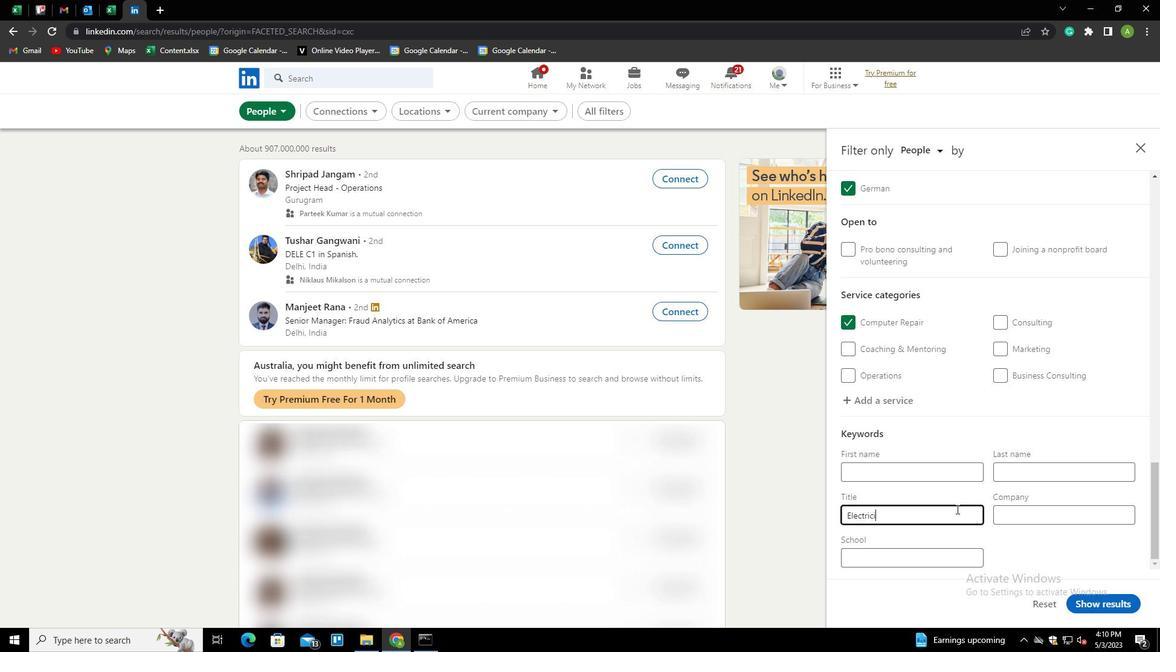 
Action: Mouse moved to (1025, 549)
Screenshot: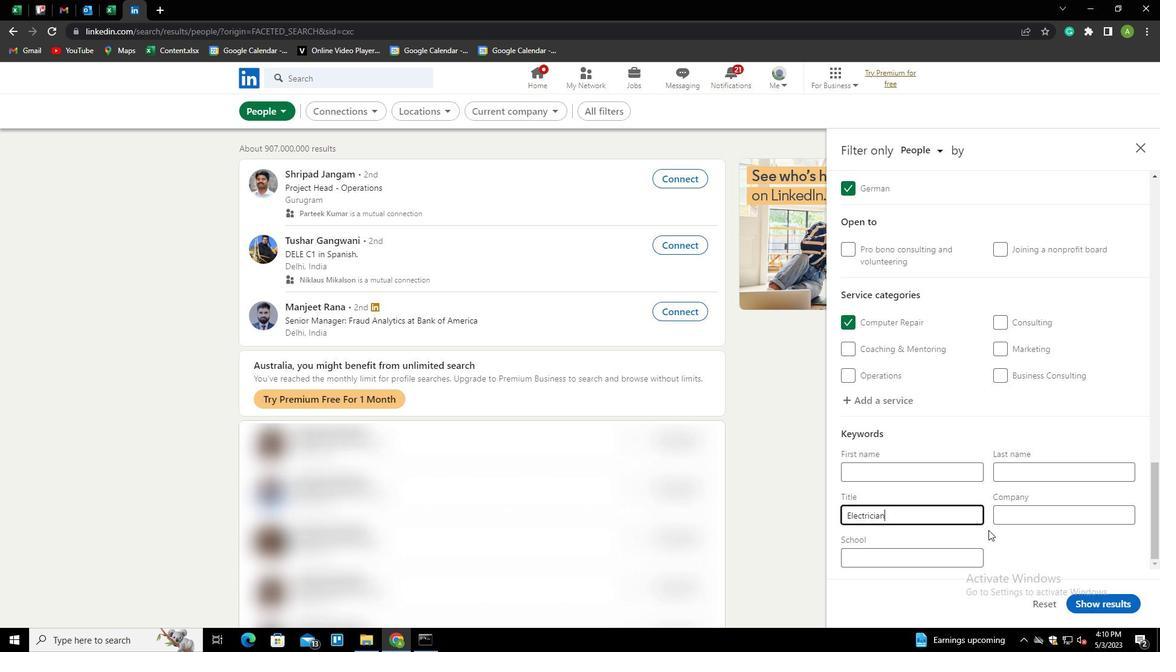 
Action: Mouse pressed left at (1025, 549)
Screenshot: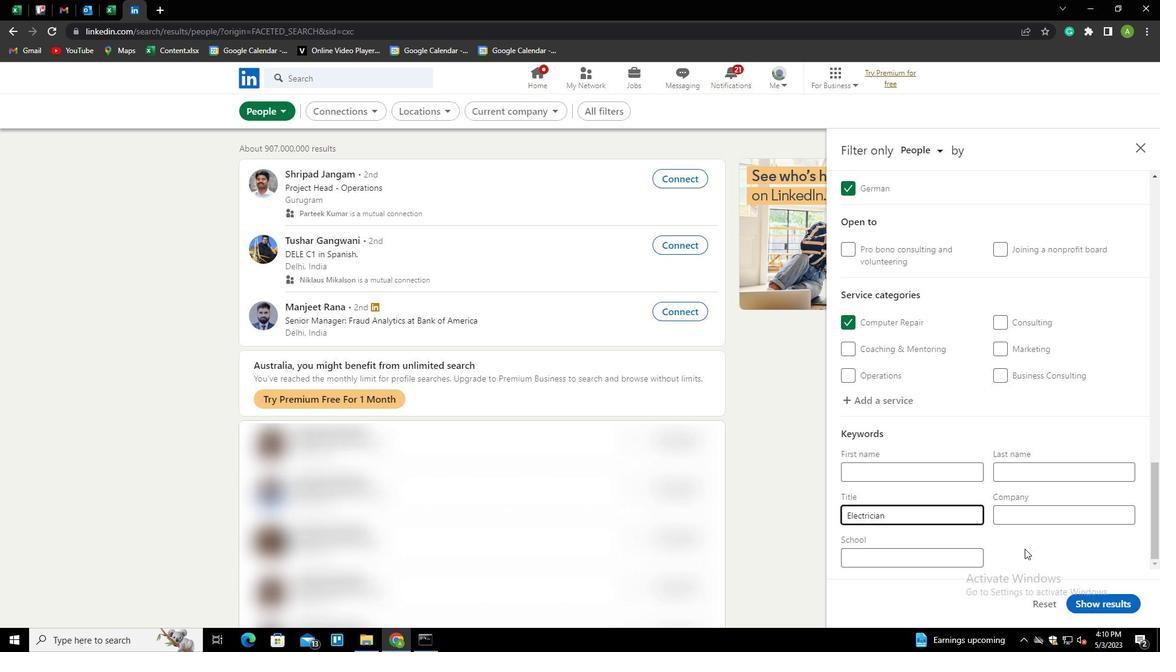 
Action: Mouse moved to (1099, 599)
Screenshot: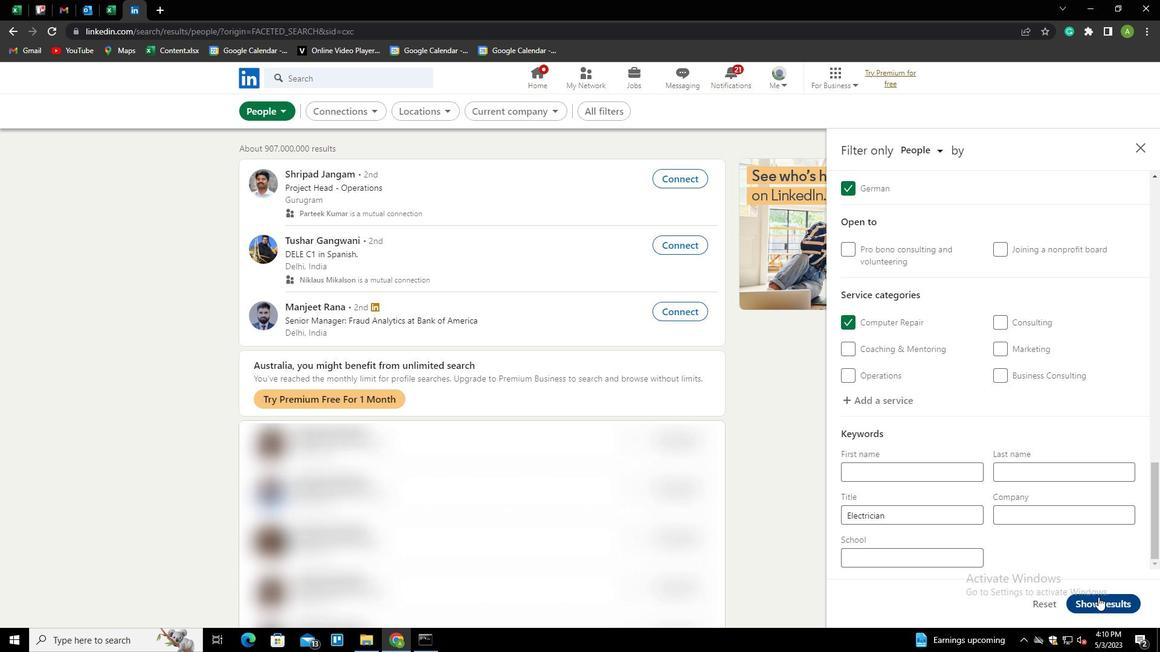 
Action: Mouse pressed left at (1099, 599)
Screenshot: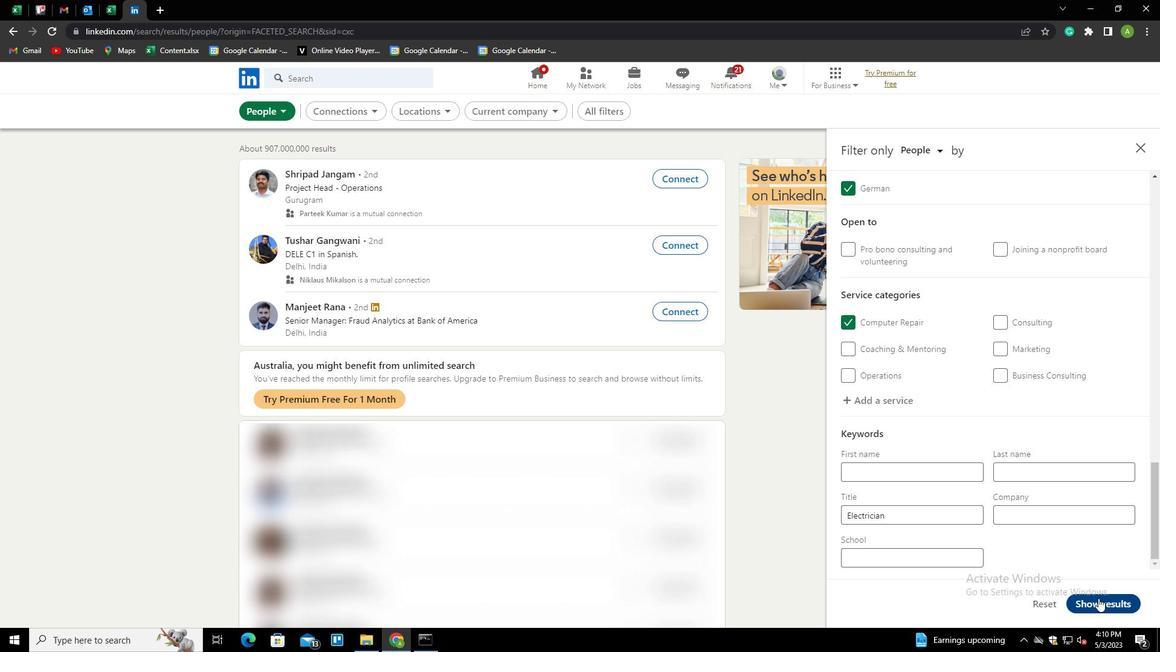 
